 Task: Reply All to email with the signature Crystal Jones with the subject Service cancellation from softage.1@softage.net with the message Can you please schedule a call to discuss the project budget and resources?, select last sentence, change the font of the message to Georgia and change the font typography to italics Send the email
Action: Mouse moved to (527, 663)
Screenshot: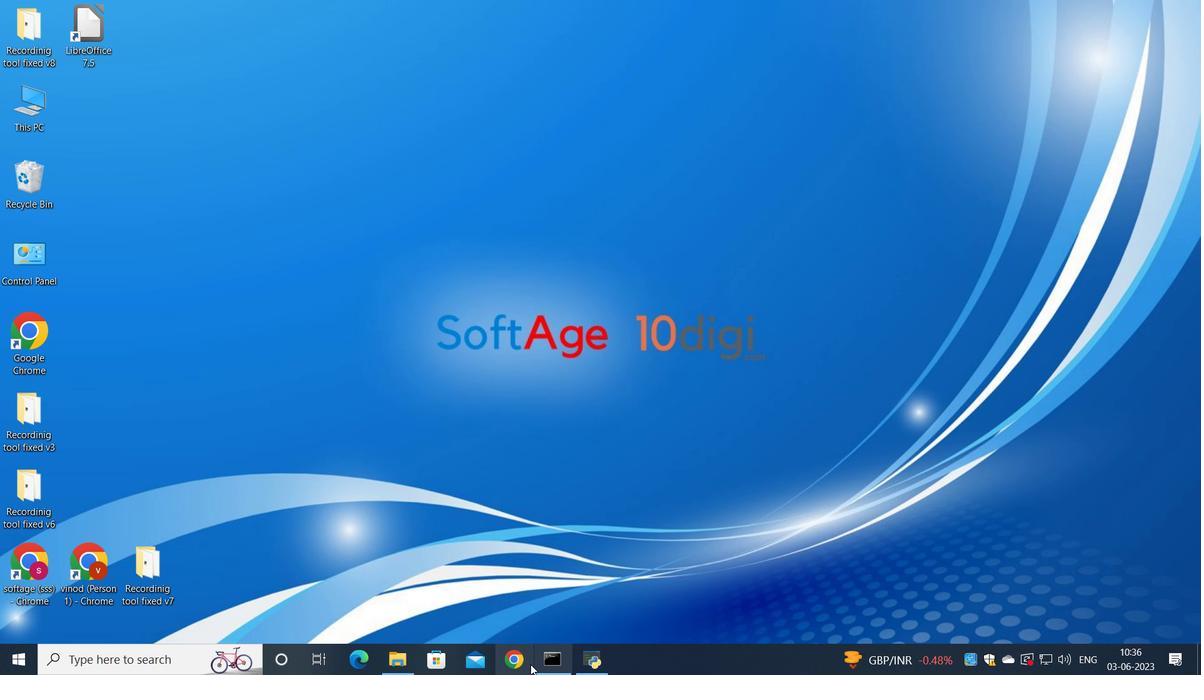 
Action: Mouse pressed left at (527, 663)
Screenshot: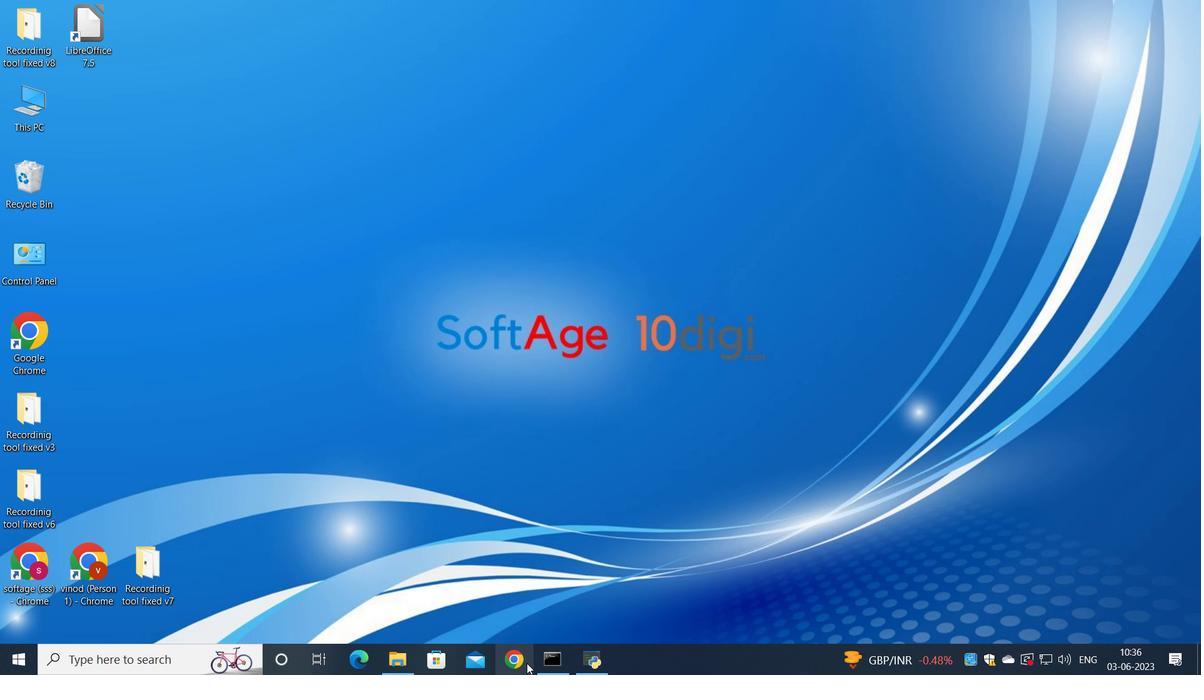 
Action: Mouse moved to (509, 417)
Screenshot: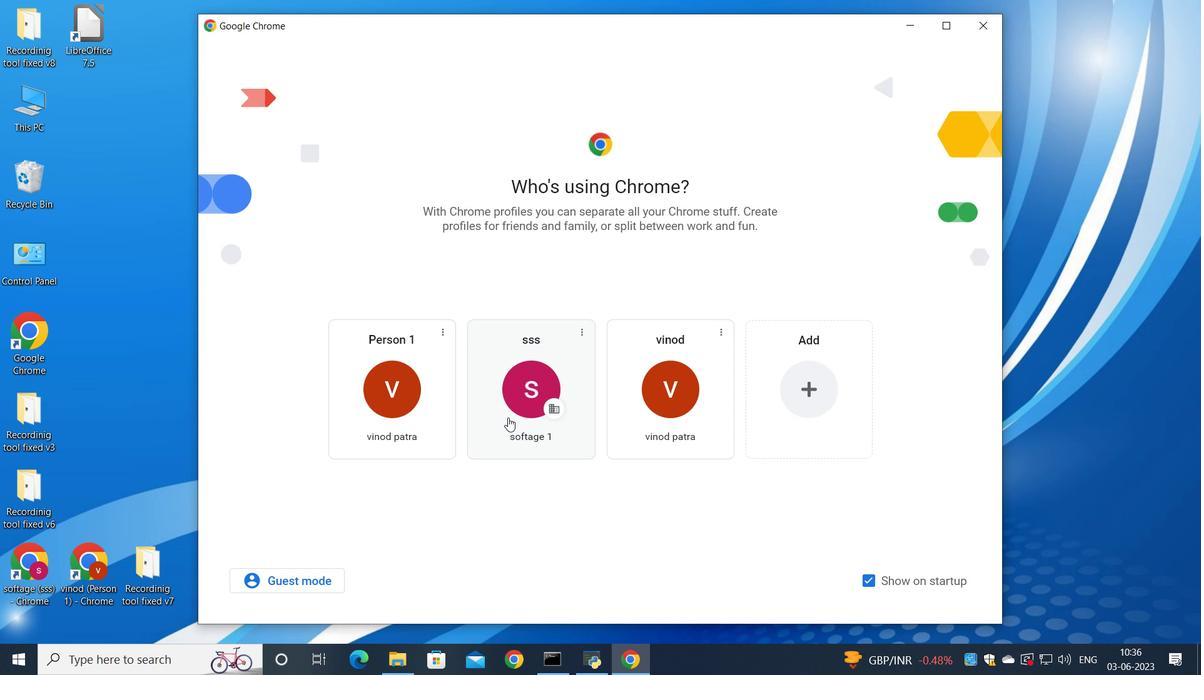 
Action: Mouse pressed left at (509, 417)
Screenshot: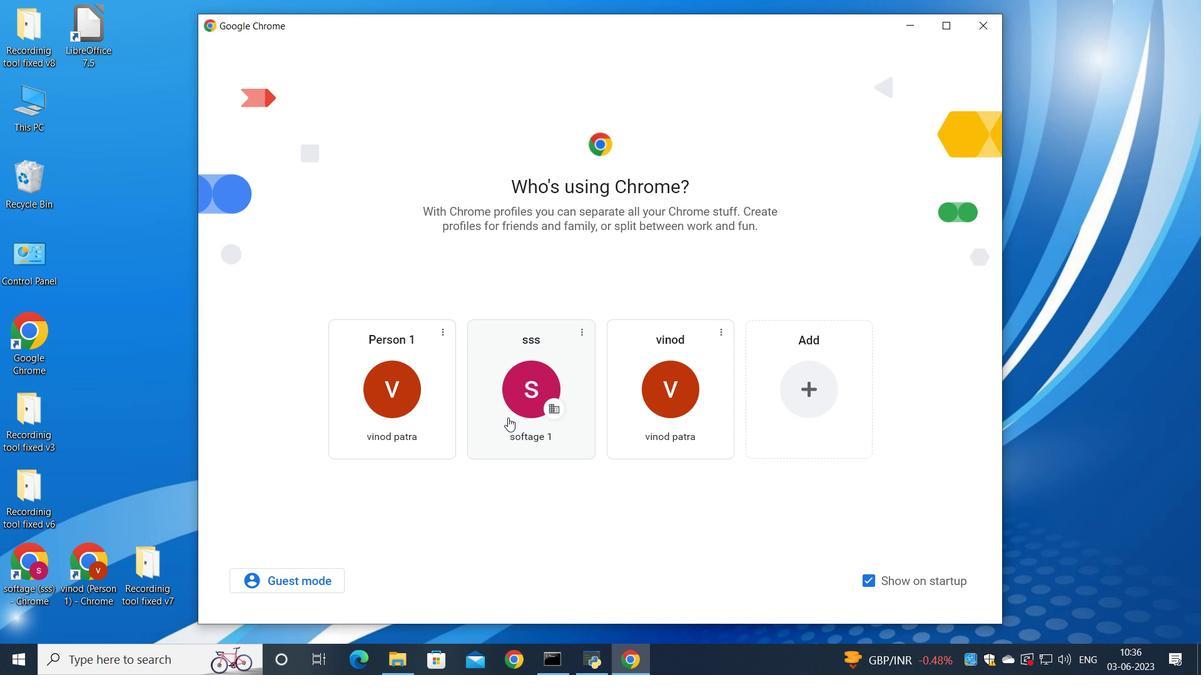 
Action: Mouse moved to (1049, 108)
Screenshot: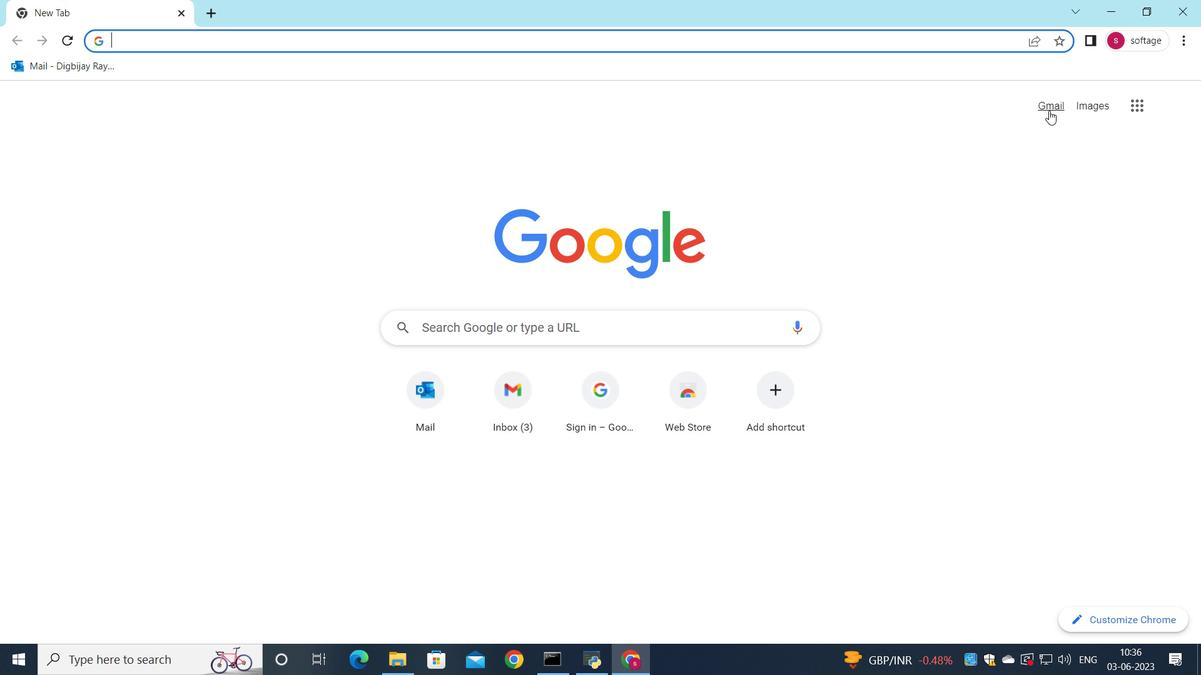 
Action: Mouse pressed left at (1049, 108)
Screenshot: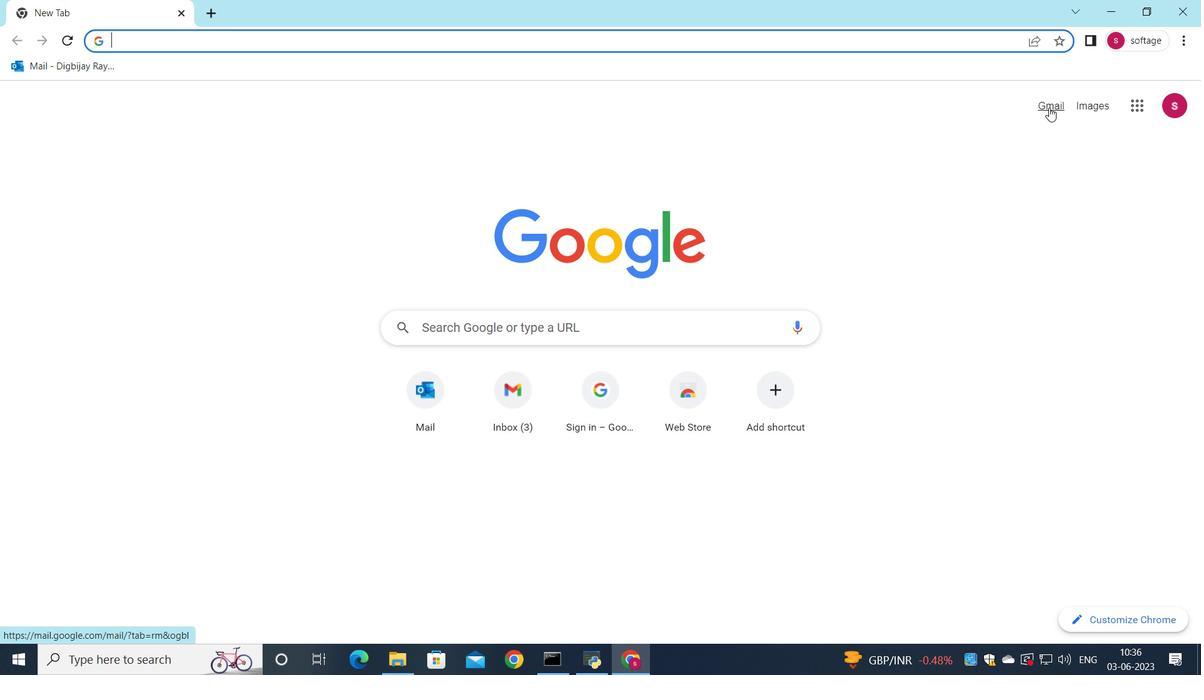 
Action: Mouse moved to (1028, 100)
Screenshot: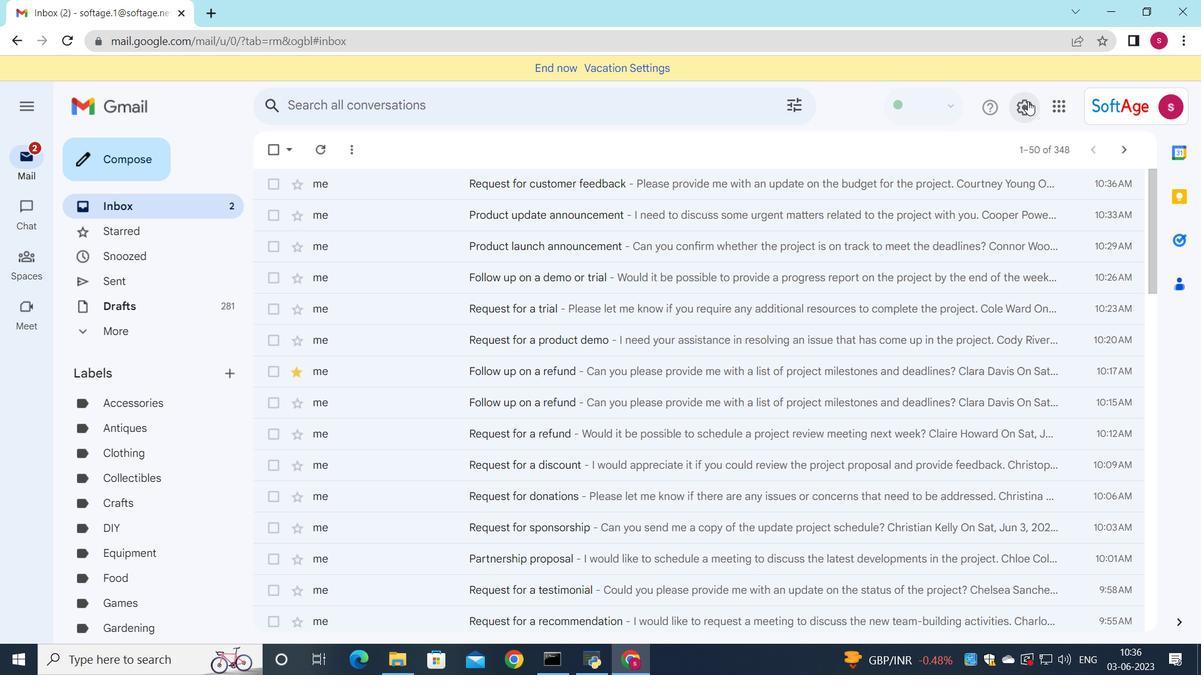 
Action: Mouse pressed left at (1028, 100)
Screenshot: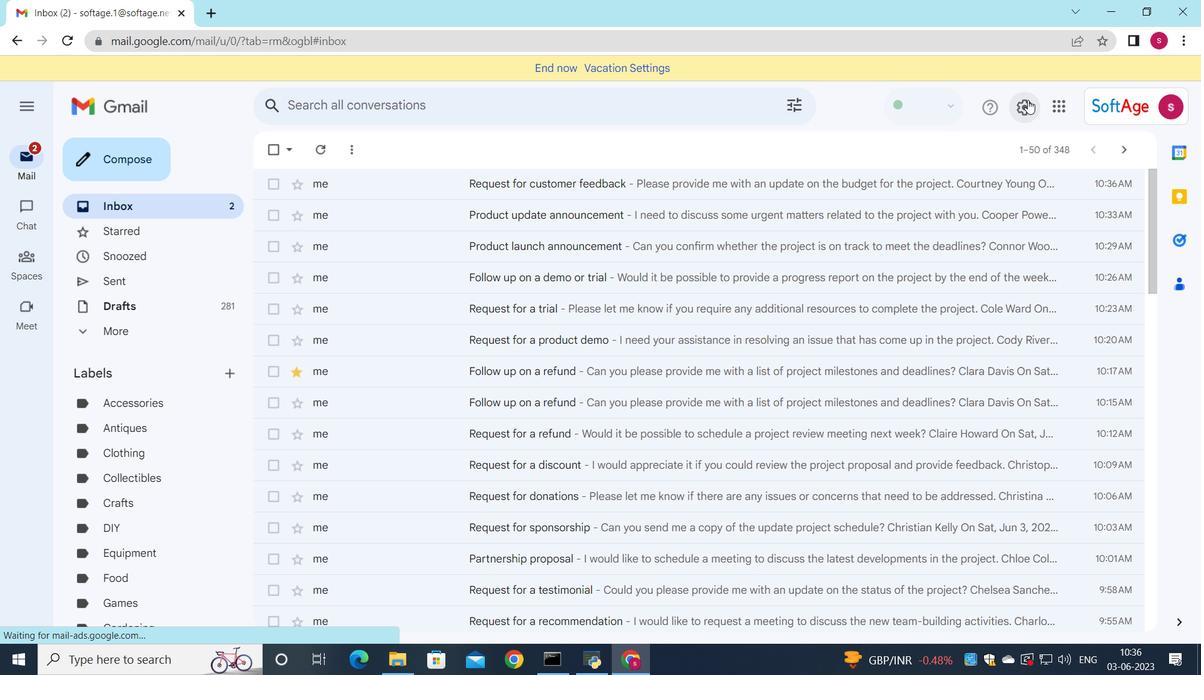 
Action: Mouse moved to (1028, 176)
Screenshot: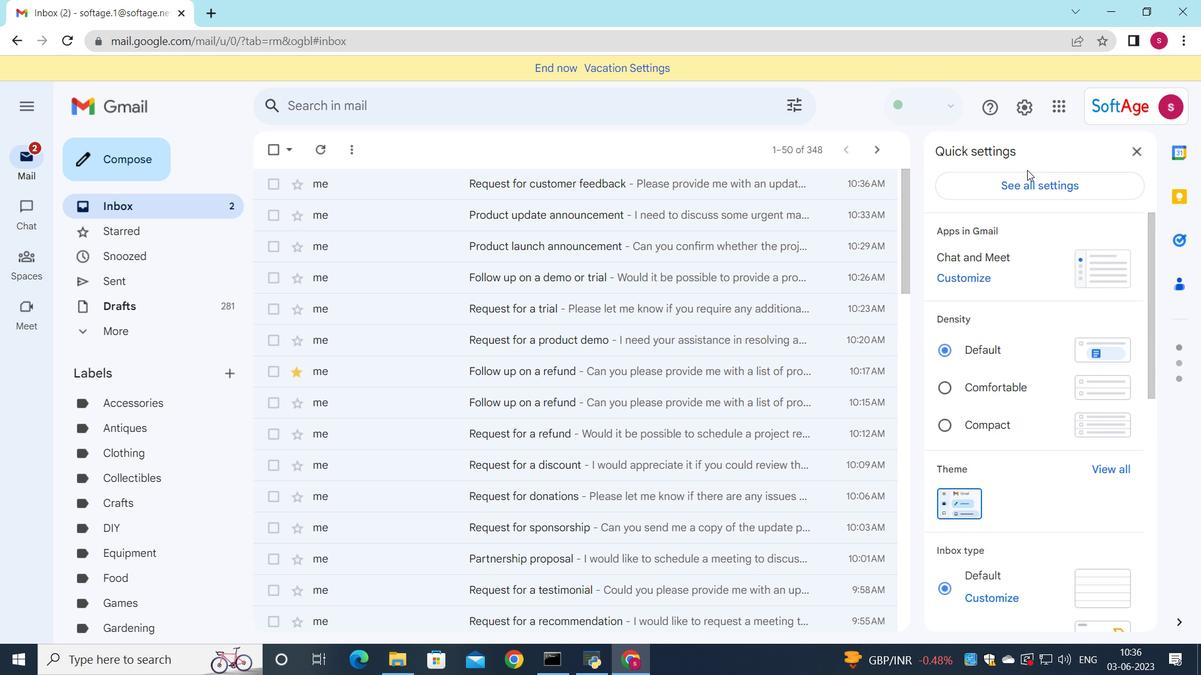 
Action: Mouse pressed left at (1028, 176)
Screenshot: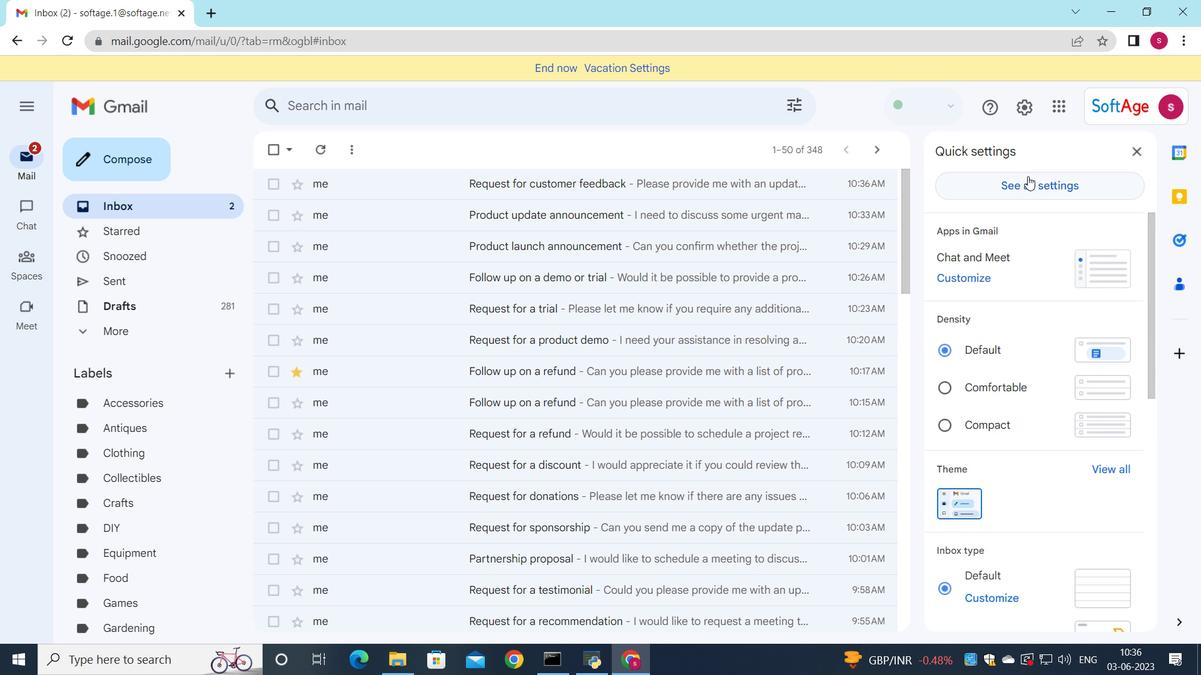 
Action: Mouse moved to (718, 315)
Screenshot: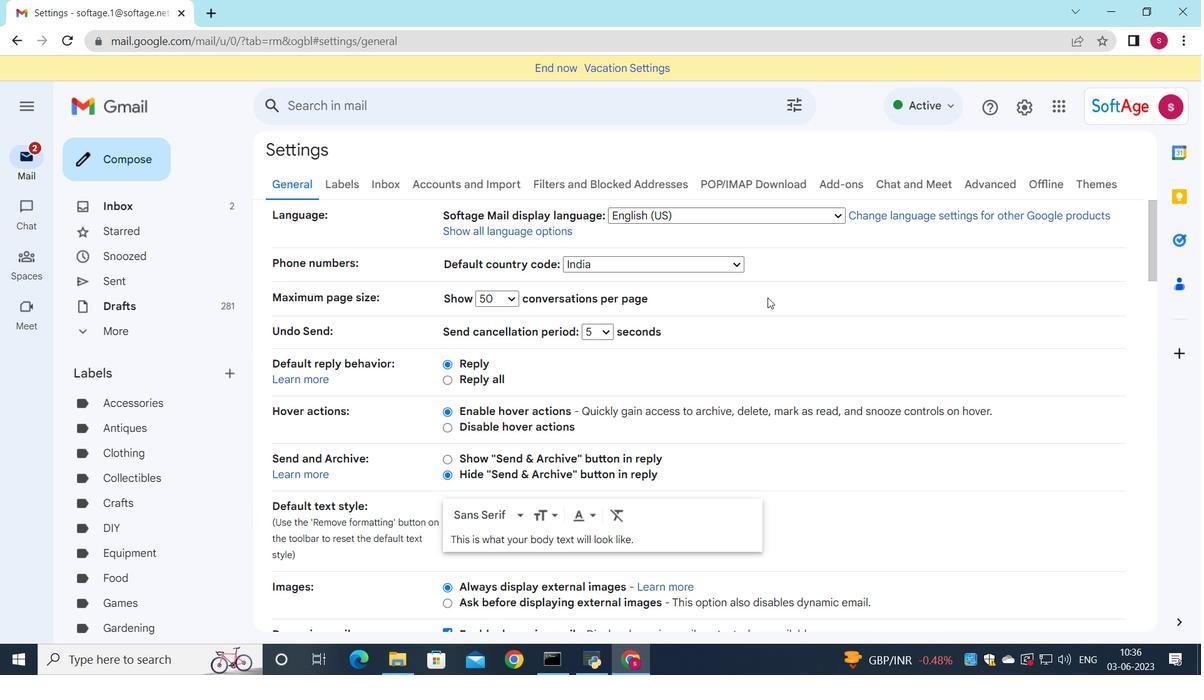 
Action: Mouse scrolled (718, 315) with delta (0, 0)
Screenshot: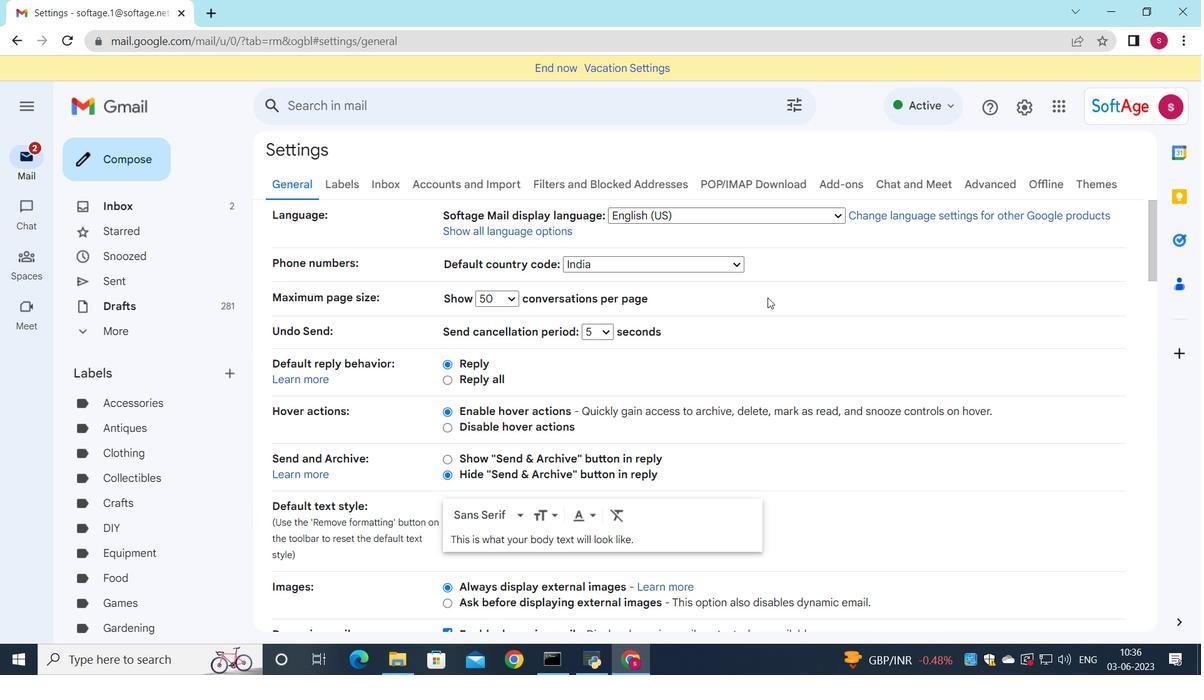 
Action: Mouse moved to (716, 317)
Screenshot: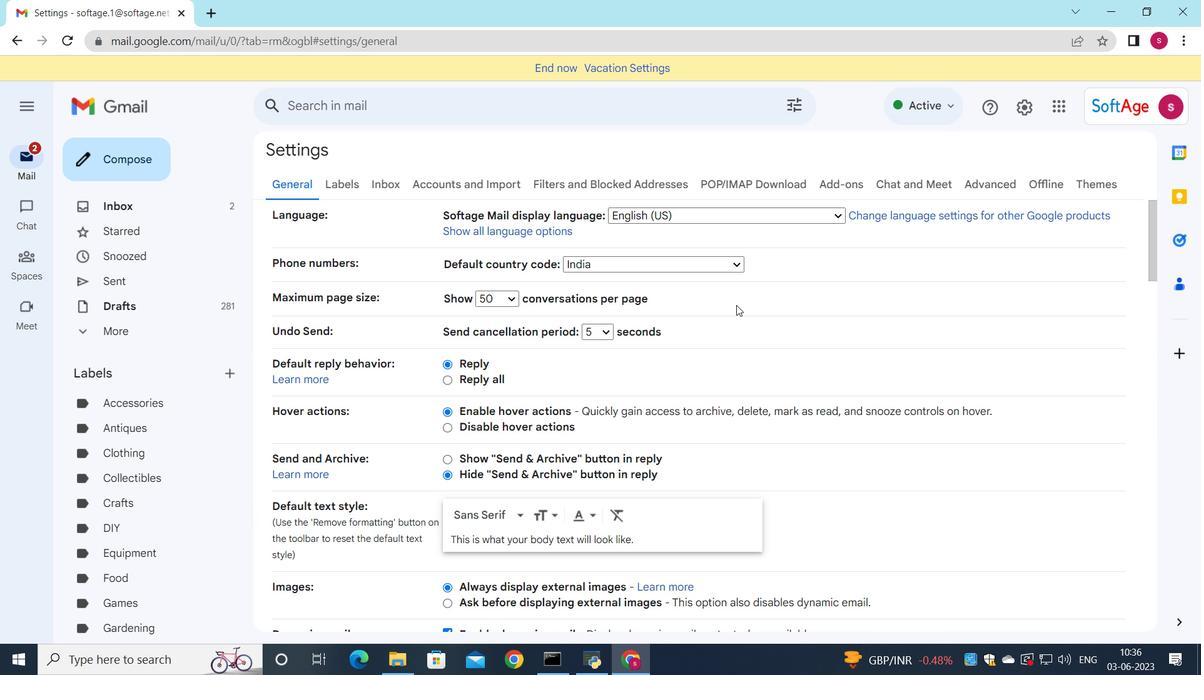
Action: Mouse scrolled (716, 317) with delta (0, 0)
Screenshot: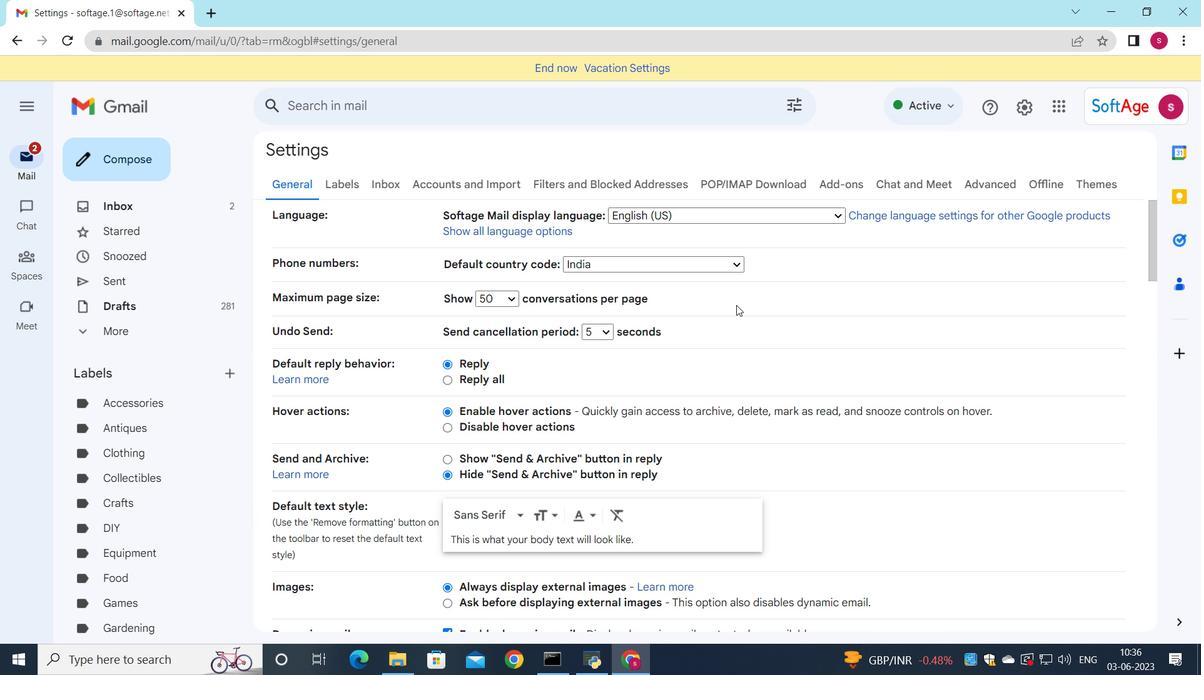 
Action: Mouse moved to (715, 317)
Screenshot: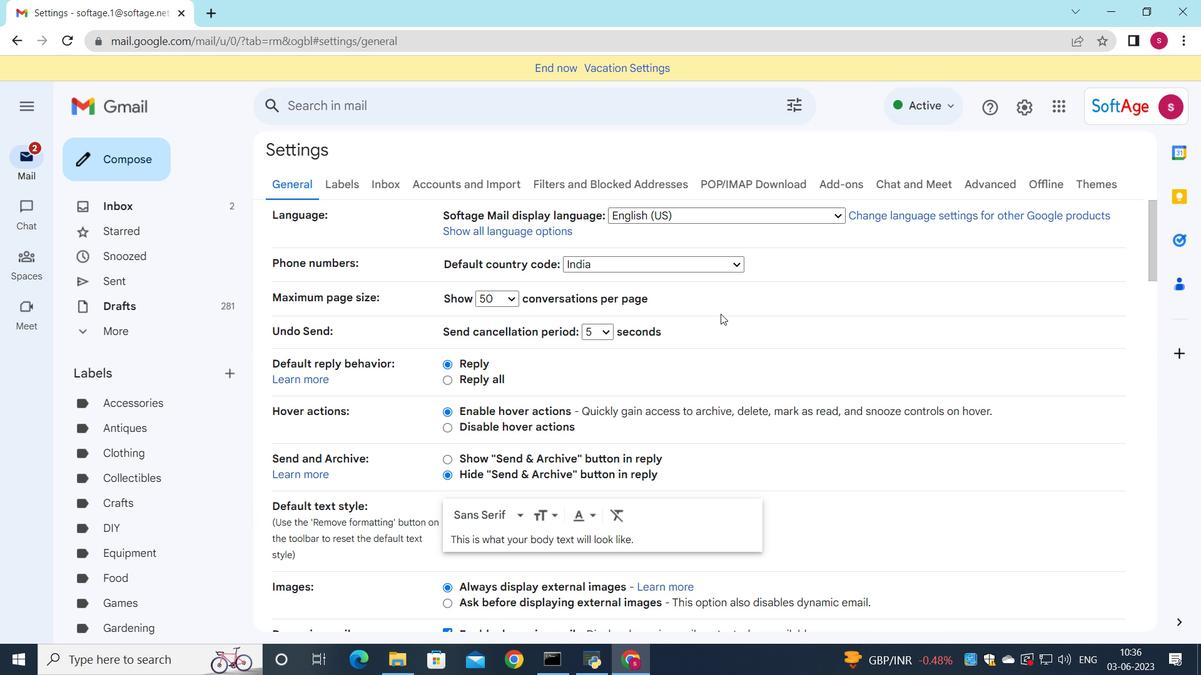 
Action: Mouse scrolled (715, 317) with delta (0, 0)
Screenshot: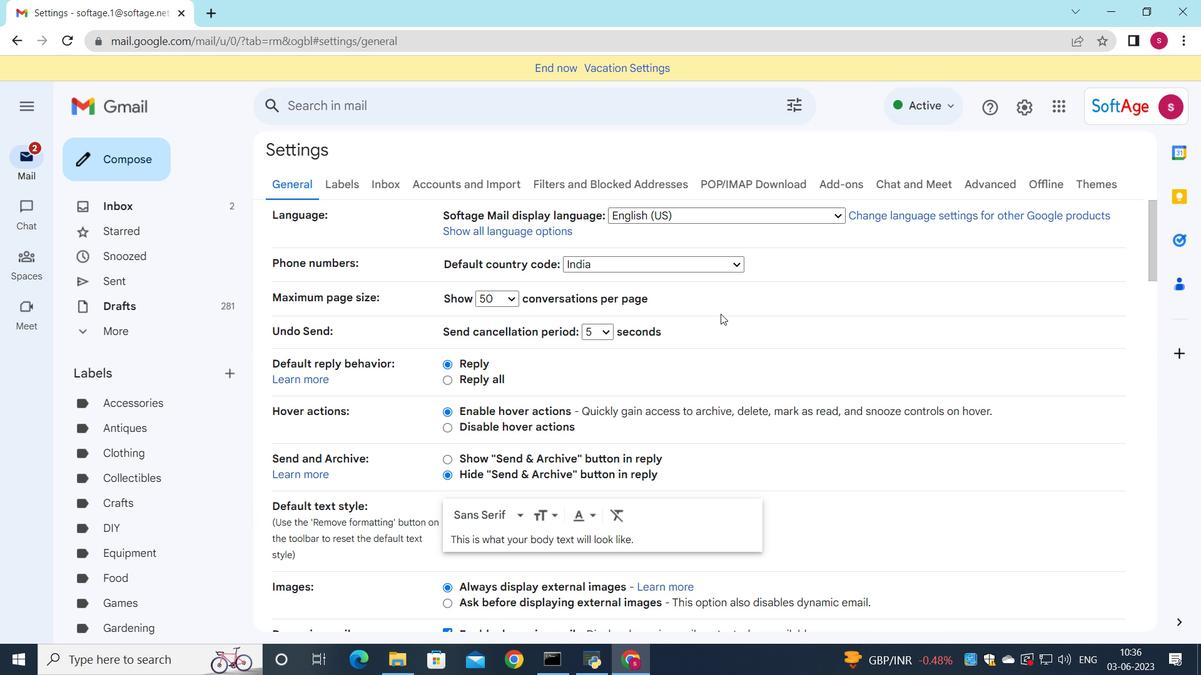 
Action: Mouse moved to (696, 315)
Screenshot: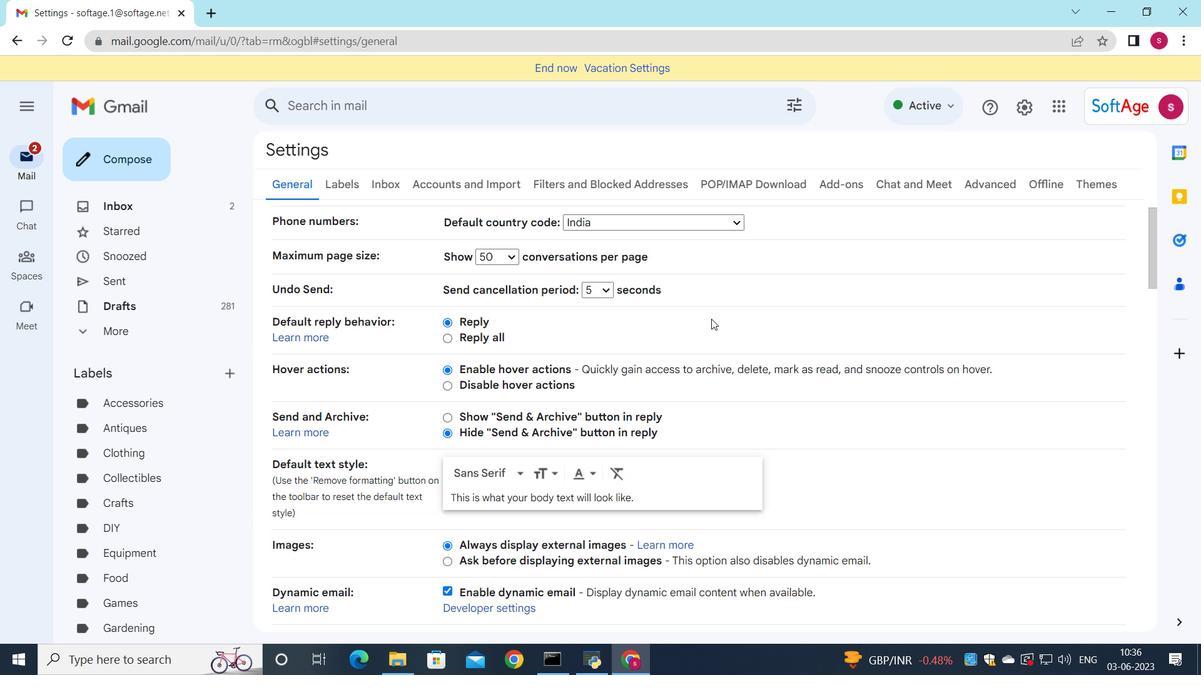 
Action: Mouse scrolled (696, 314) with delta (0, 0)
Screenshot: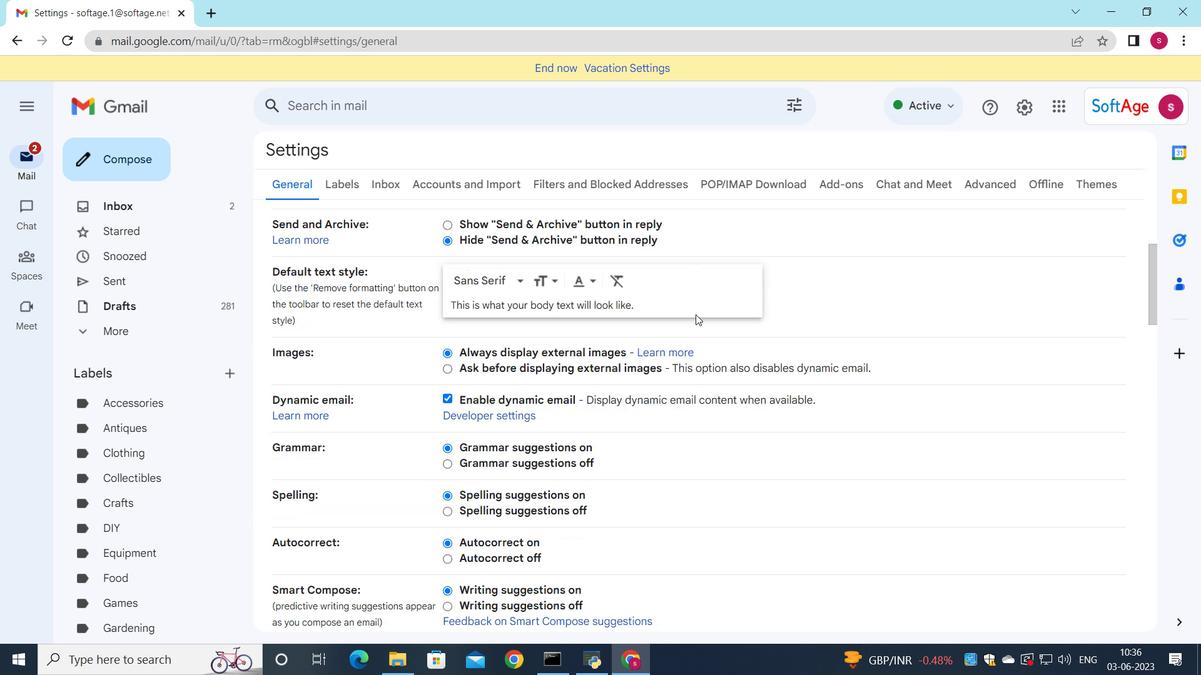 
Action: Mouse scrolled (696, 314) with delta (0, 0)
Screenshot: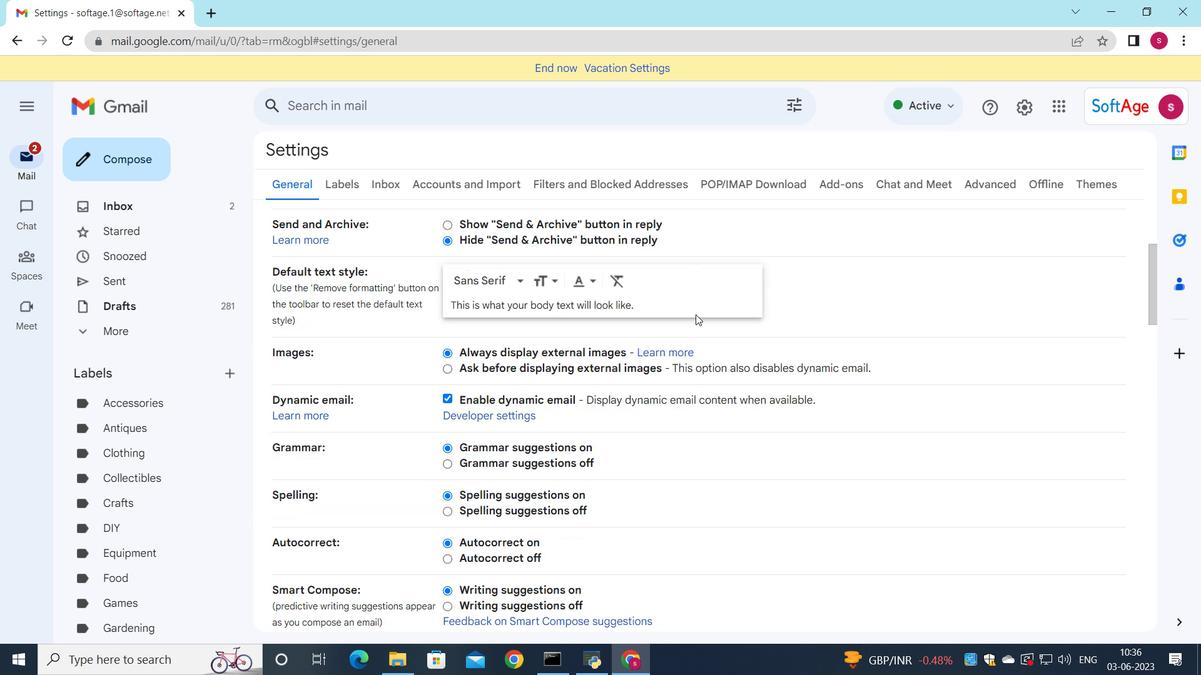 
Action: Mouse scrolled (696, 314) with delta (0, 0)
Screenshot: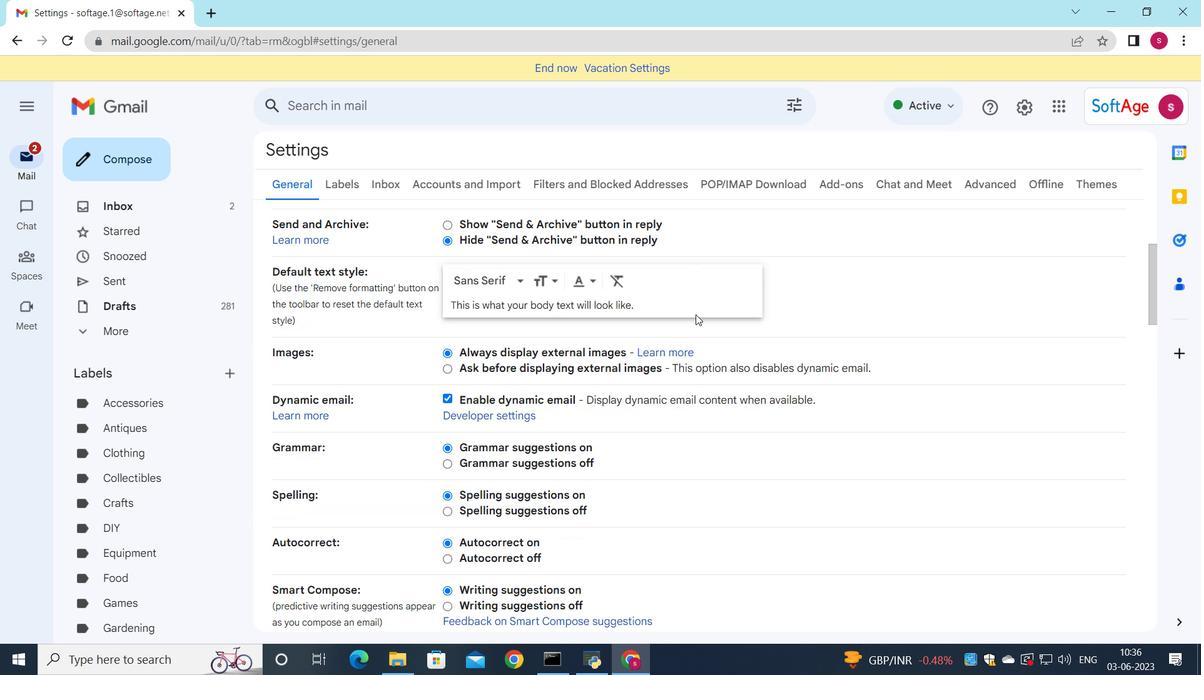 
Action: Mouse scrolled (696, 314) with delta (0, 0)
Screenshot: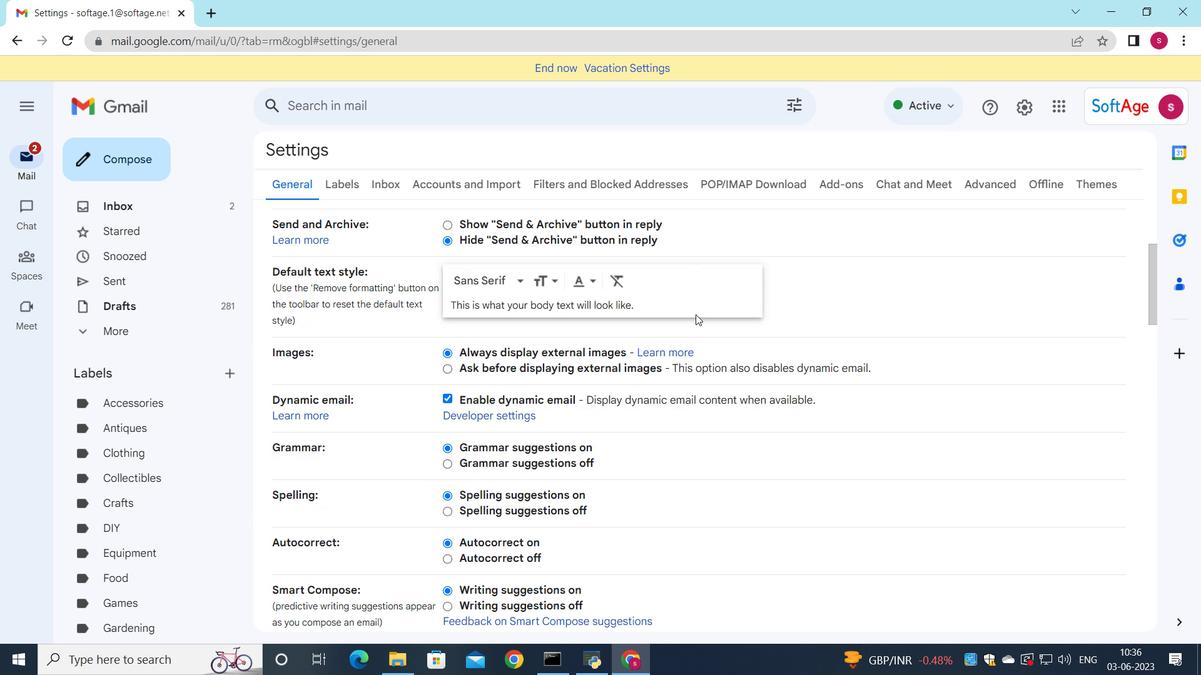 
Action: Mouse scrolled (696, 314) with delta (0, 0)
Screenshot: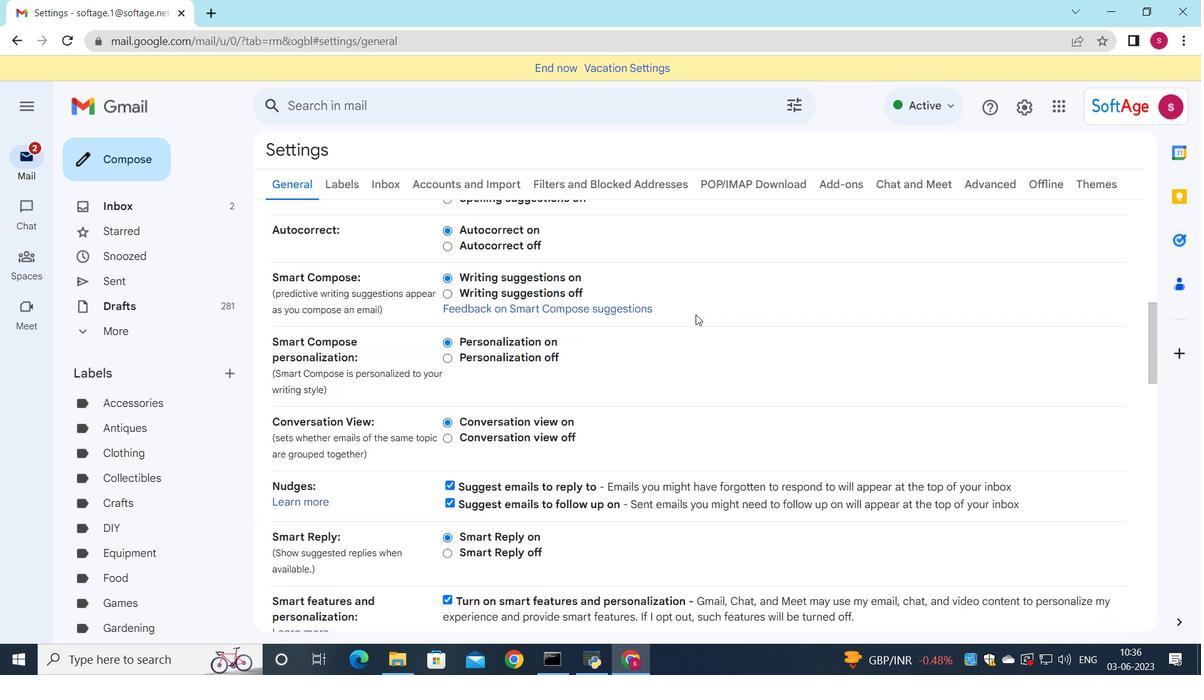 
Action: Mouse scrolled (696, 314) with delta (0, 0)
Screenshot: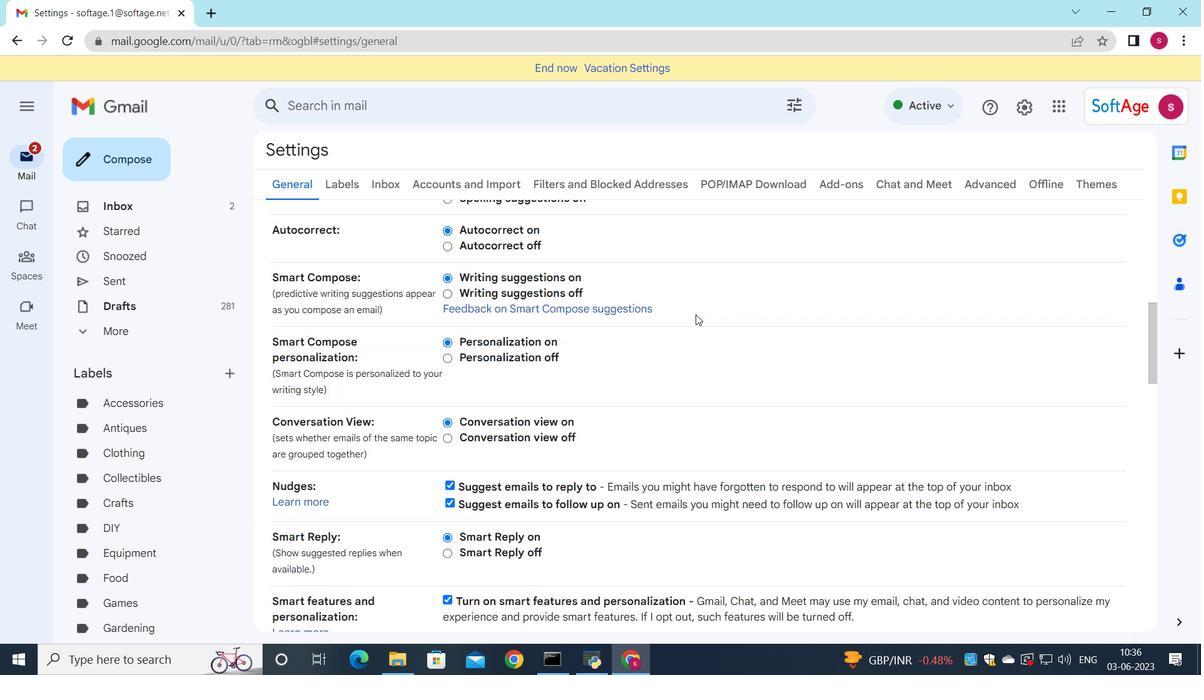 
Action: Mouse scrolled (696, 314) with delta (0, 0)
Screenshot: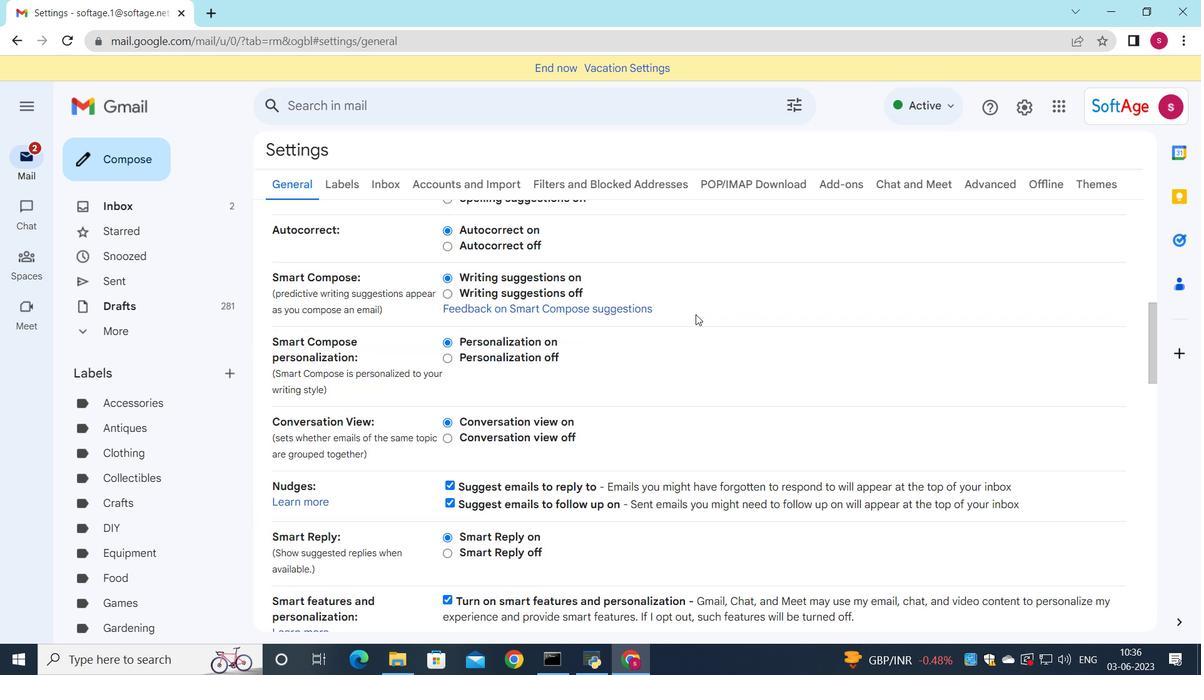 
Action: Mouse scrolled (696, 314) with delta (0, 0)
Screenshot: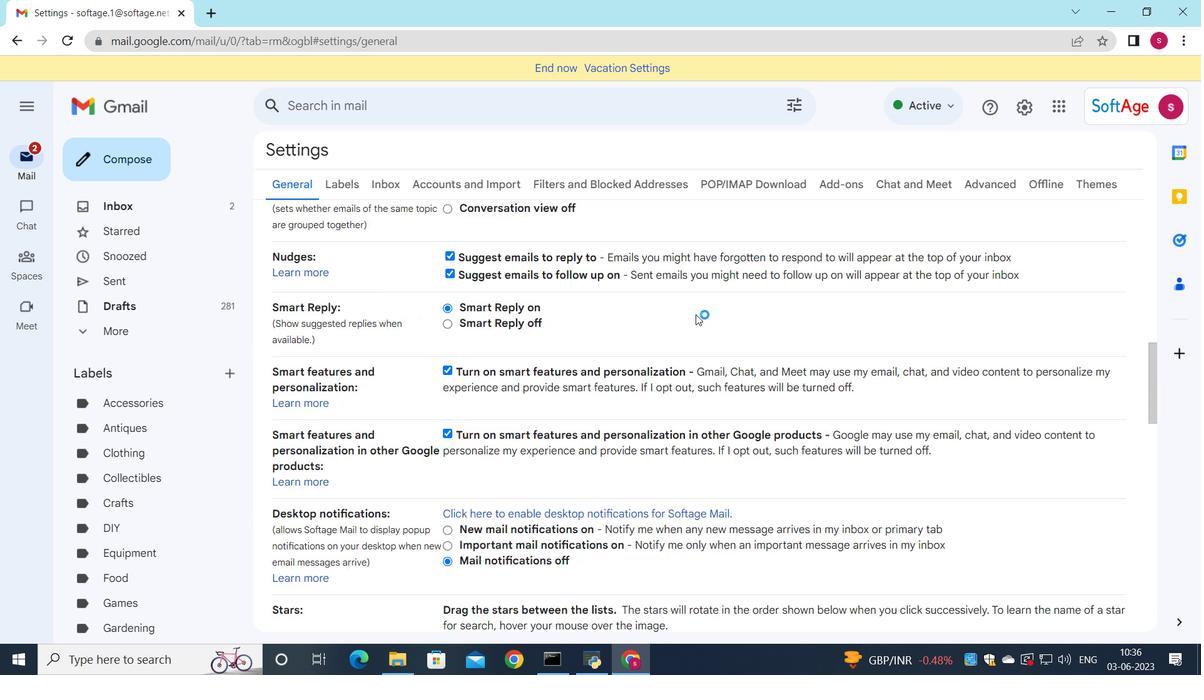 
Action: Mouse scrolled (696, 314) with delta (0, 0)
Screenshot: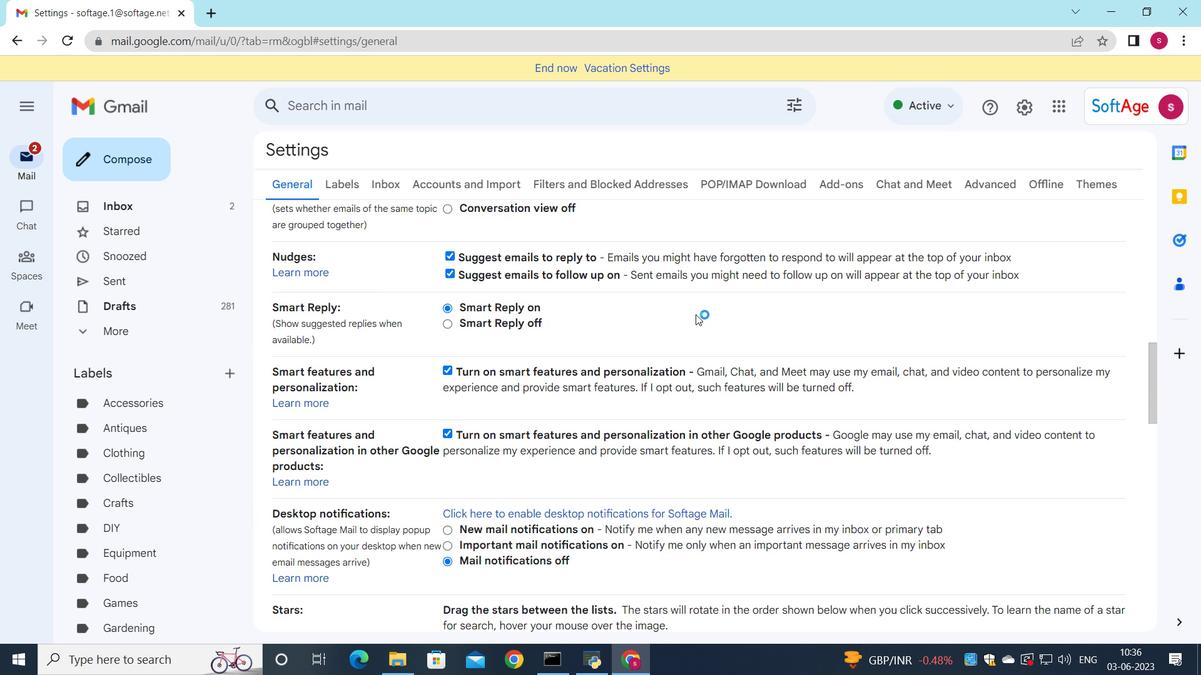 
Action: Mouse scrolled (696, 314) with delta (0, 0)
Screenshot: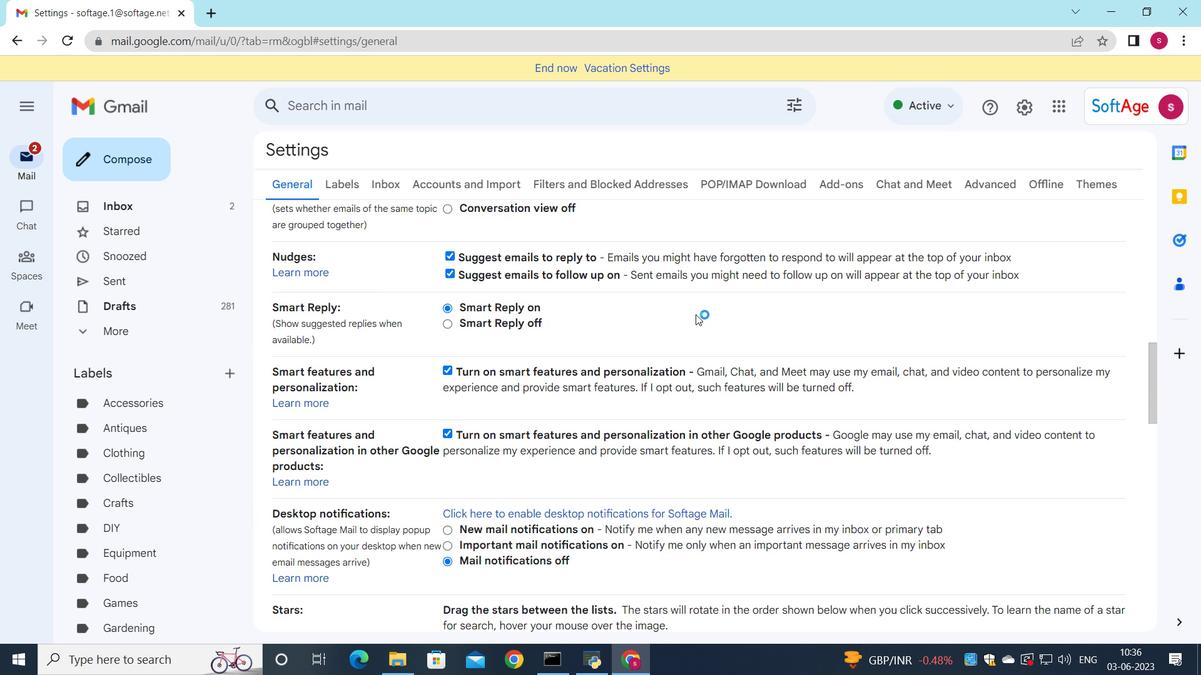 
Action: Mouse scrolled (696, 314) with delta (0, 0)
Screenshot: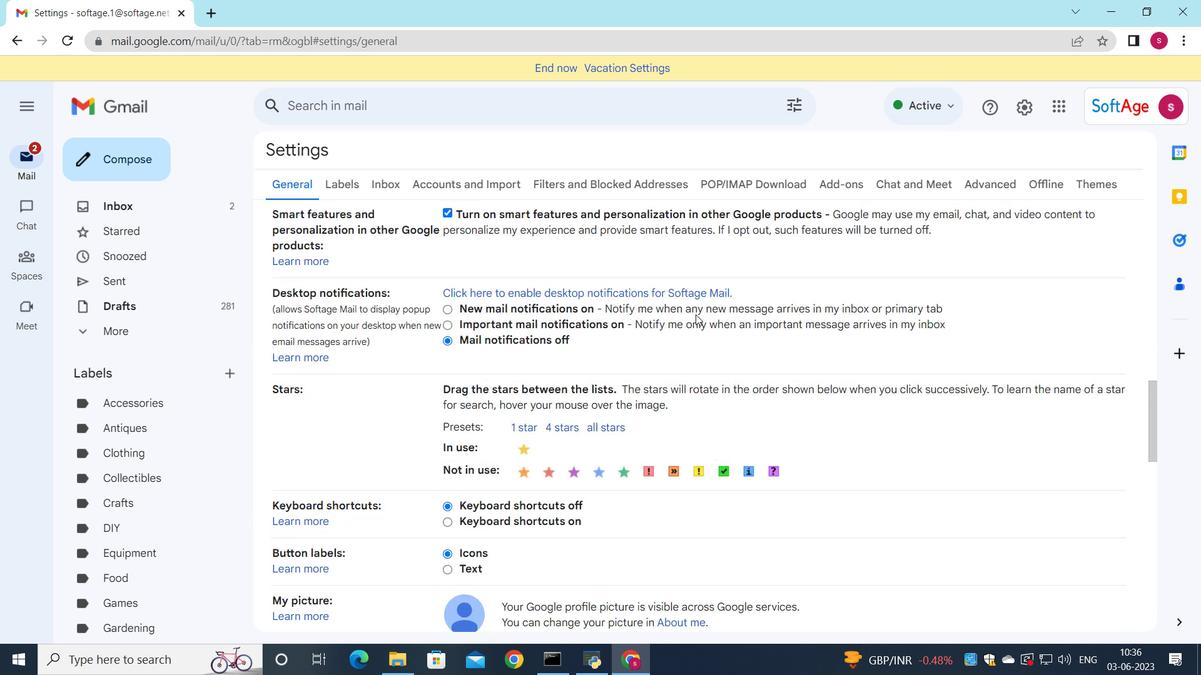 
Action: Mouse scrolled (696, 314) with delta (0, 0)
Screenshot: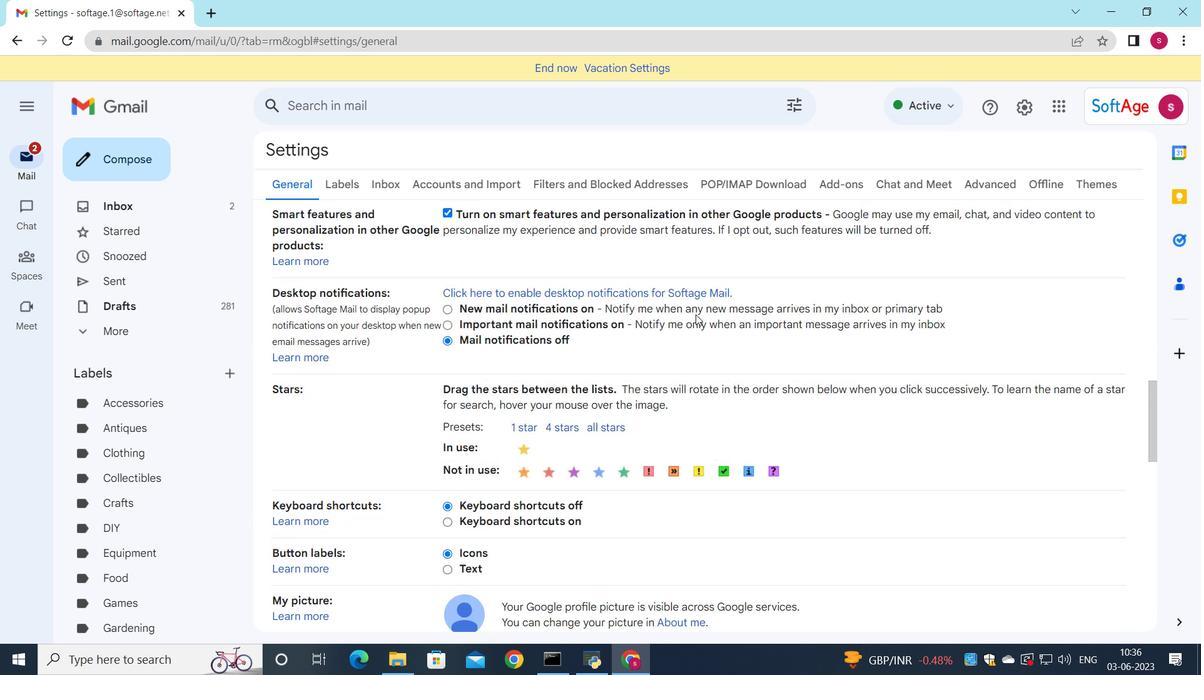 
Action: Mouse scrolled (696, 314) with delta (0, 0)
Screenshot: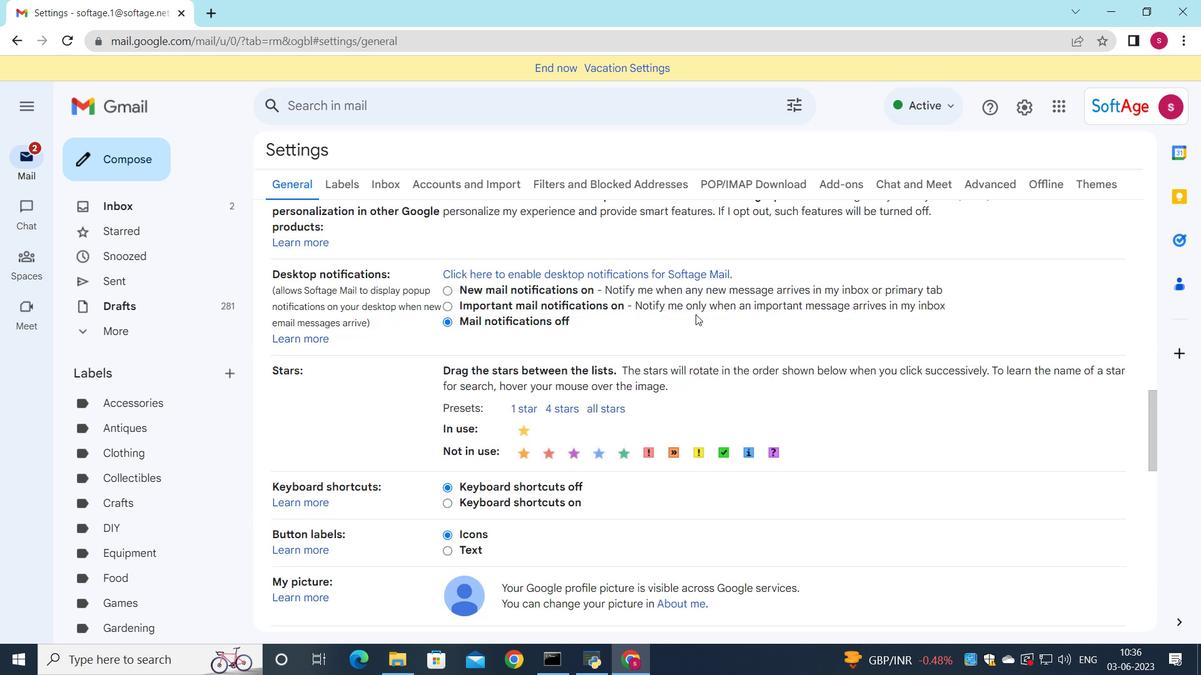 
Action: Mouse scrolled (696, 314) with delta (0, 0)
Screenshot: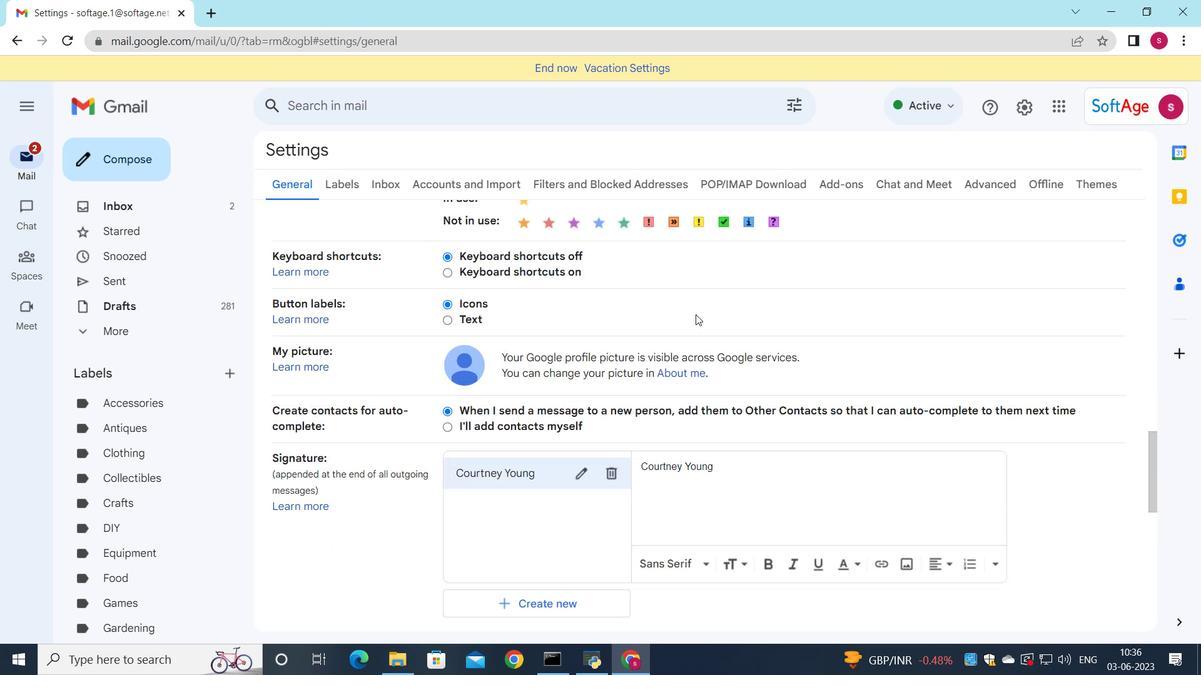 
Action: Mouse scrolled (696, 314) with delta (0, 0)
Screenshot: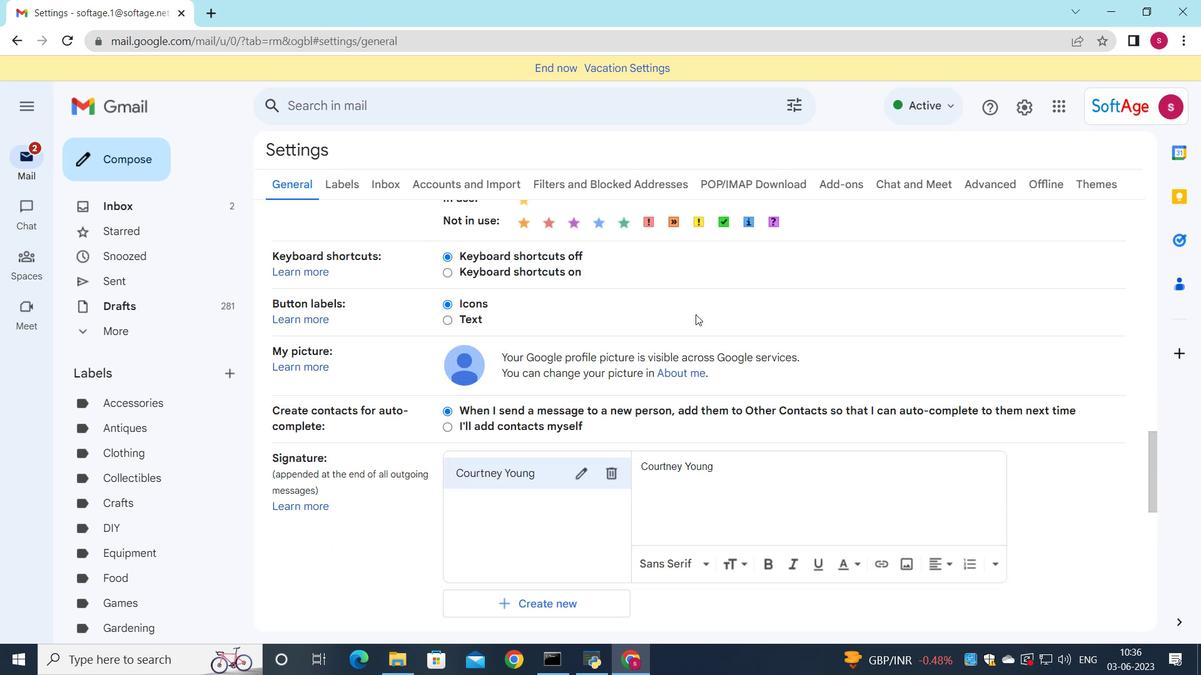 
Action: Mouse scrolled (696, 314) with delta (0, 0)
Screenshot: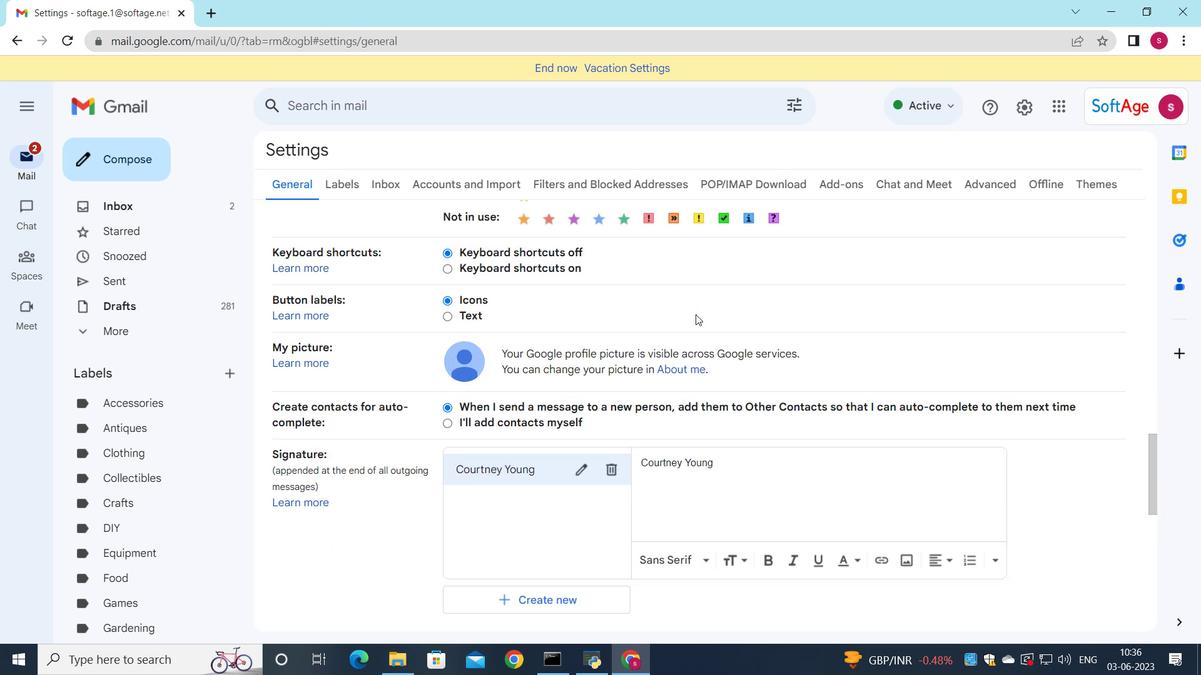 
Action: Mouse moved to (612, 236)
Screenshot: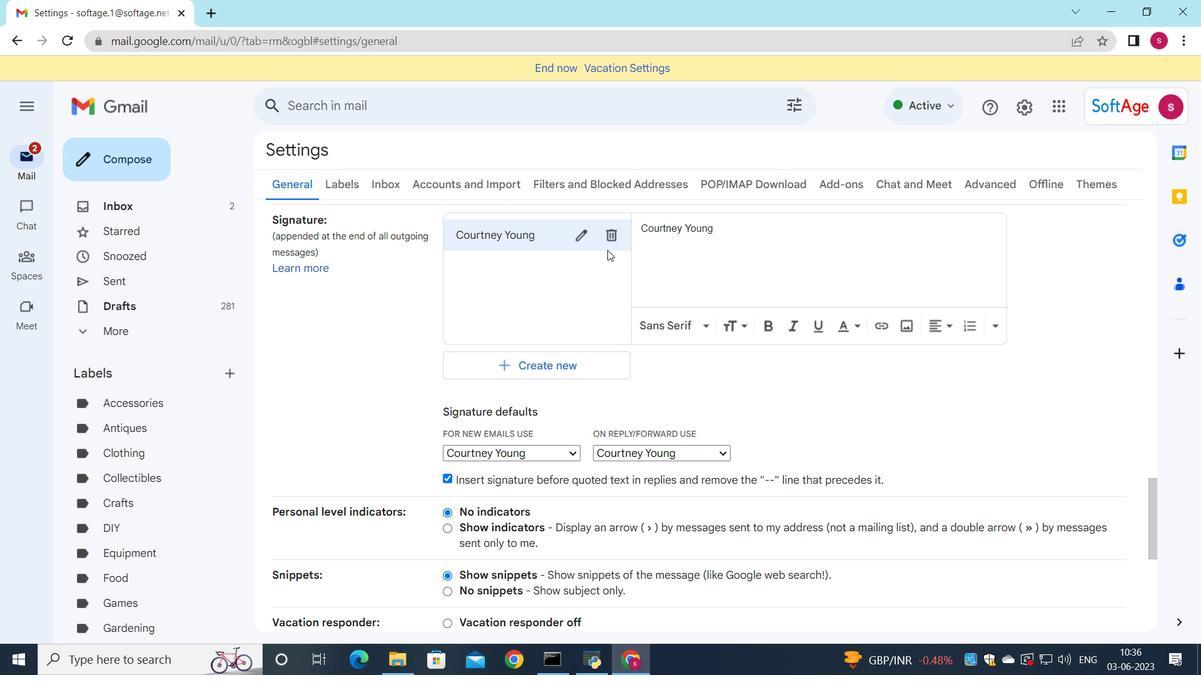
Action: Mouse pressed left at (612, 236)
Screenshot: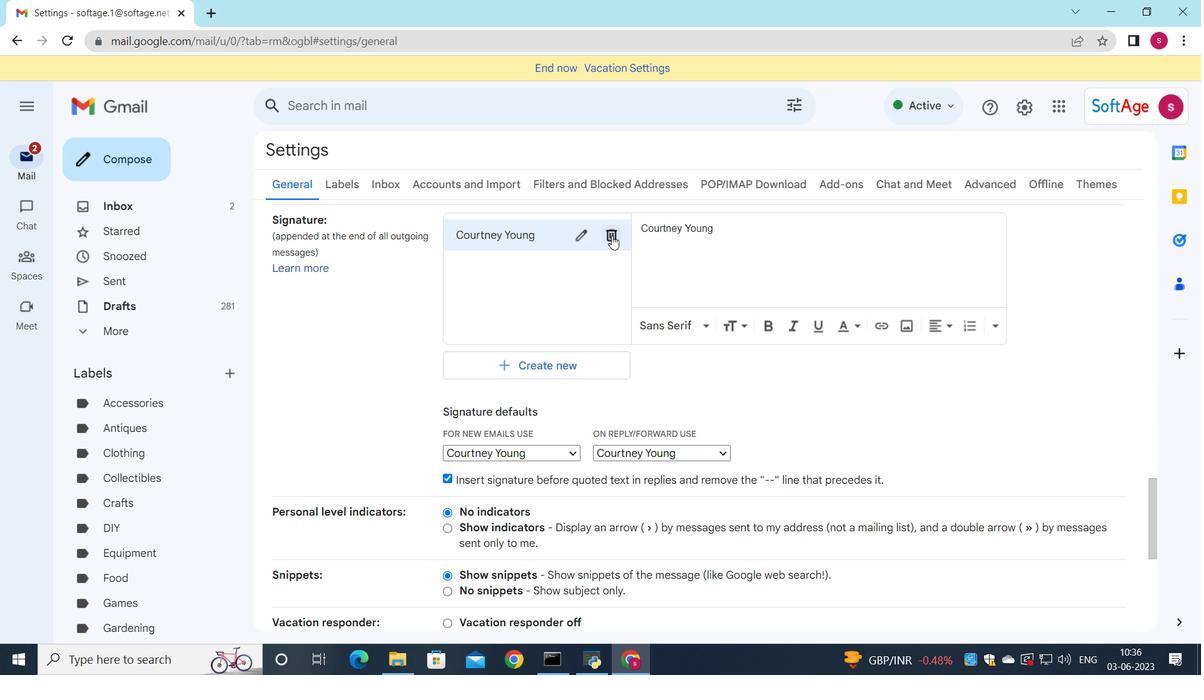 
Action: Mouse moved to (730, 385)
Screenshot: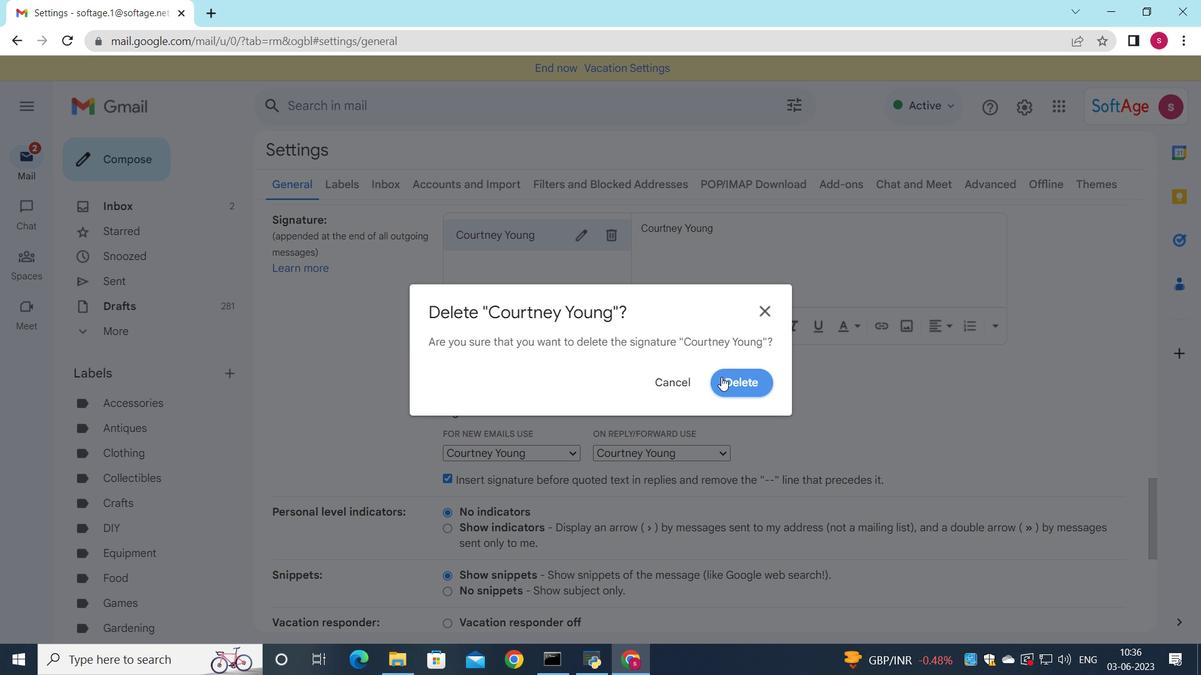 
Action: Mouse pressed left at (730, 385)
Screenshot: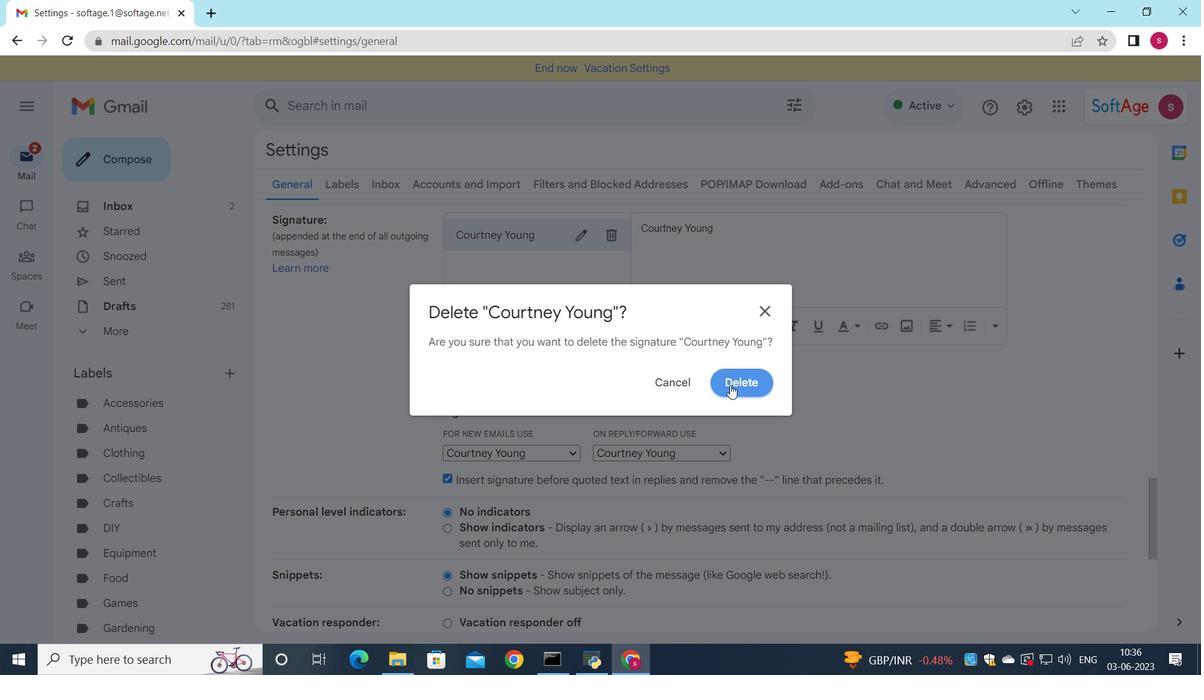 
Action: Mouse moved to (496, 245)
Screenshot: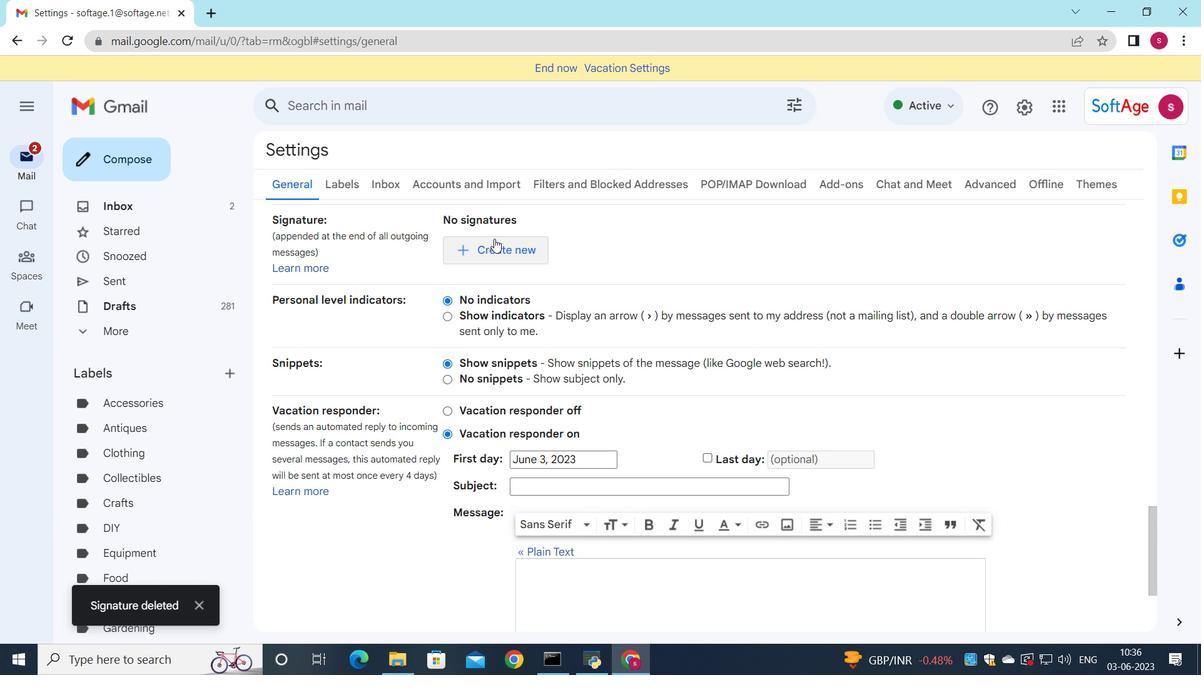 
Action: Mouse pressed left at (496, 245)
Screenshot: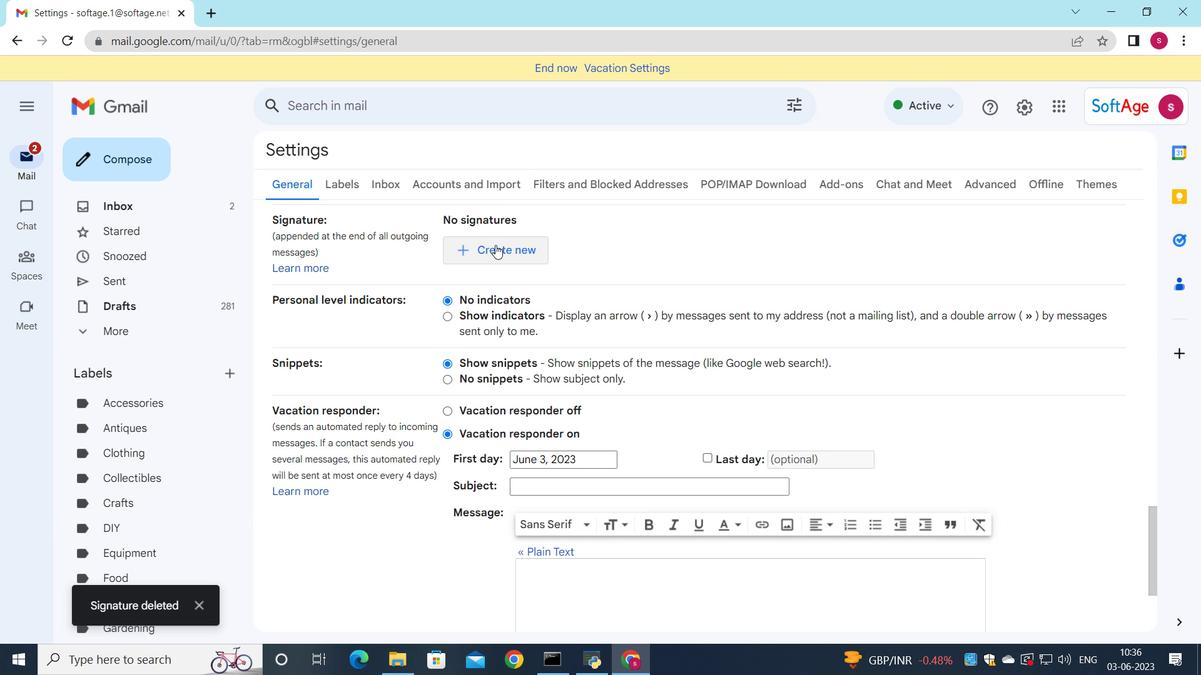 
Action: Mouse moved to (673, 294)
Screenshot: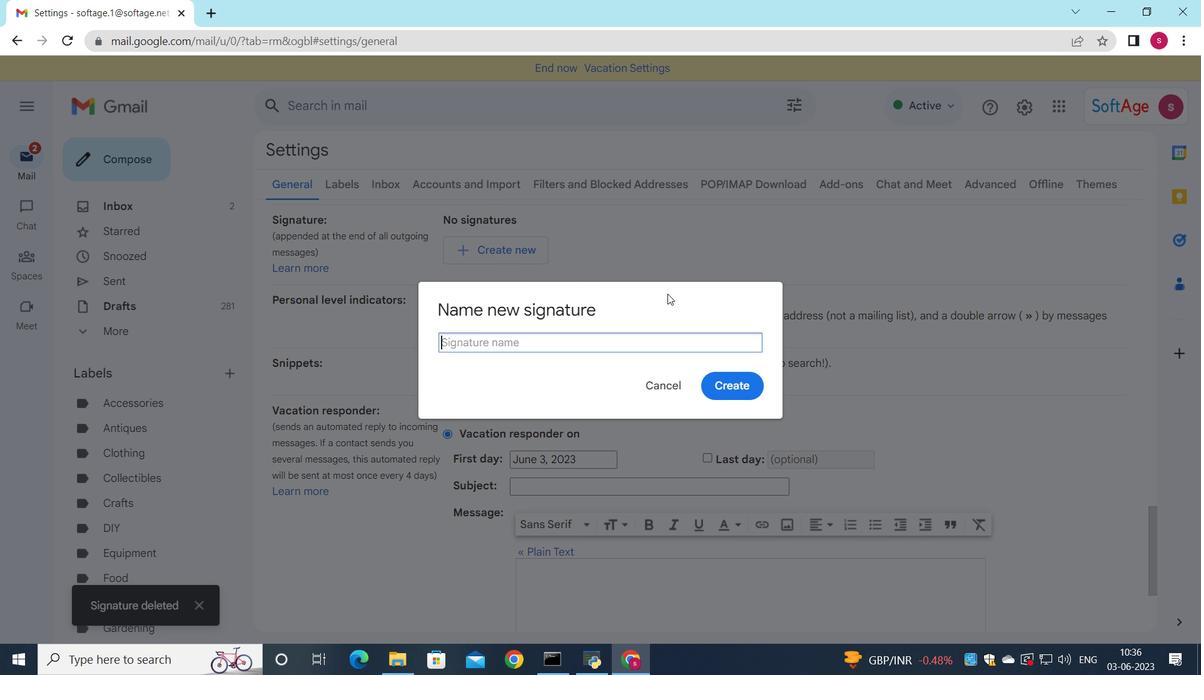 
Action: Key pressed <Key.shift>Crystal<Key.space><Key.shift><Key.shift><Key.shift><Key.shift>Jones<Key.space>
Screenshot: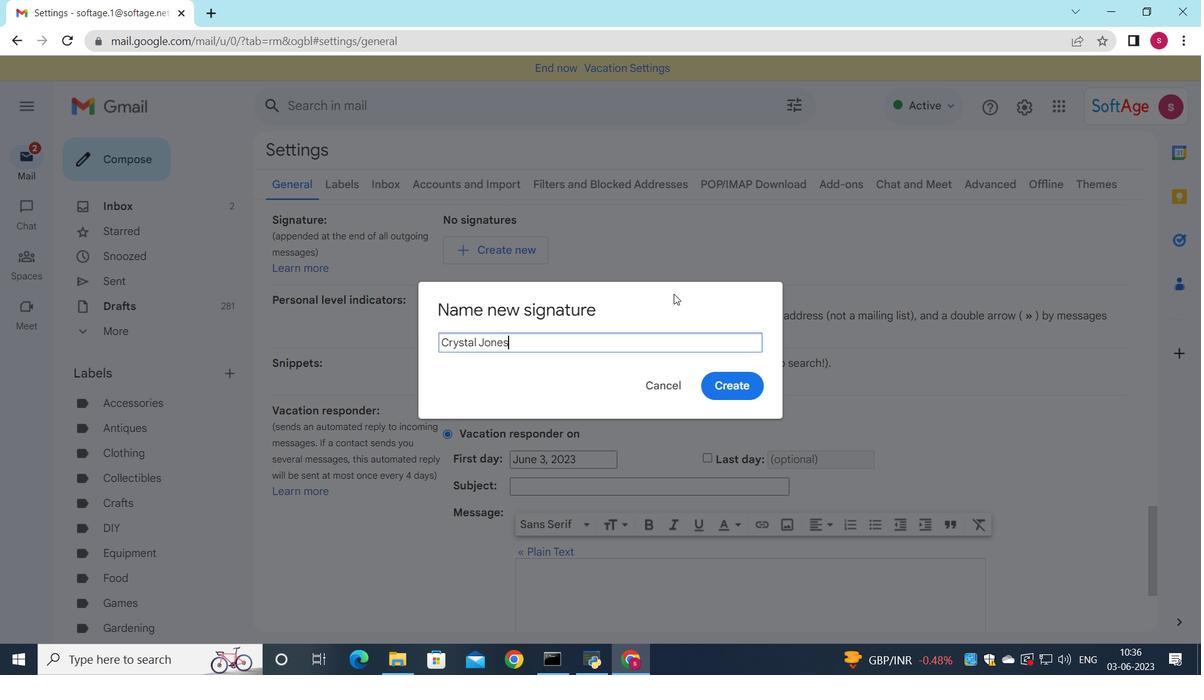 
Action: Mouse moved to (743, 394)
Screenshot: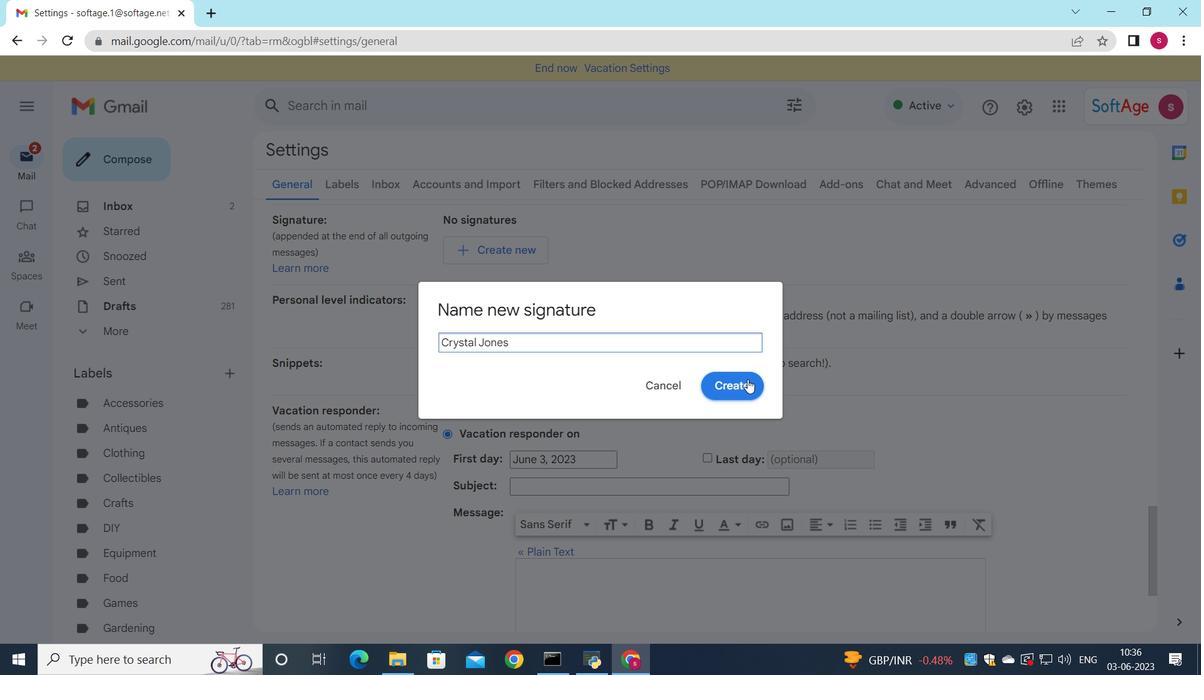 
Action: Mouse pressed left at (743, 394)
Screenshot: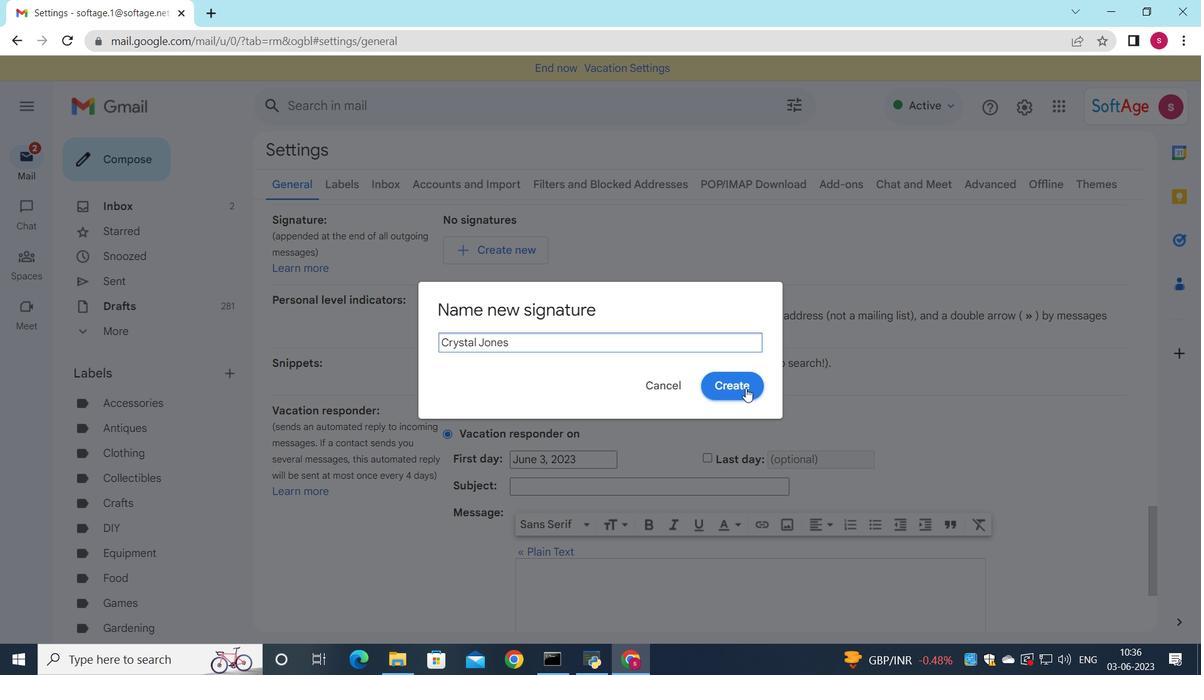 
Action: Mouse moved to (735, 232)
Screenshot: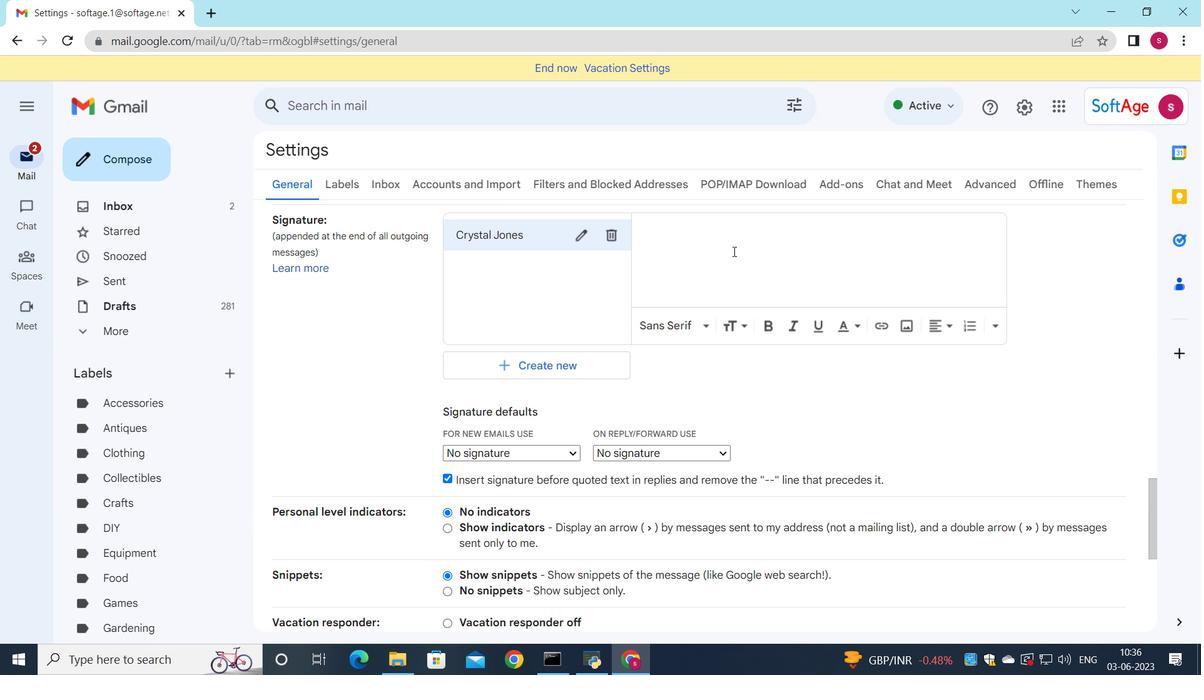 
Action: Mouse pressed left at (735, 232)
Screenshot: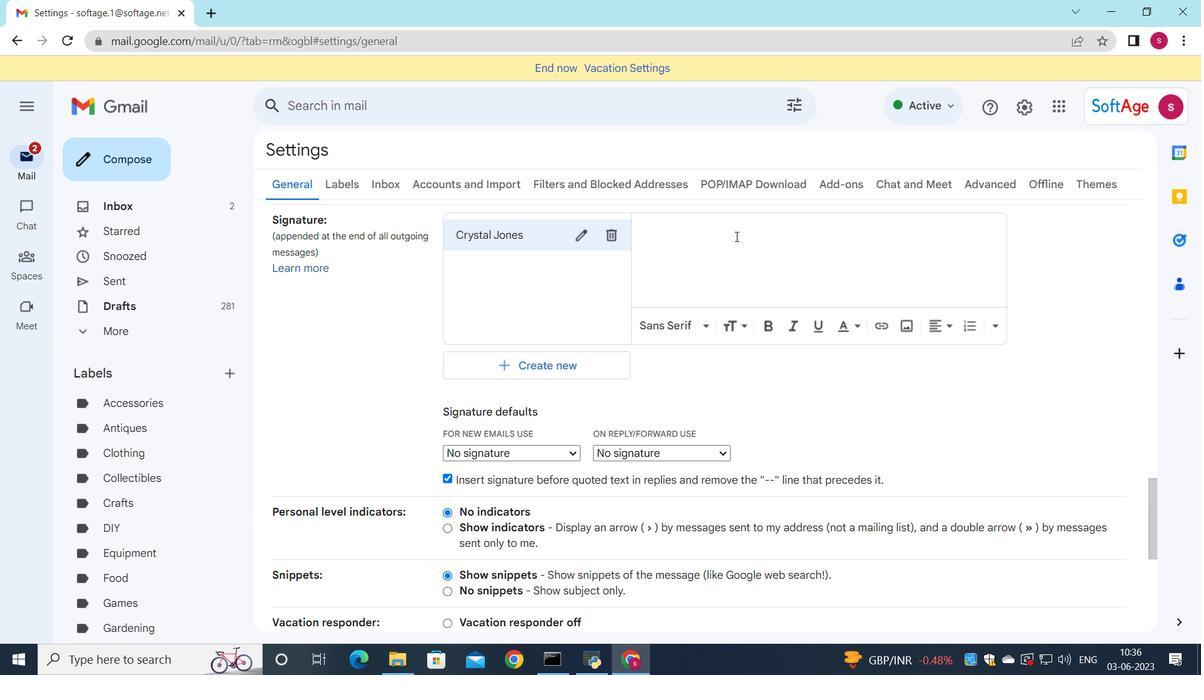 
Action: Key pressed <Key.shift>Crstal<Key.space><Key.shift>Jones
Screenshot: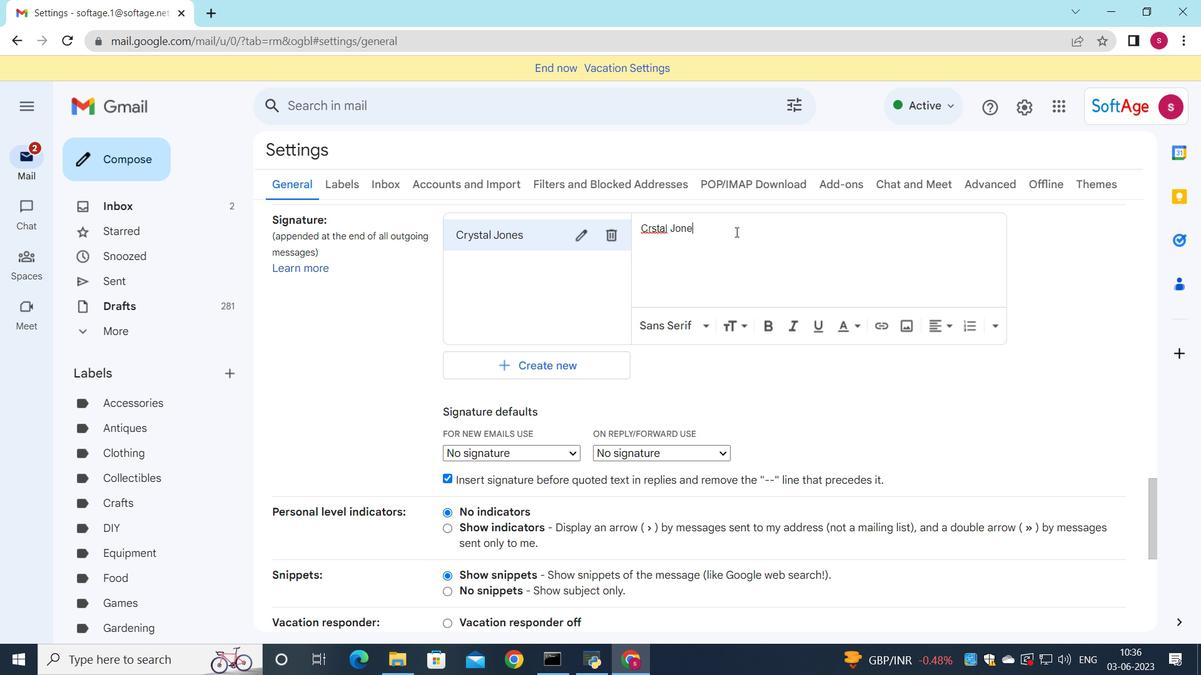 
Action: Mouse moved to (651, 227)
Screenshot: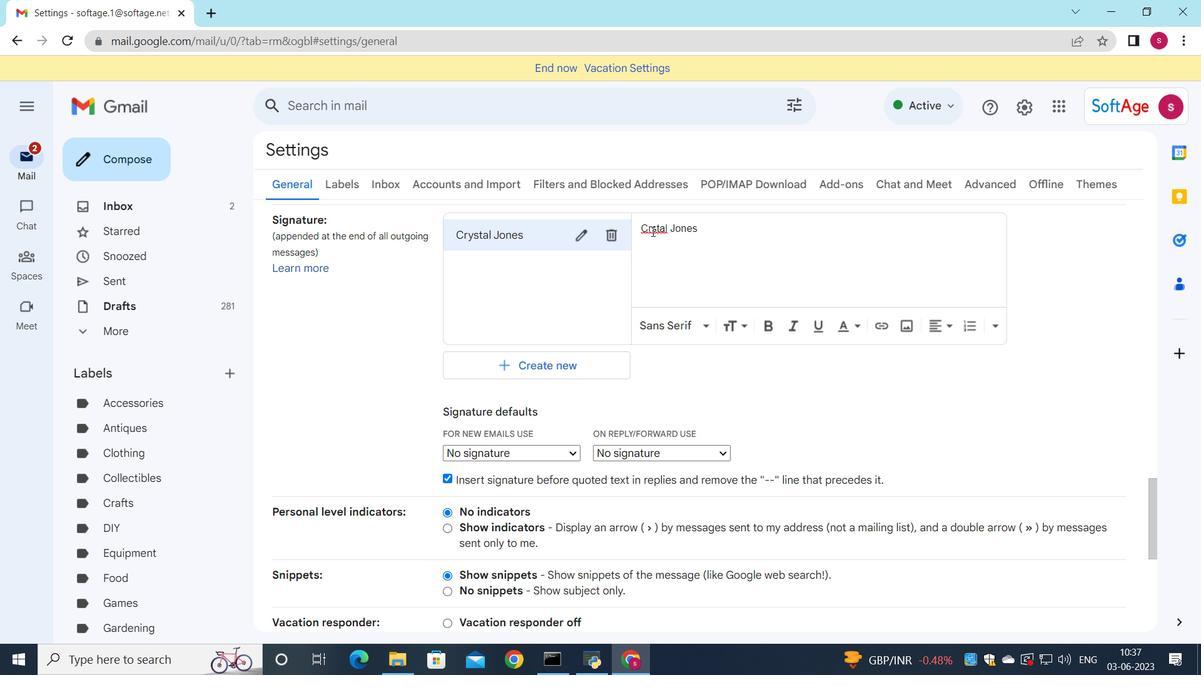 
Action: Mouse pressed left at (651, 227)
Screenshot: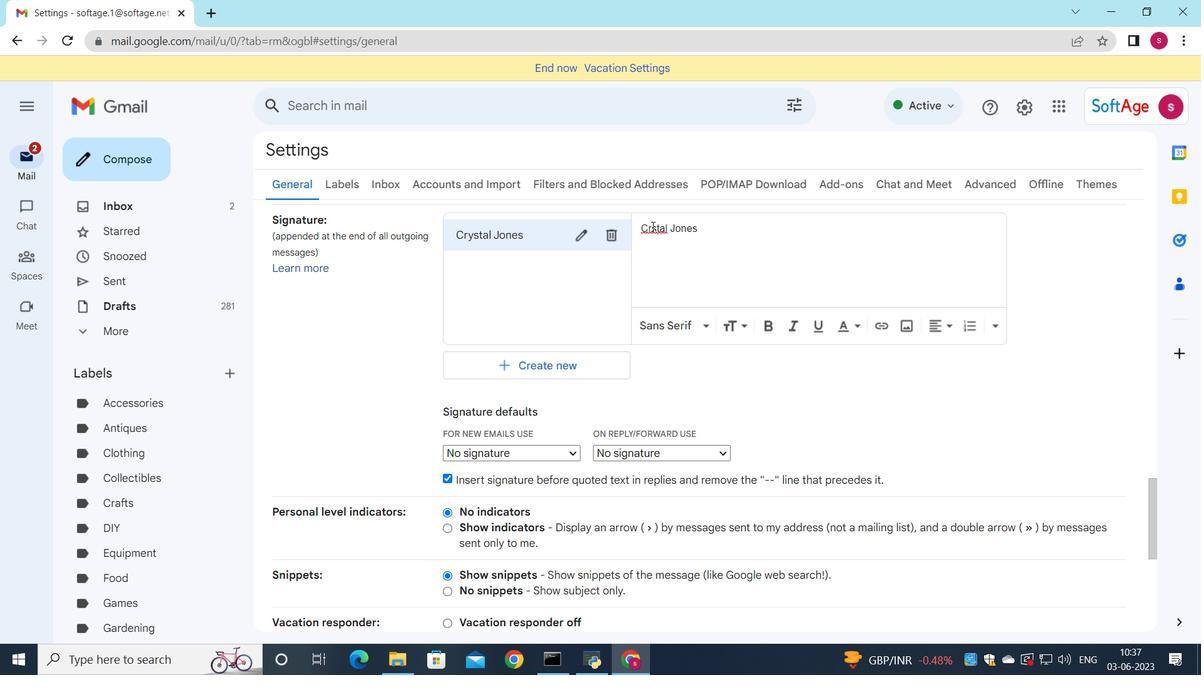 
Action: Mouse moved to (649, 235)
Screenshot: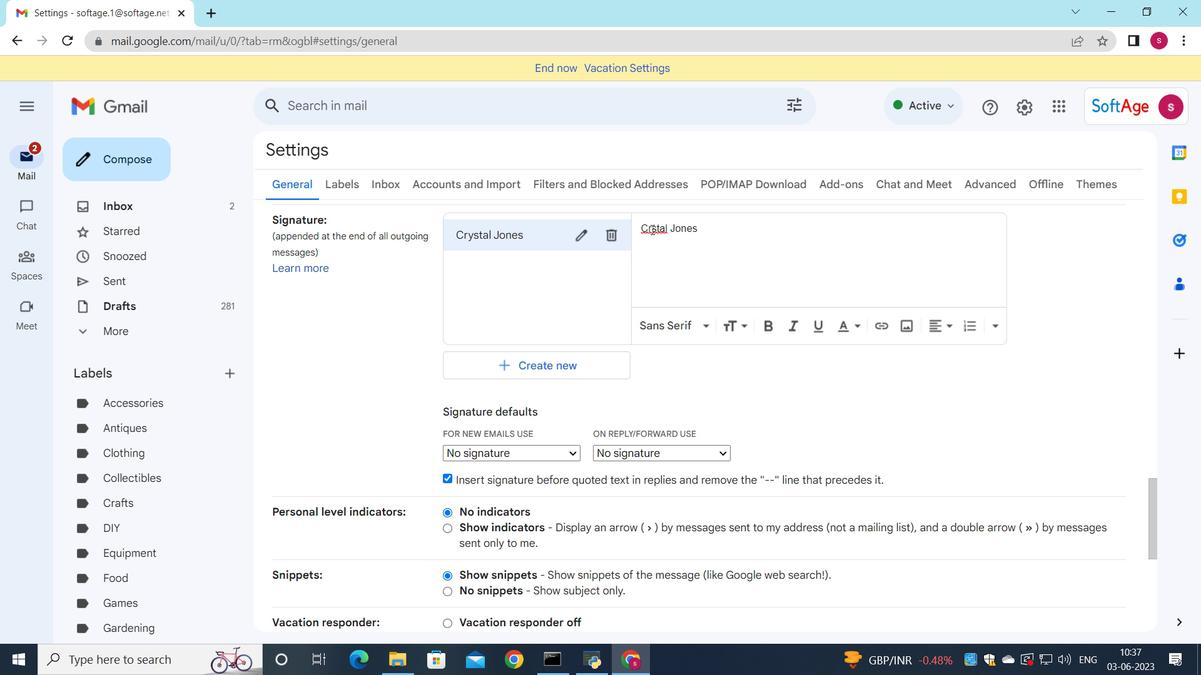 
Action: Key pressed y
Screenshot: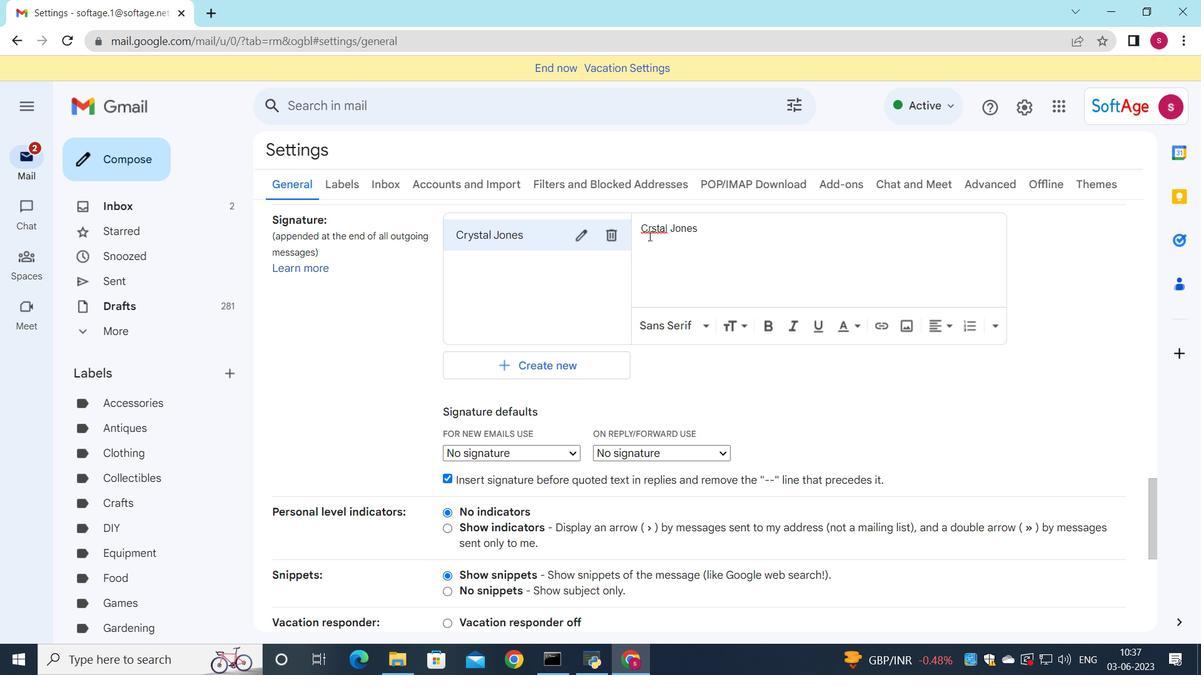 
Action: Mouse moved to (574, 449)
Screenshot: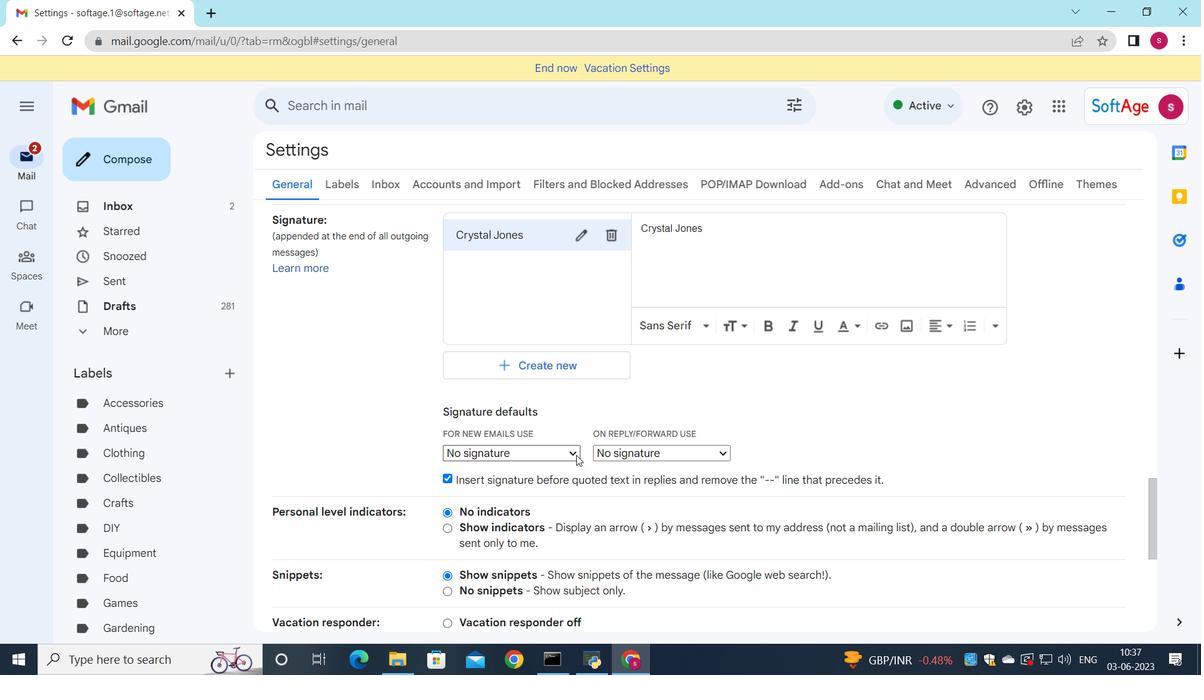 
Action: Mouse pressed left at (574, 449)
Screenshot: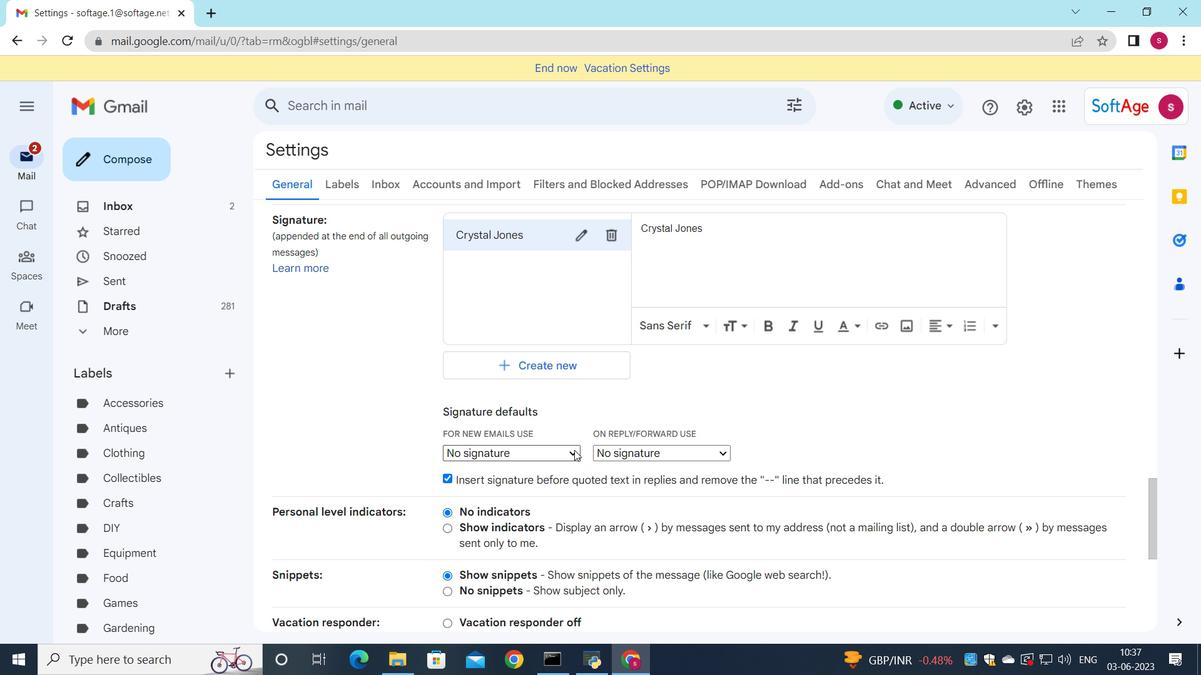 
Action: Mouse moved to (553, 478)
Screenshot: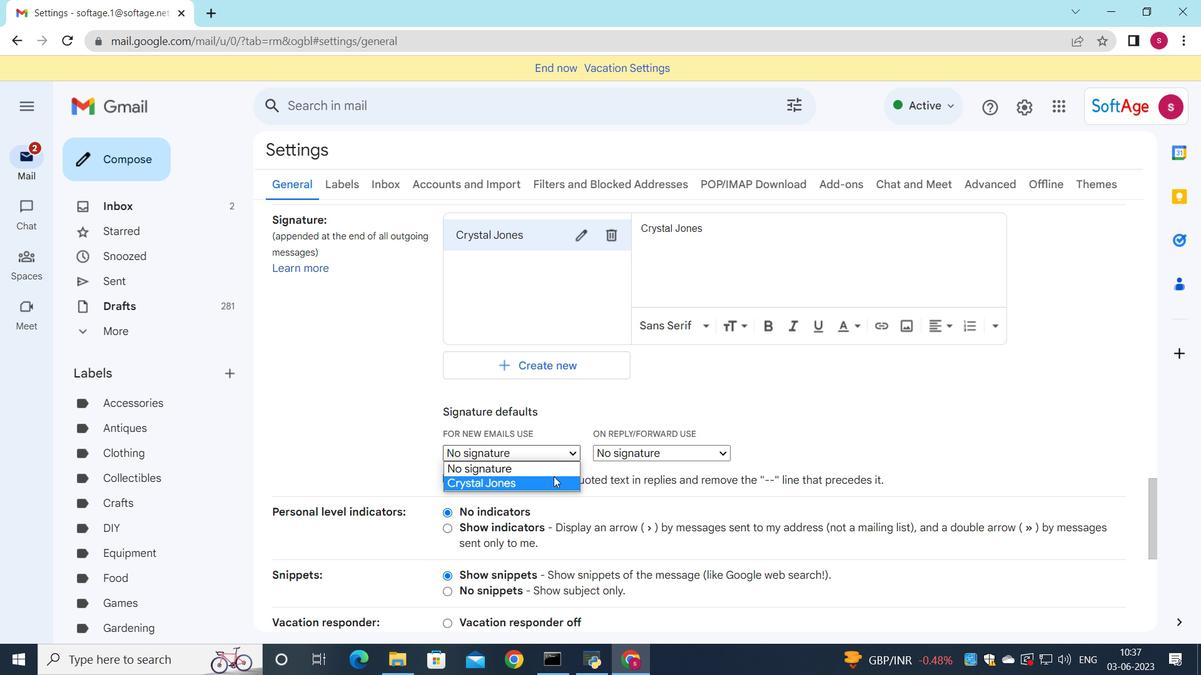 
Action: Mouse pressed left at (553, 478)
Screenshot: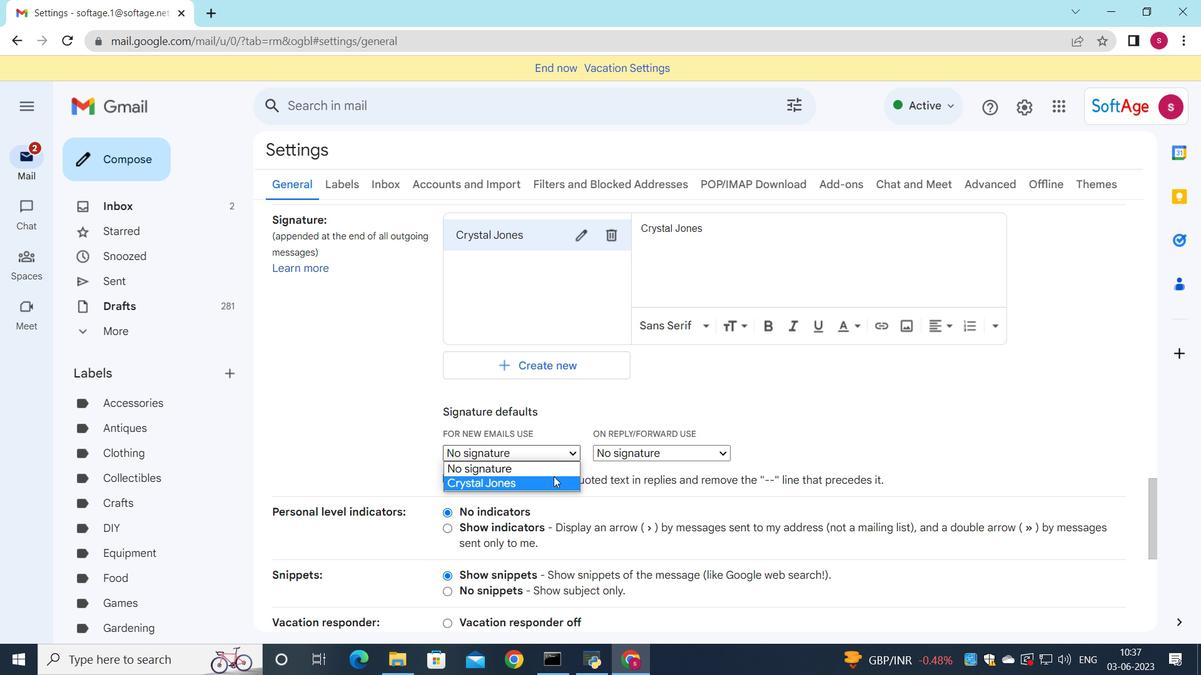 
Action: Mouse moved to (622, 451)
Screenshot: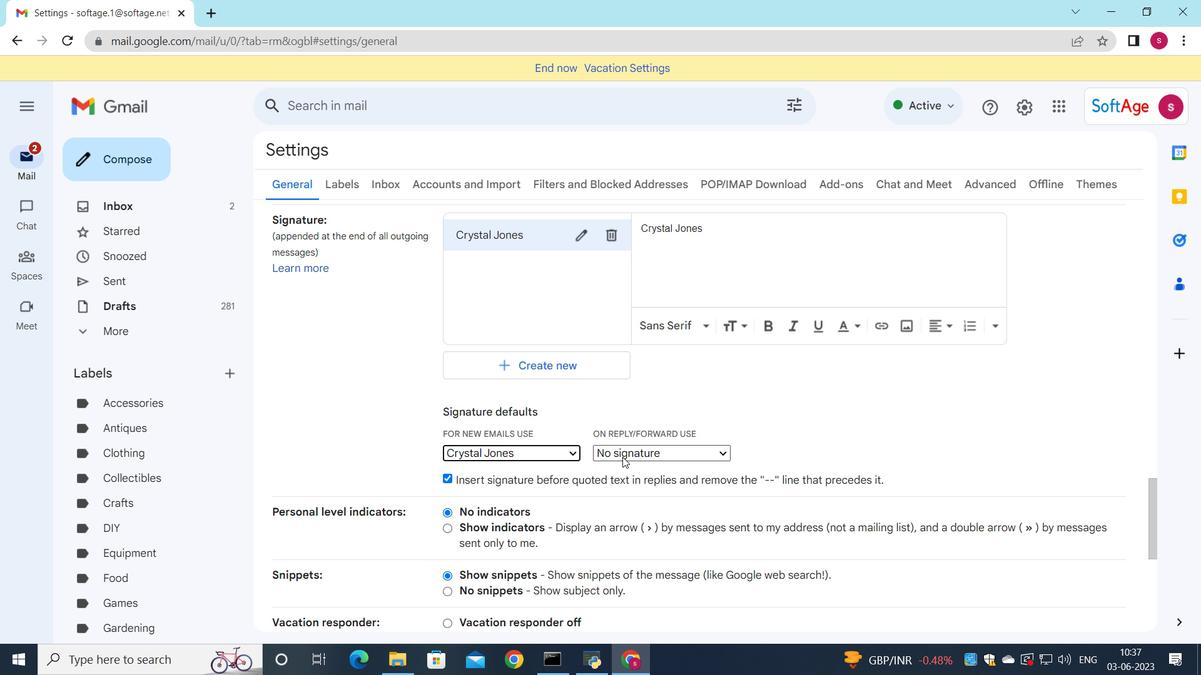 
Action: Mouse pressed left at (622, 451)
Screenshot: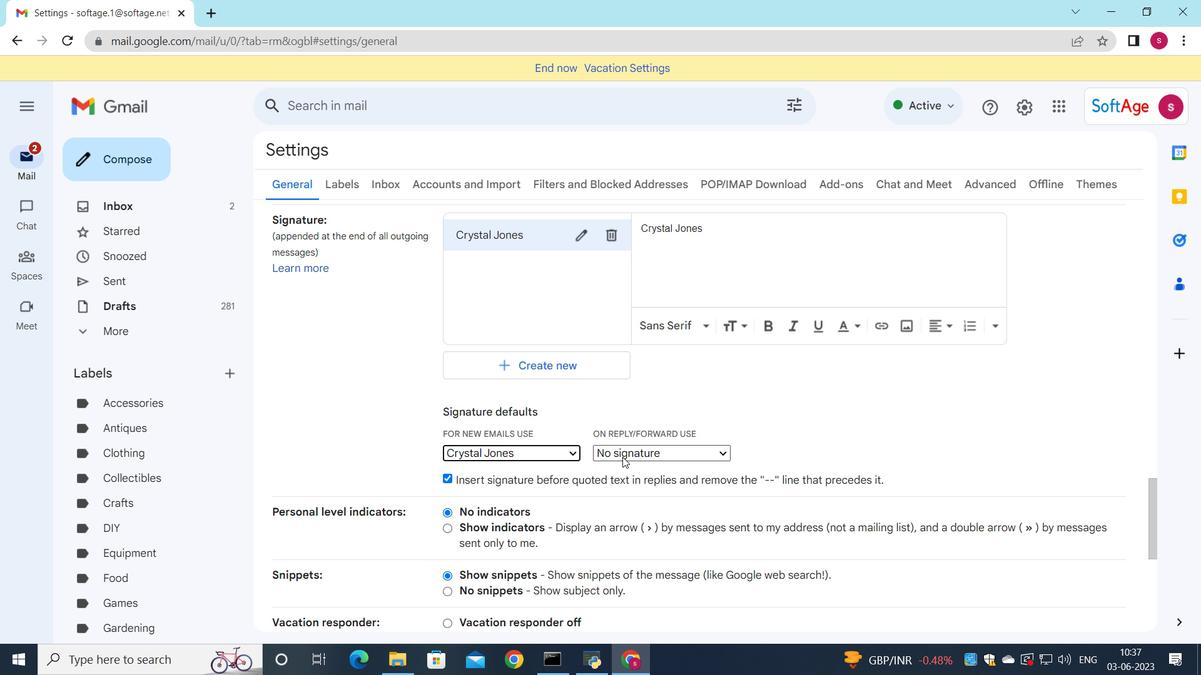 
Action: Mouse moved to (627, 478)
Screenshot: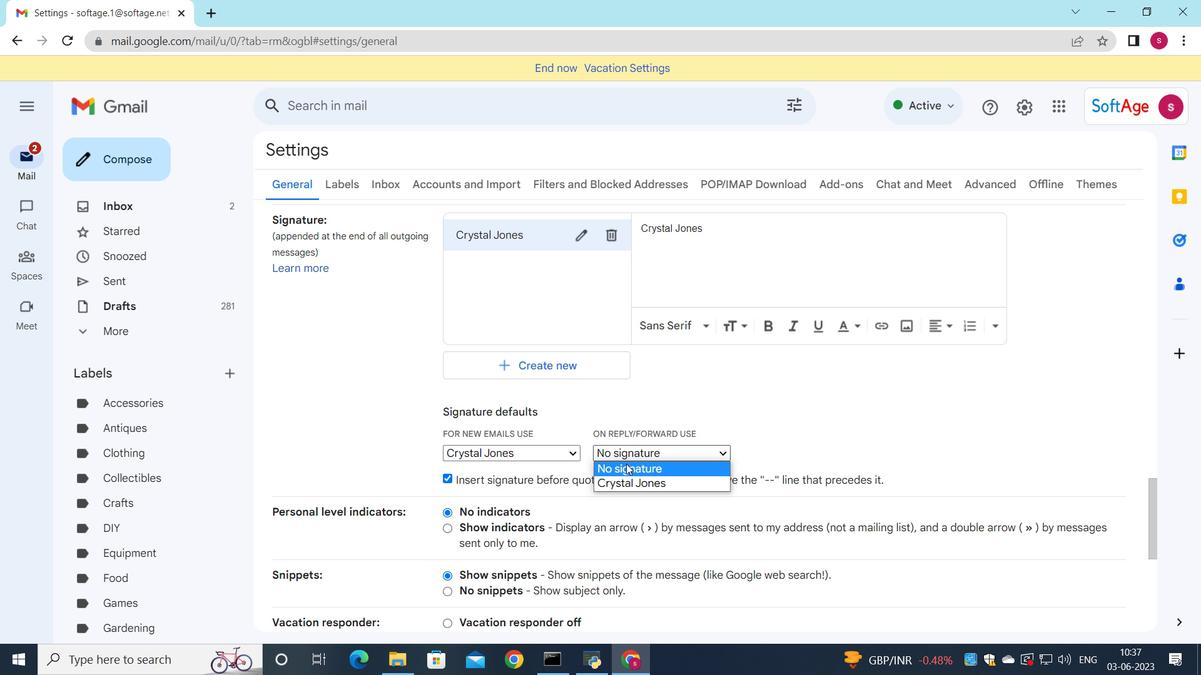 
Action: Mouse pressed left at (627, 478)
Screenshot: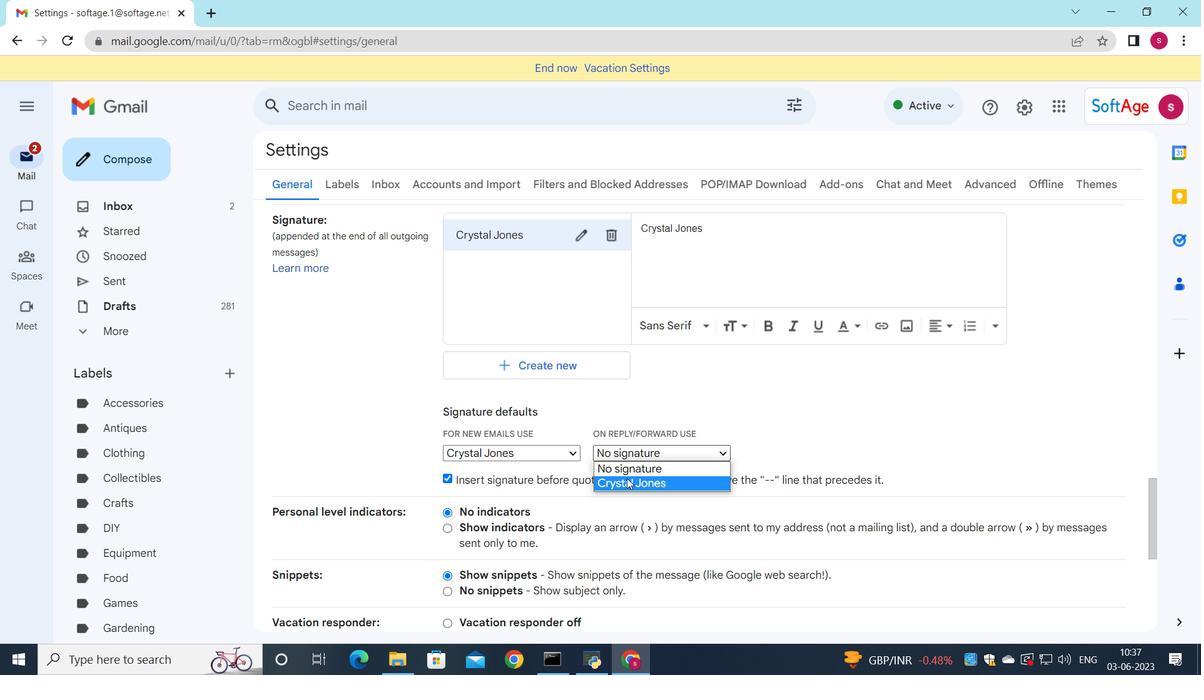 
Action: Mouse moved to (596, 438)
Screenshot: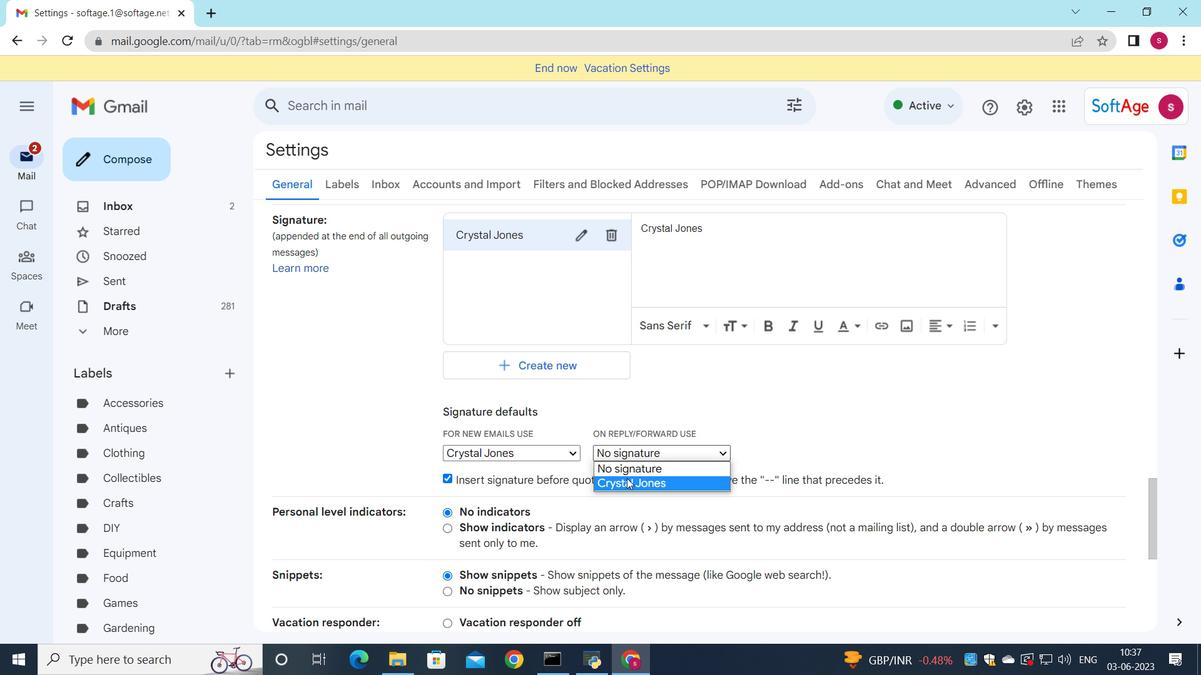 
Action: Mouse scrolled (596, 437) with delta (0, 0)
Screenshot: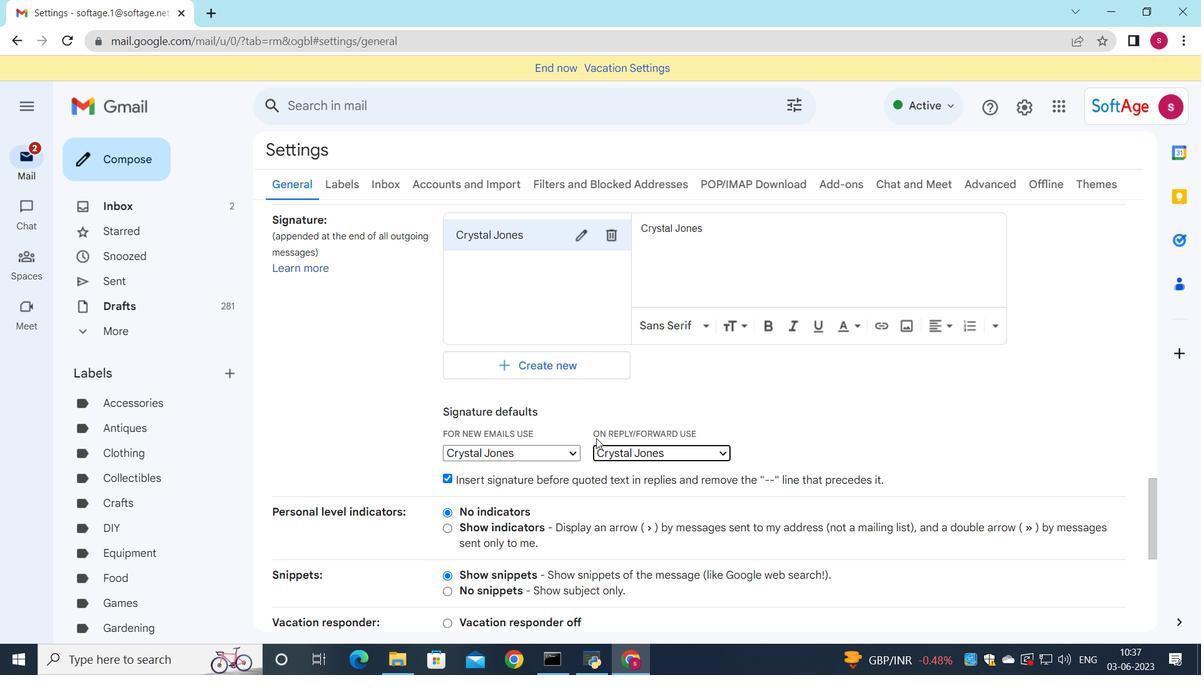 
Action: Mouse scrolled (596, 437) with delta (0, 0)
Screenshot: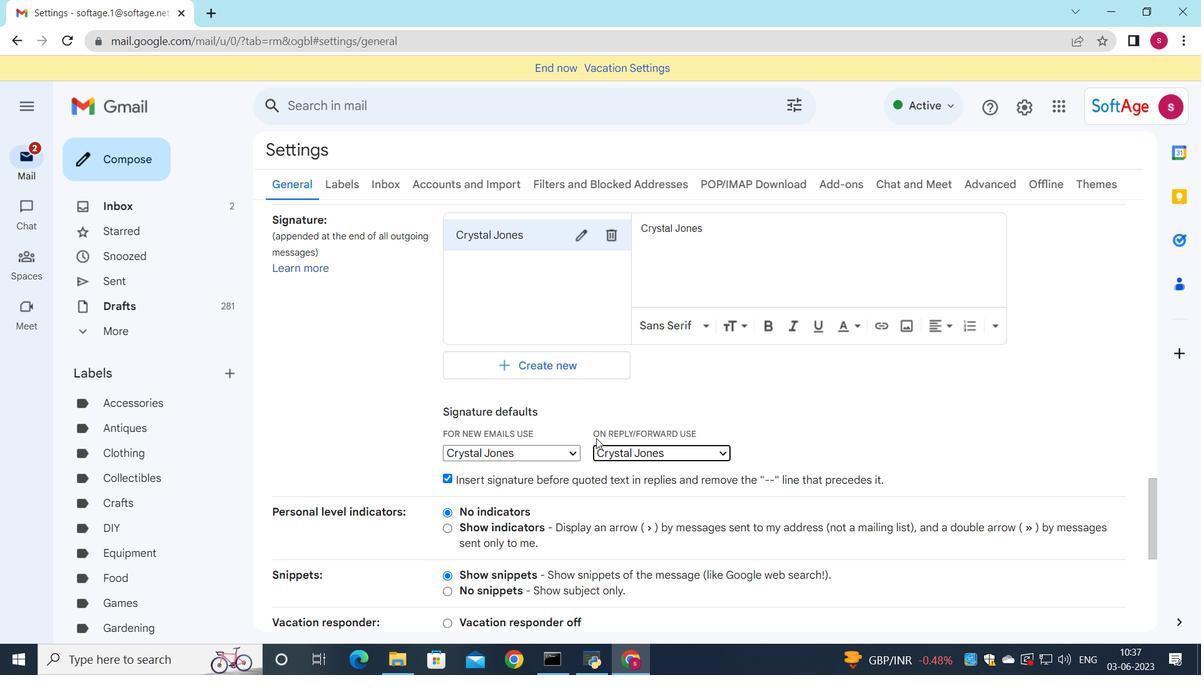 
Action: Mouse scrolled (596, 437) with delta (0, 0)
Screenshot: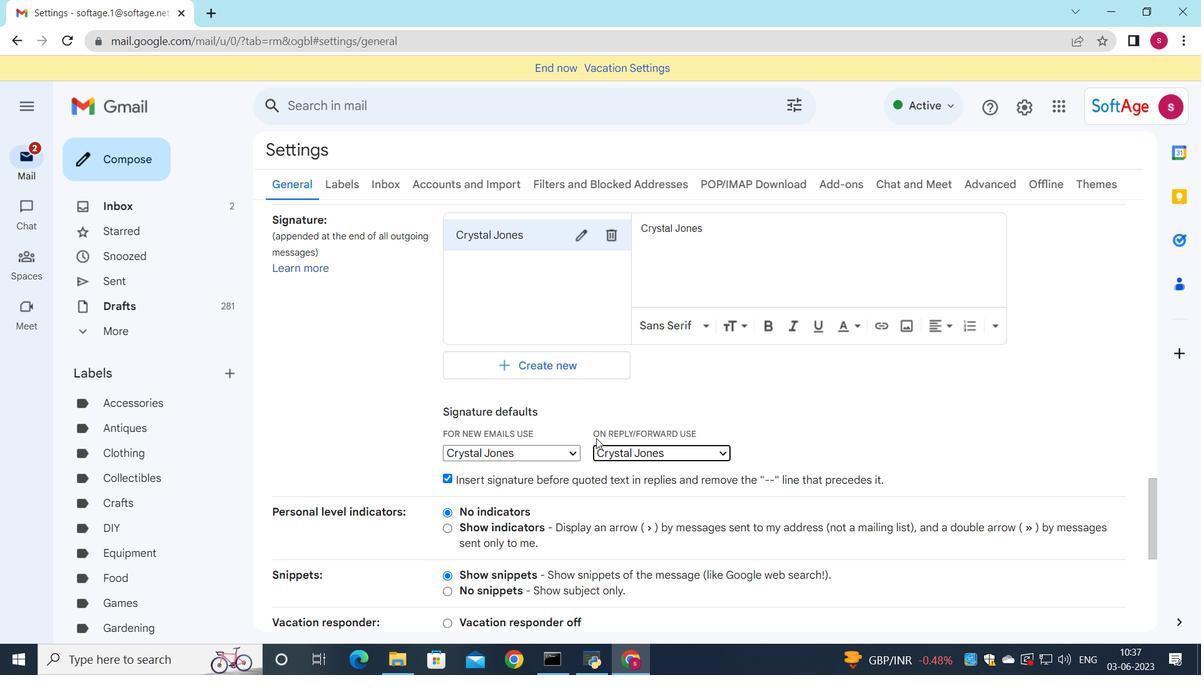 
Action: Mouse scrolled (596, 437) with delta (0, 0)
Screenshot: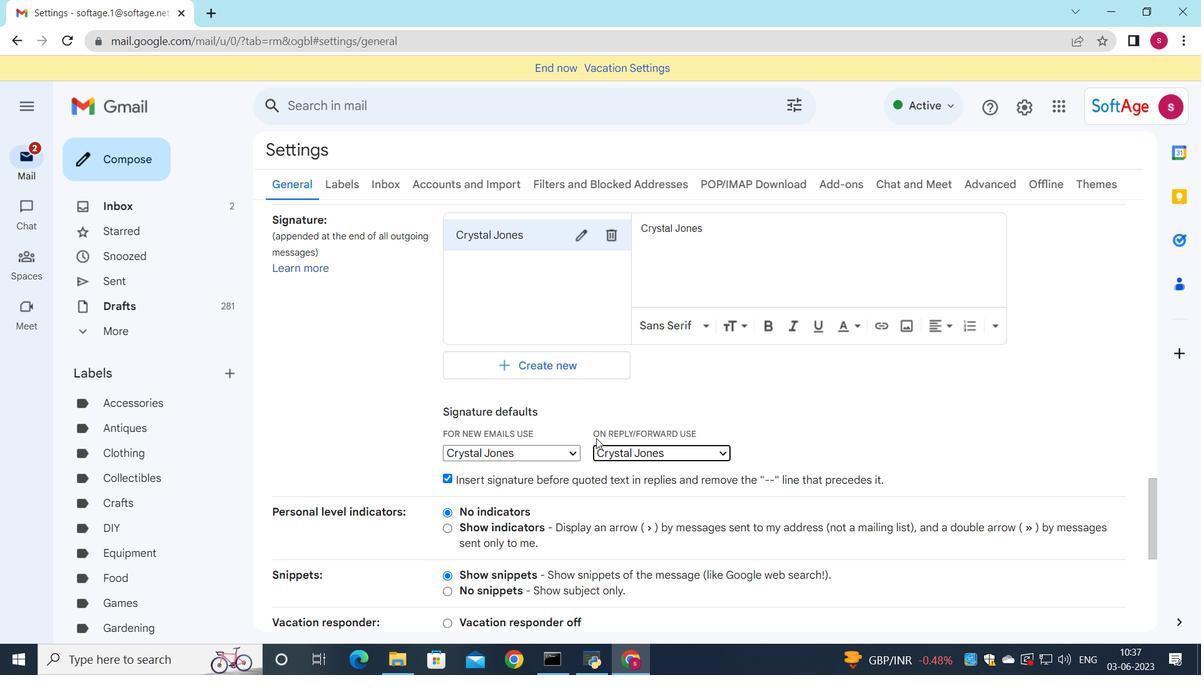 
Action: Mouse moved to (595, 427)
Screenshot: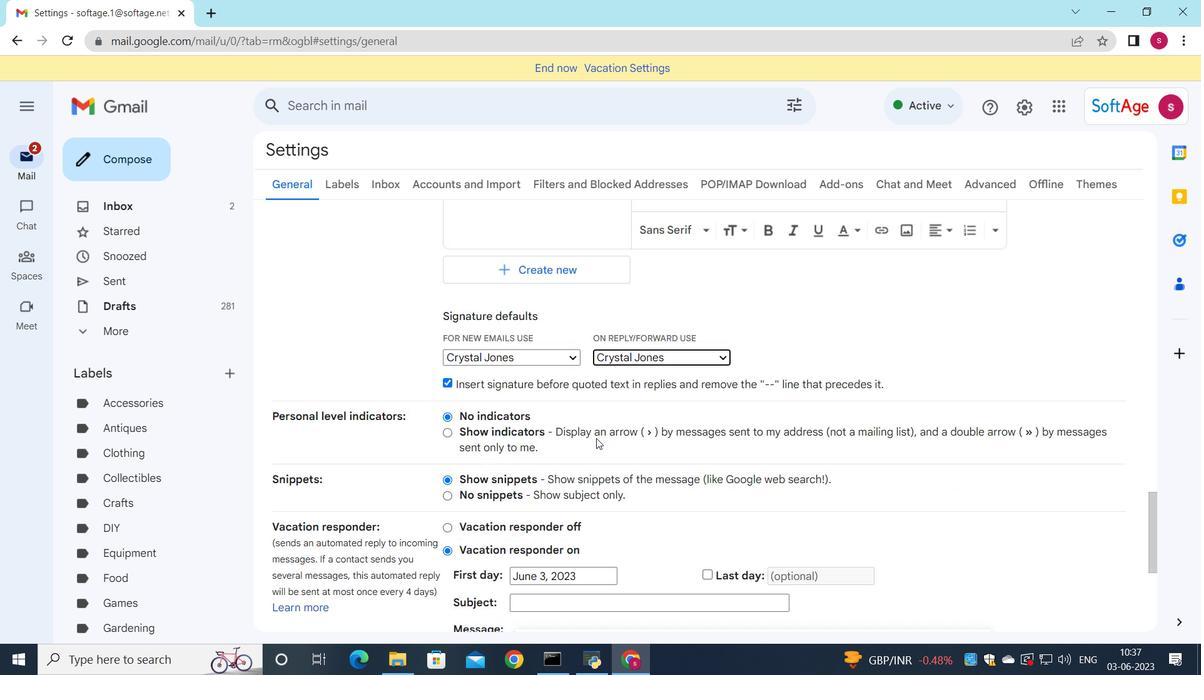 
Action: Mouse scrolled (595, 426) with delta (0, 0)
Screenshot: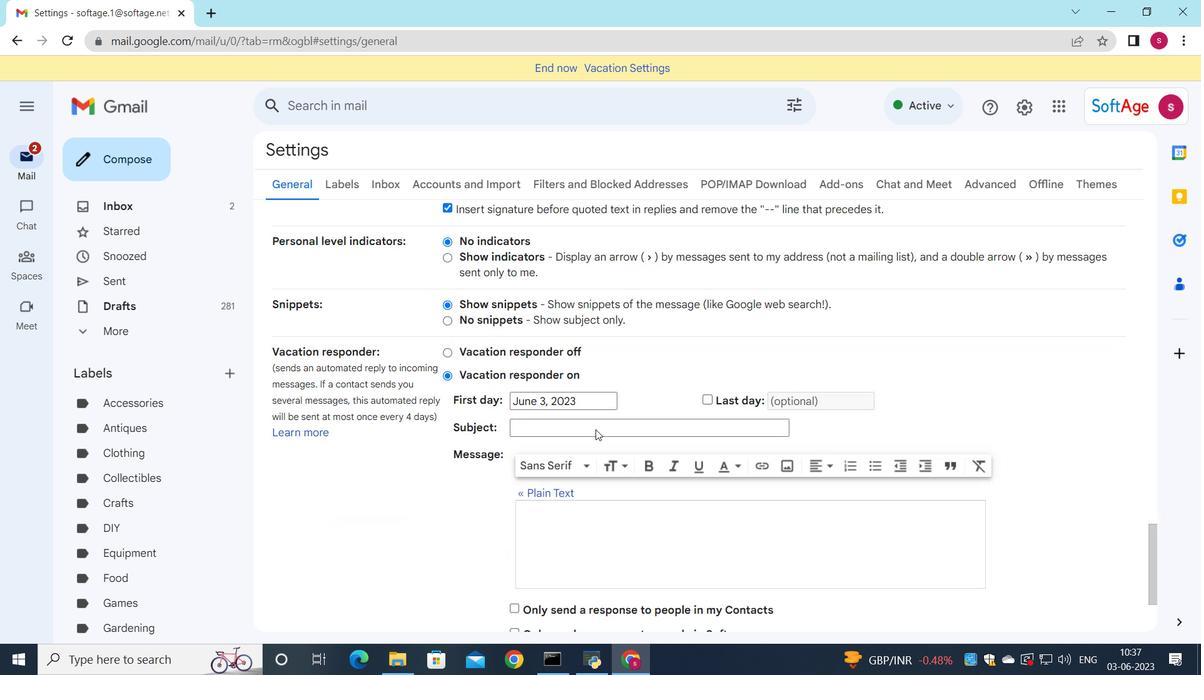 
Action: Mouse moved to (600, 430)
Screenshot: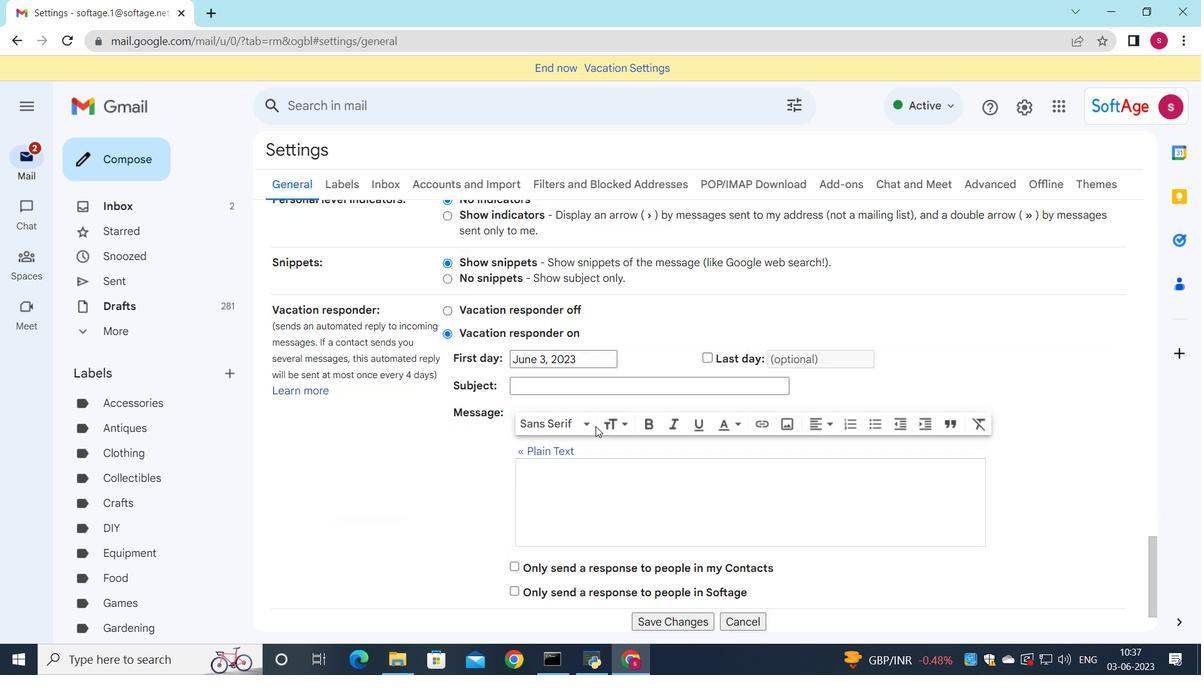 
Action: Mouse scrolled (600, 429) with delta (0, 0)
Screenshot: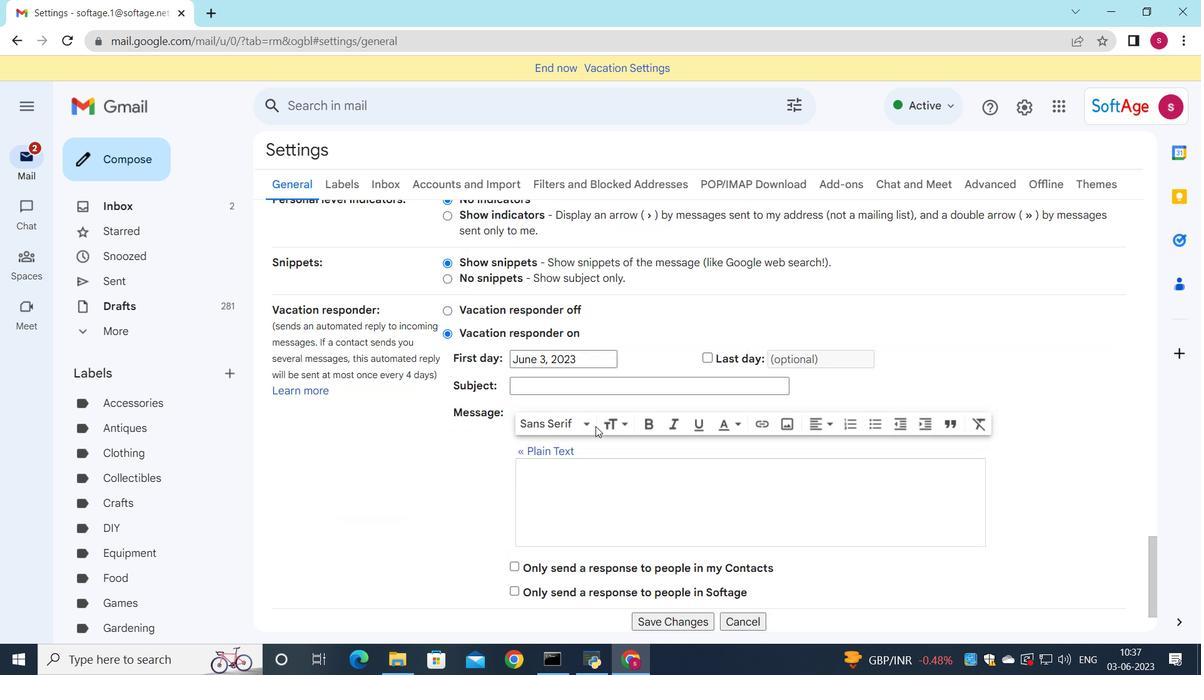 
Action: Mouse moved to (613, 438)
Screenshot: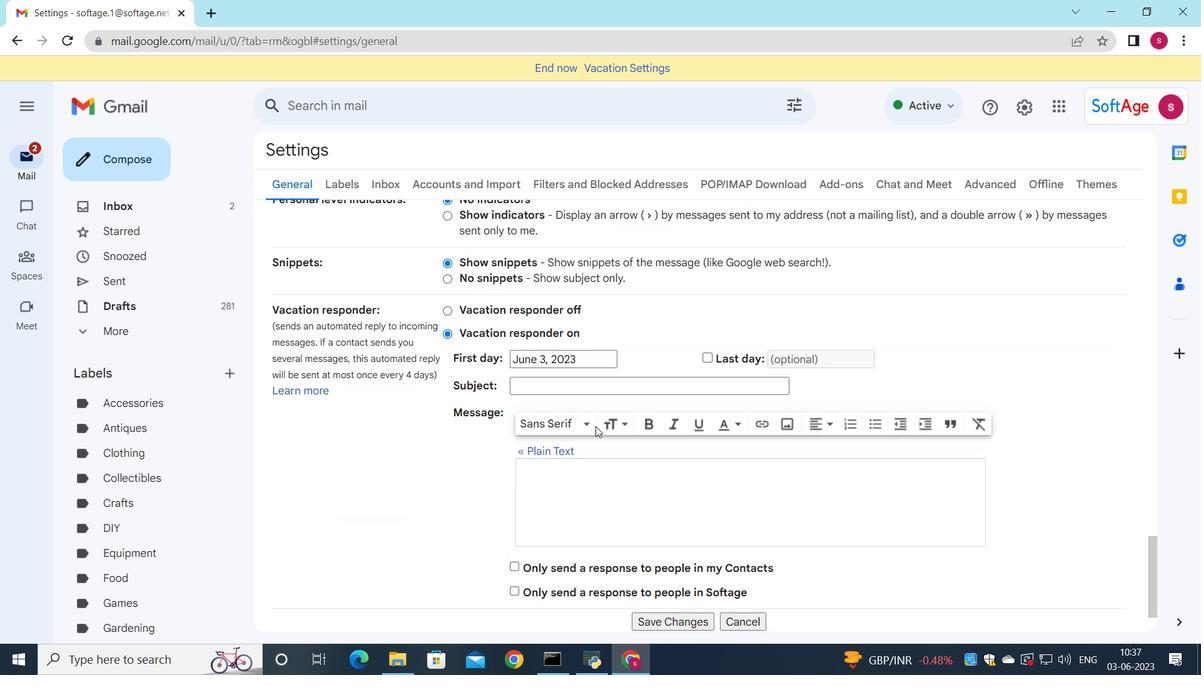 
Action: Mouse scrolled (613, 437) with delta (0, 0)
Screenshot: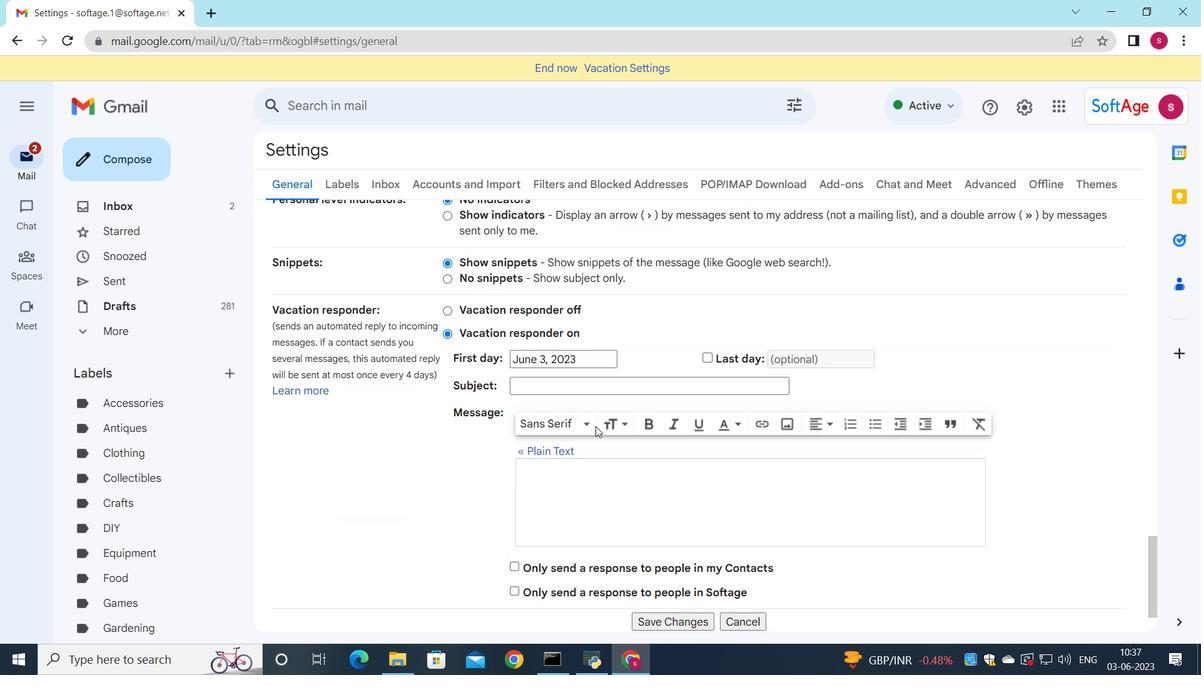 
Action: Mouse moved to (668, 533)
Screenshot: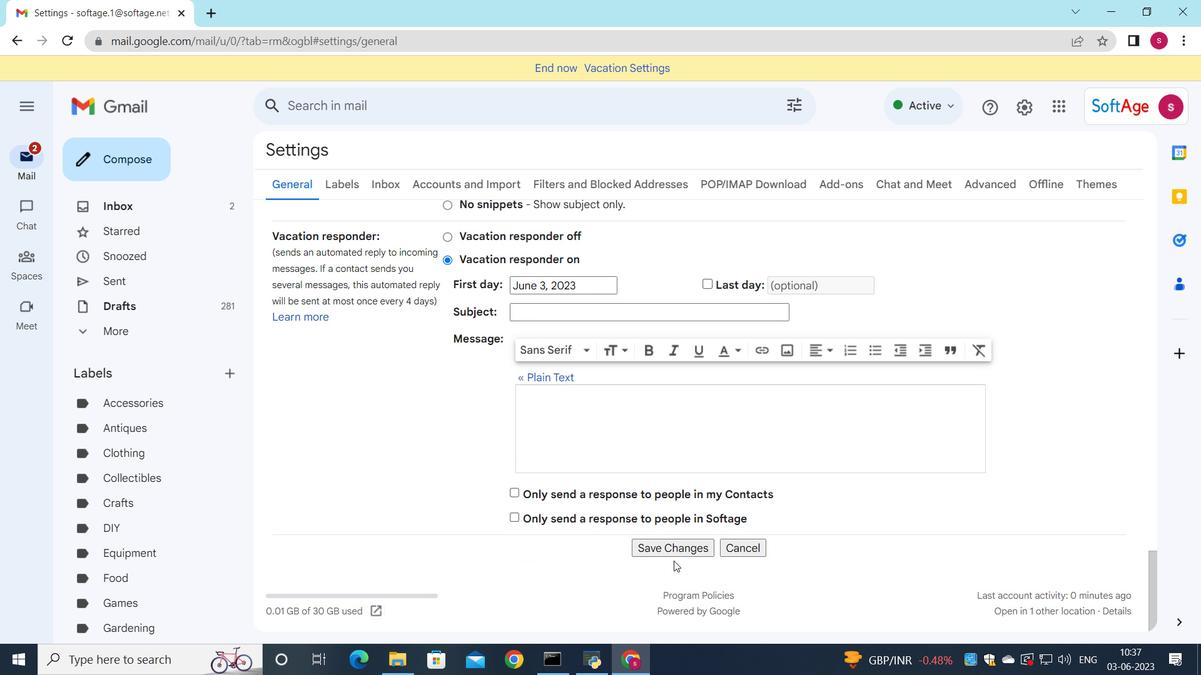 
Action: Mouse pressed left at (668, 533)
Screenshot: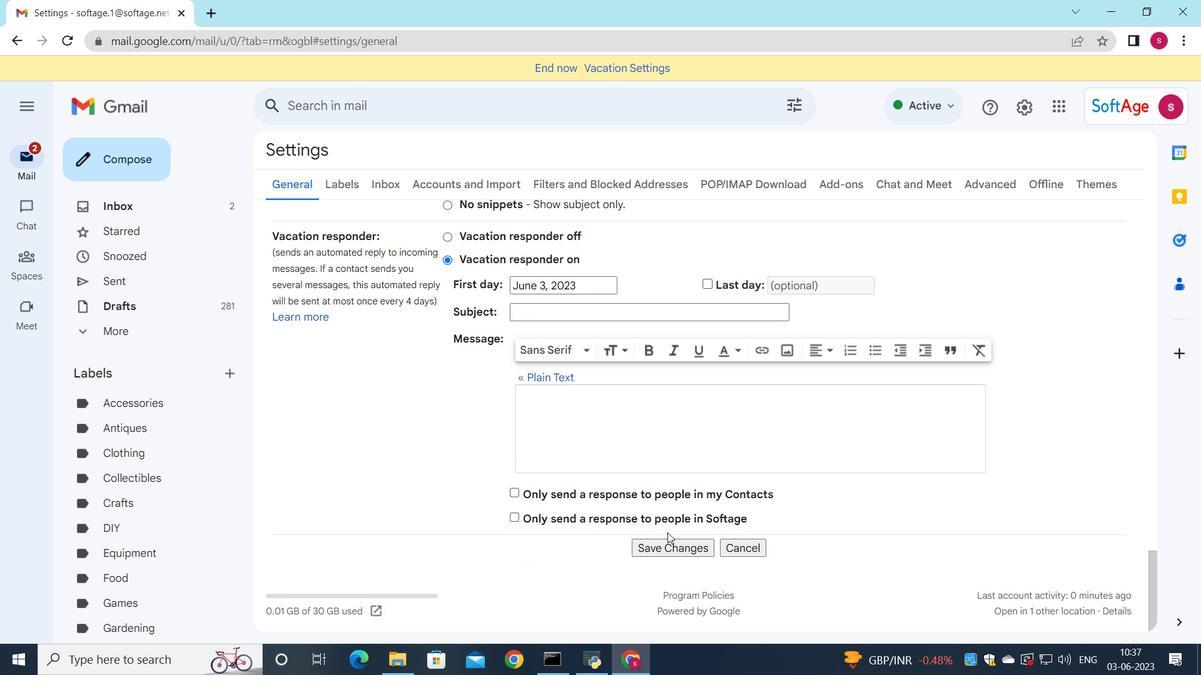 
Action: Mouse moved to (668, 543)
Screenshot: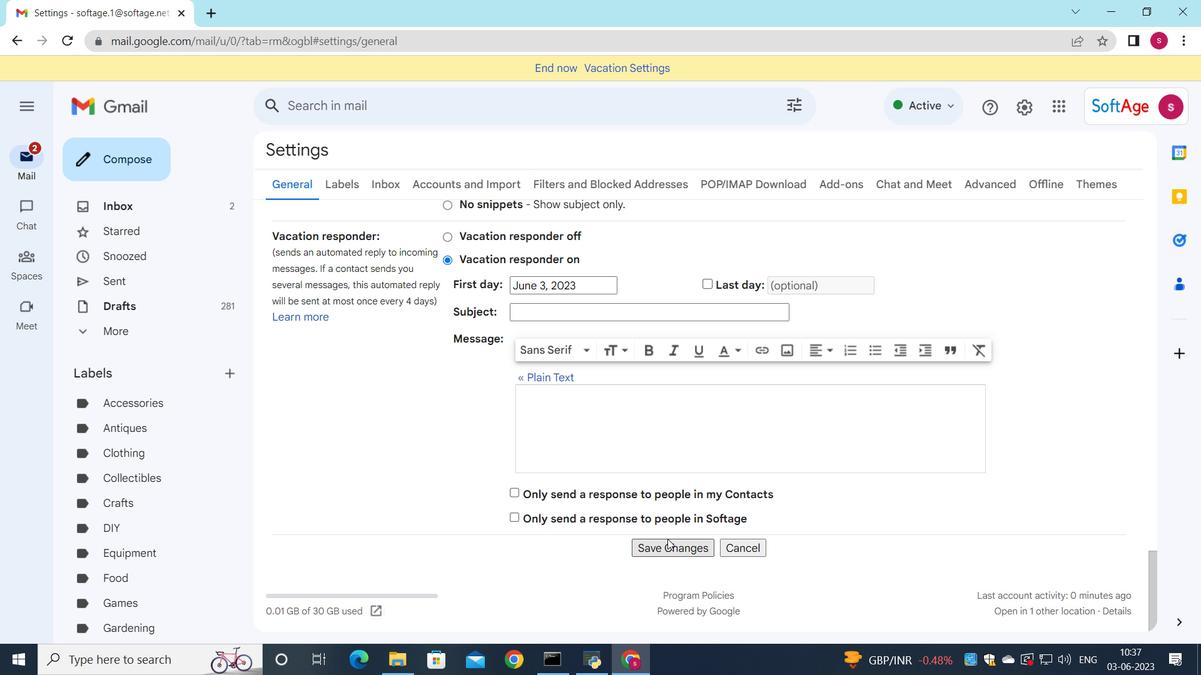 
Action: Mouse pressed left at (668, 543)
Screenshot: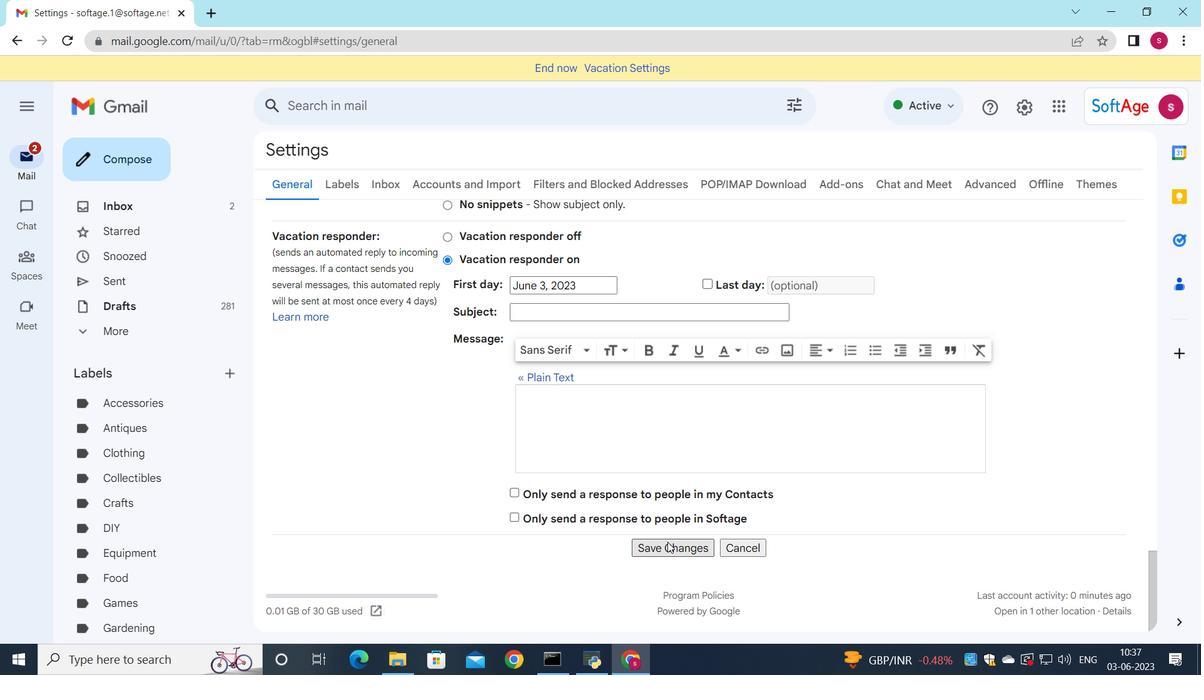 
Action: Mouse moved to (525, 418)
Screenshot: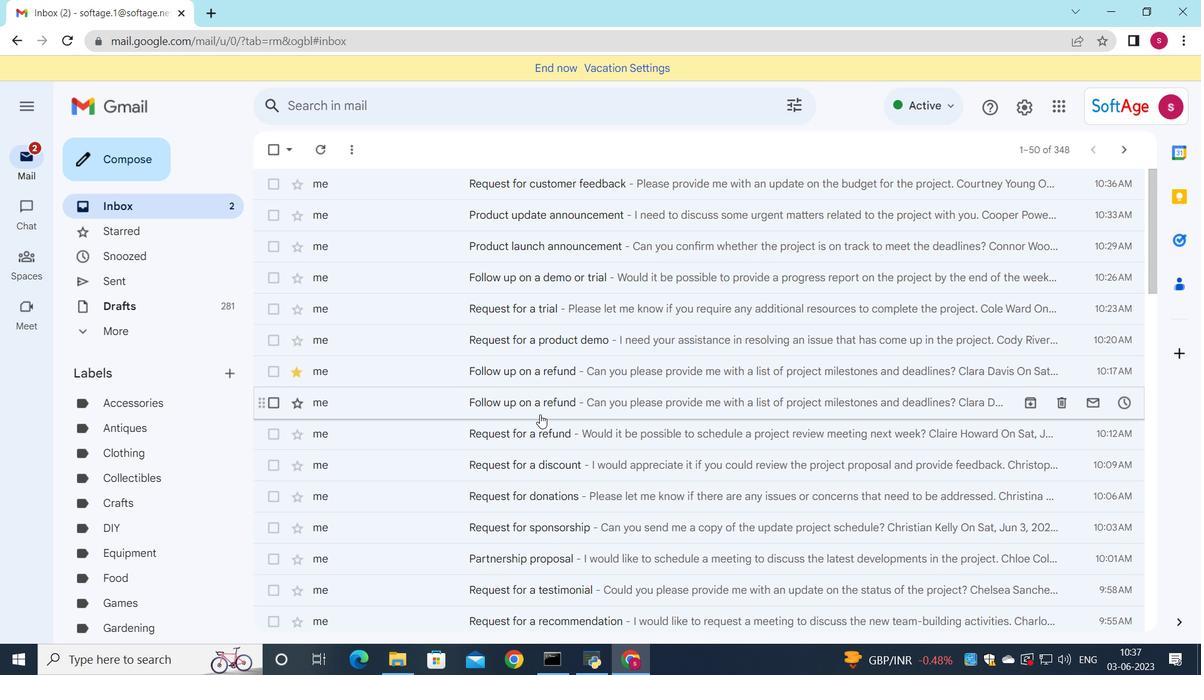 
Action: Mouse pressed left at (525, 418)
Screenshot: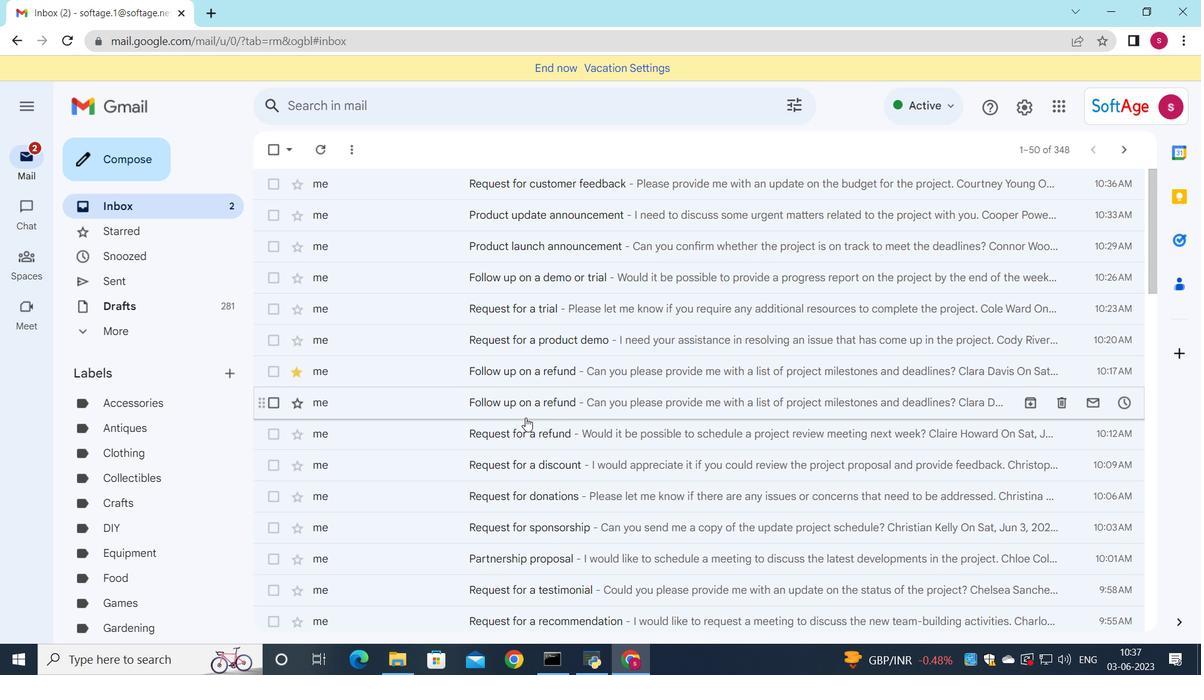 
Action: Mouse moved to (579, 452)
Screenshot: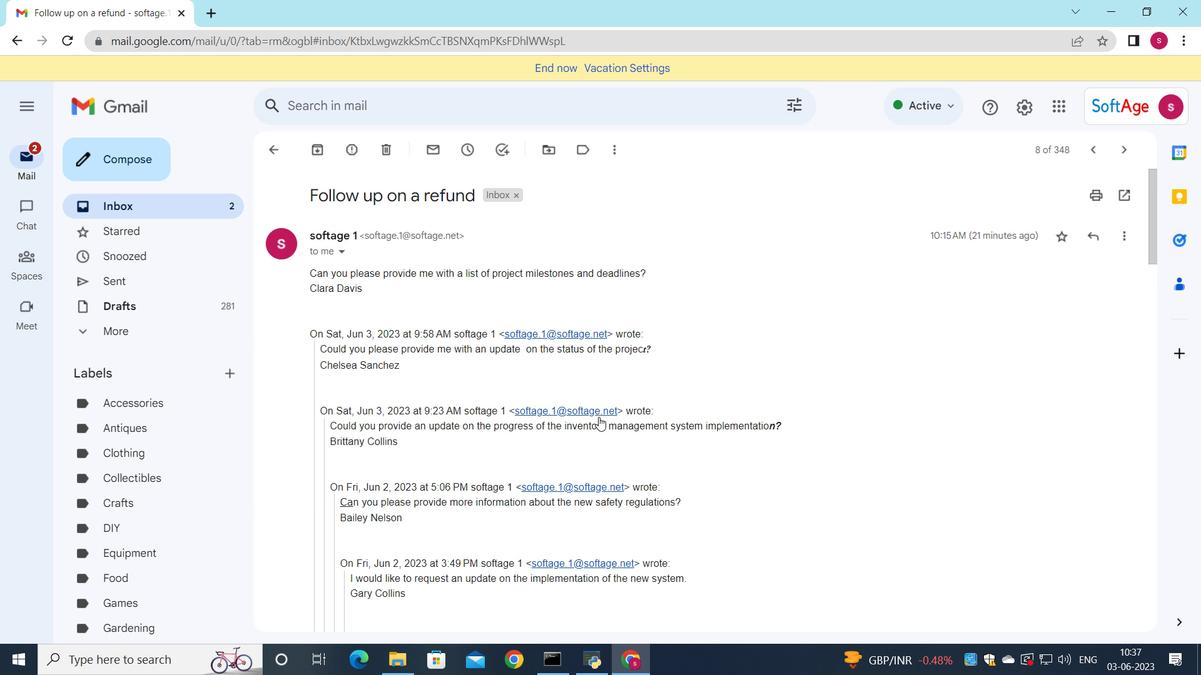 
Action: Mouse scrolled (580, 450) with delta (0, 0)
Screenshot: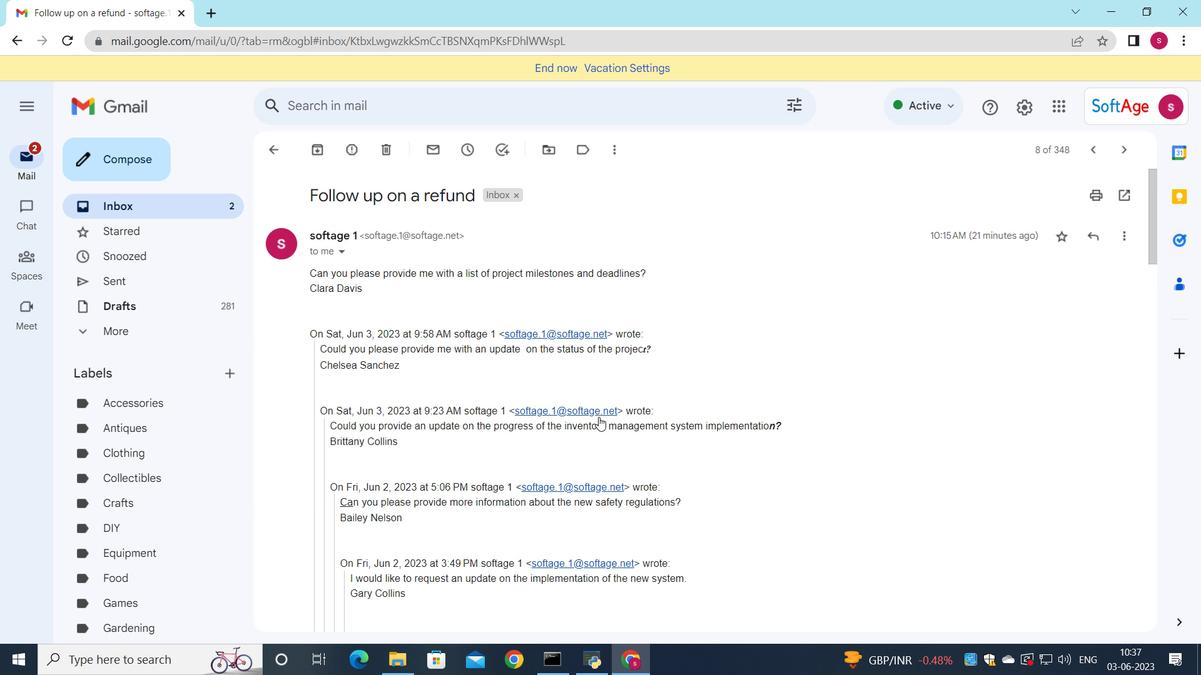 
Action: Mouse moved to (576, 457)
Screenshot: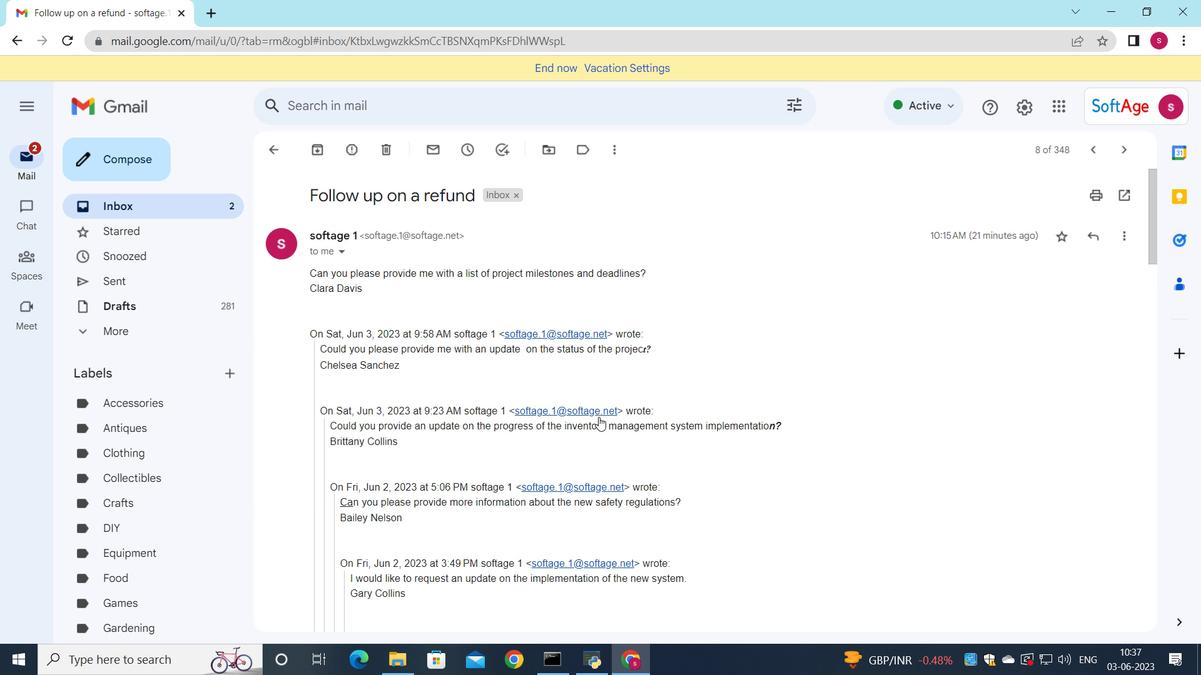 
Action: Mouse scrolled (577, 455) with delta (0, 0)
Screenshot: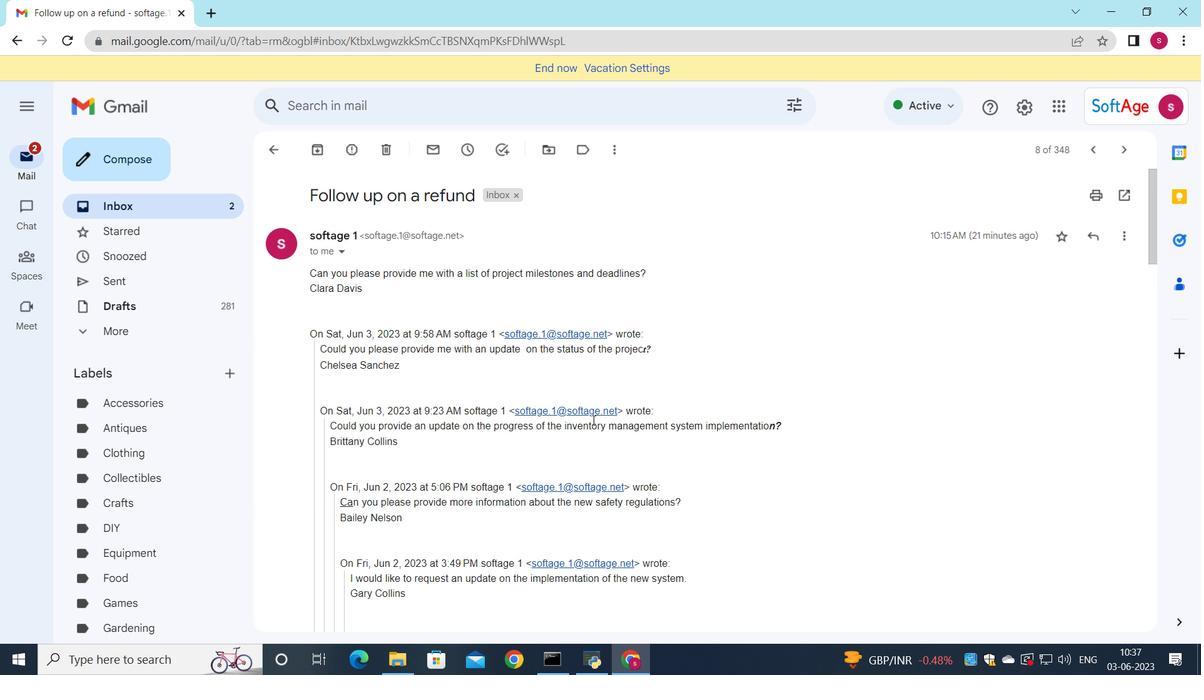 
Action: Mouse moved to (575, 459)
Screenshot: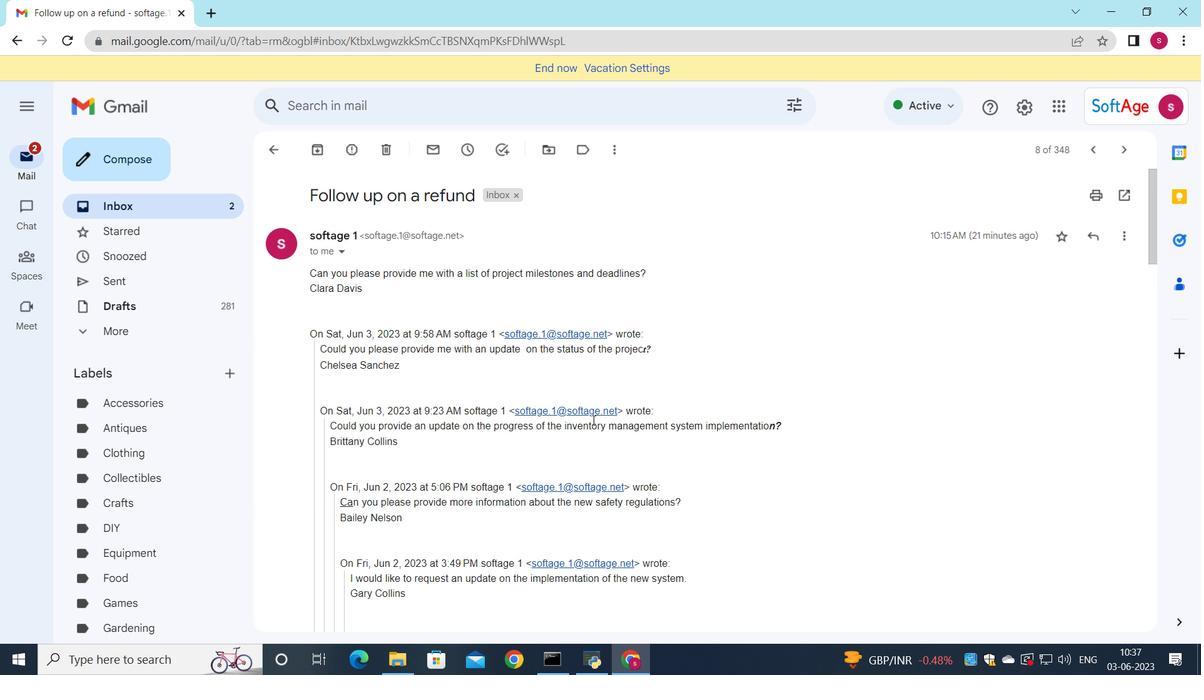 
Action: Mouse scrolled (575, 458) with delta (0, 0)
Screenshot: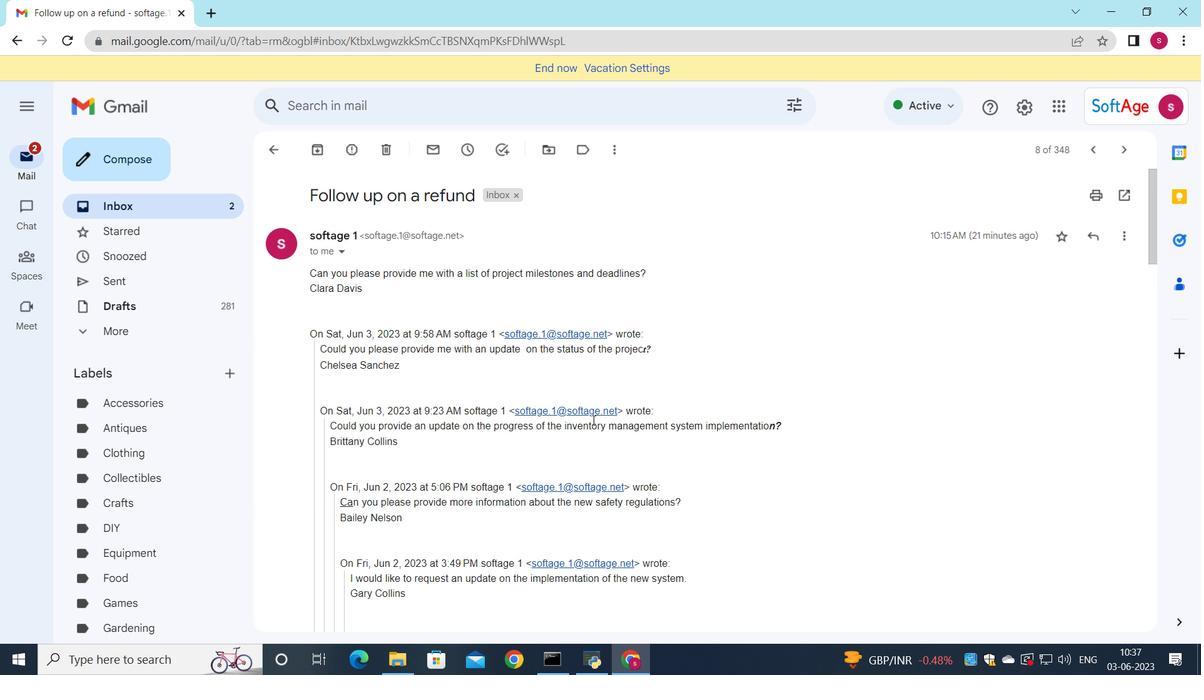 
Action: Mouse moved to (520, 466)
Screenshot: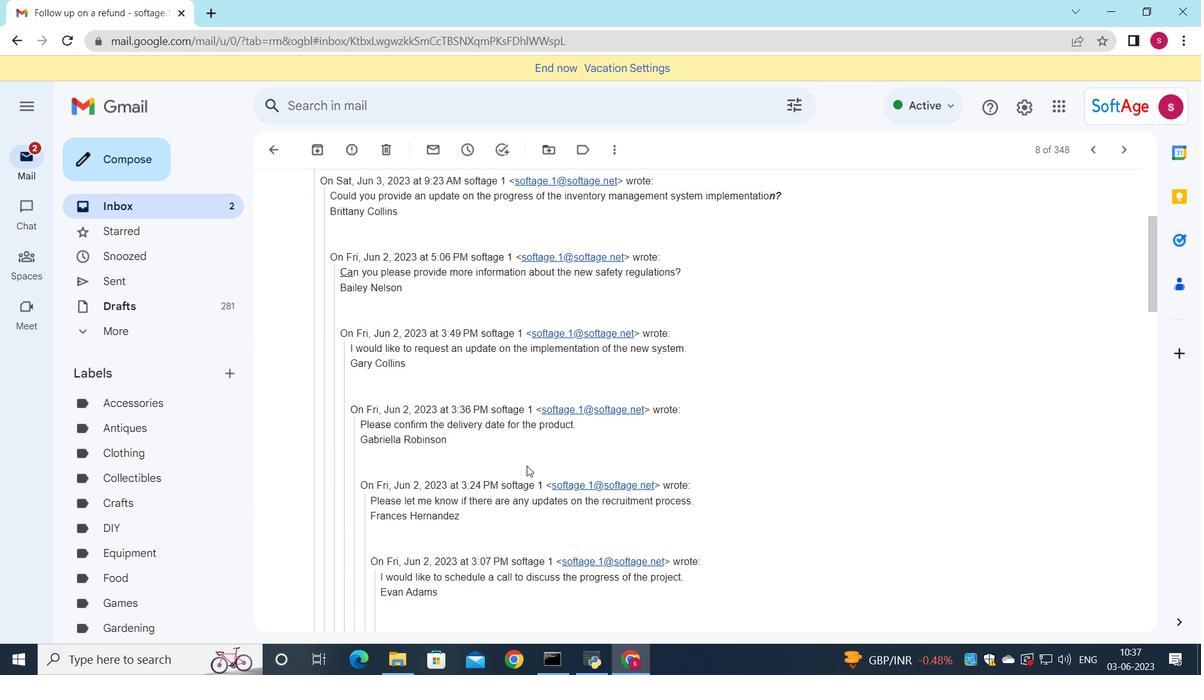 
Action: Mouse scrolled (520, 466) with delta (0, 0)
Screenshot: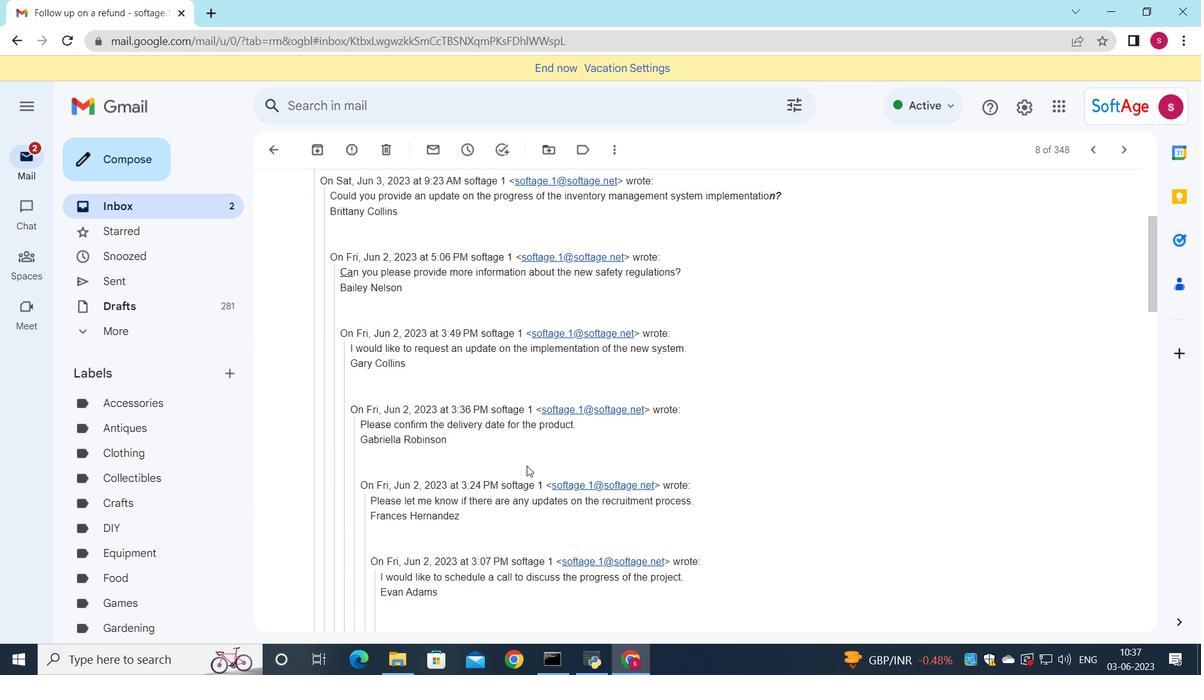 
Action: Mouse moved to (519, 467)
Screenshot: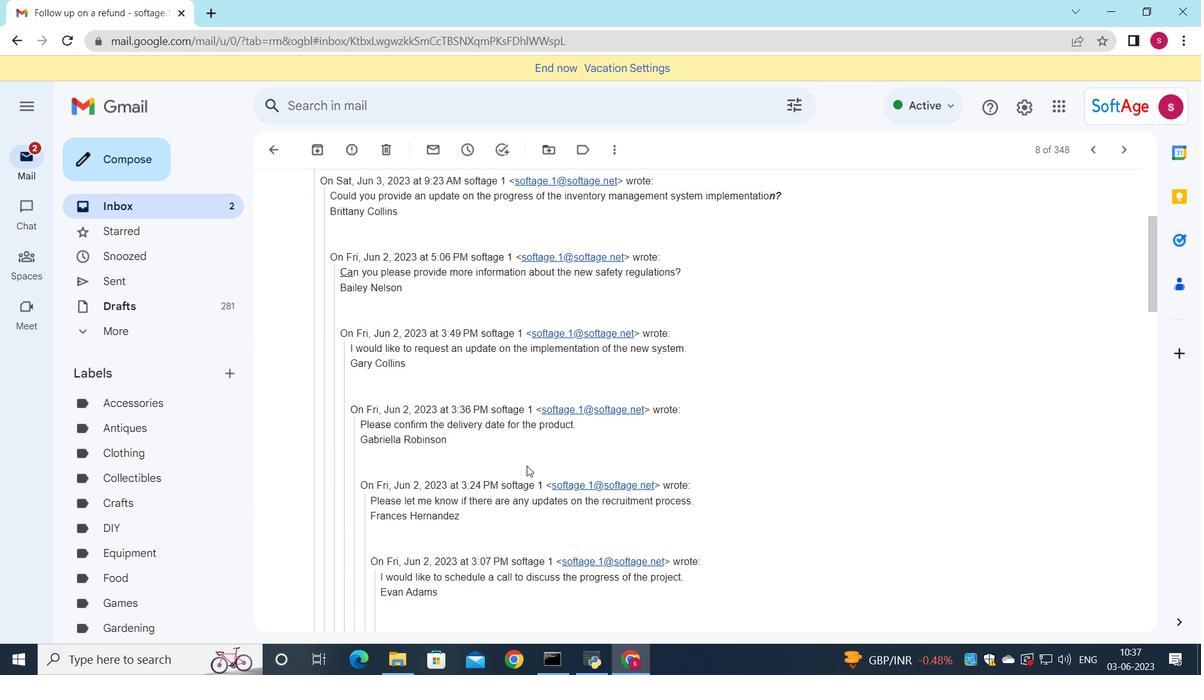 
Action: Mouse scrolled (519, 466) with delta (0, 0)
Screenshot: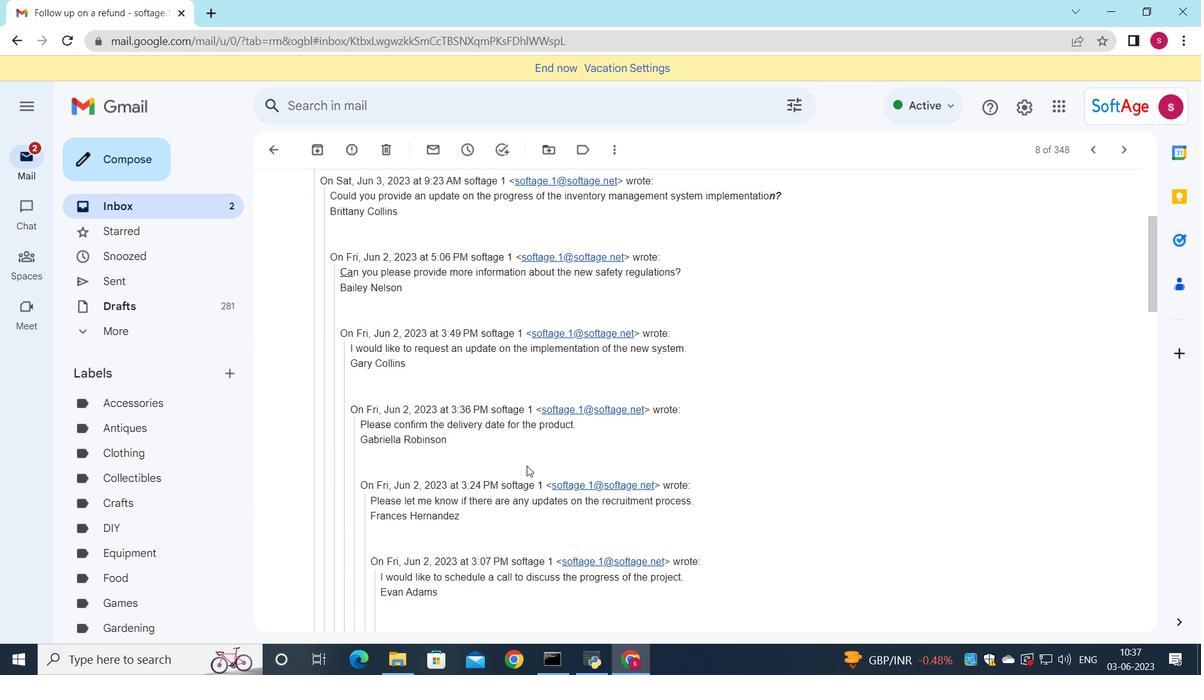 
Action: Mouse moved to (519, 467)
Screenshot: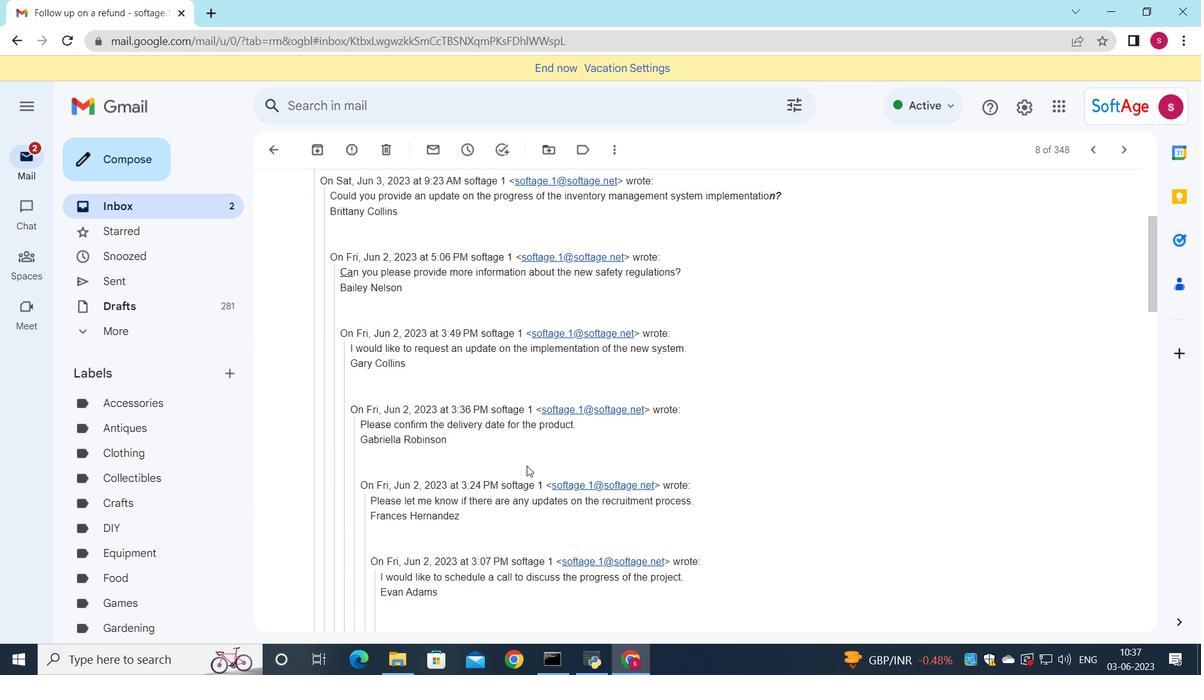 
Action: Mouse scrolled (519, 466) with delta (0, 0)
Screenshot: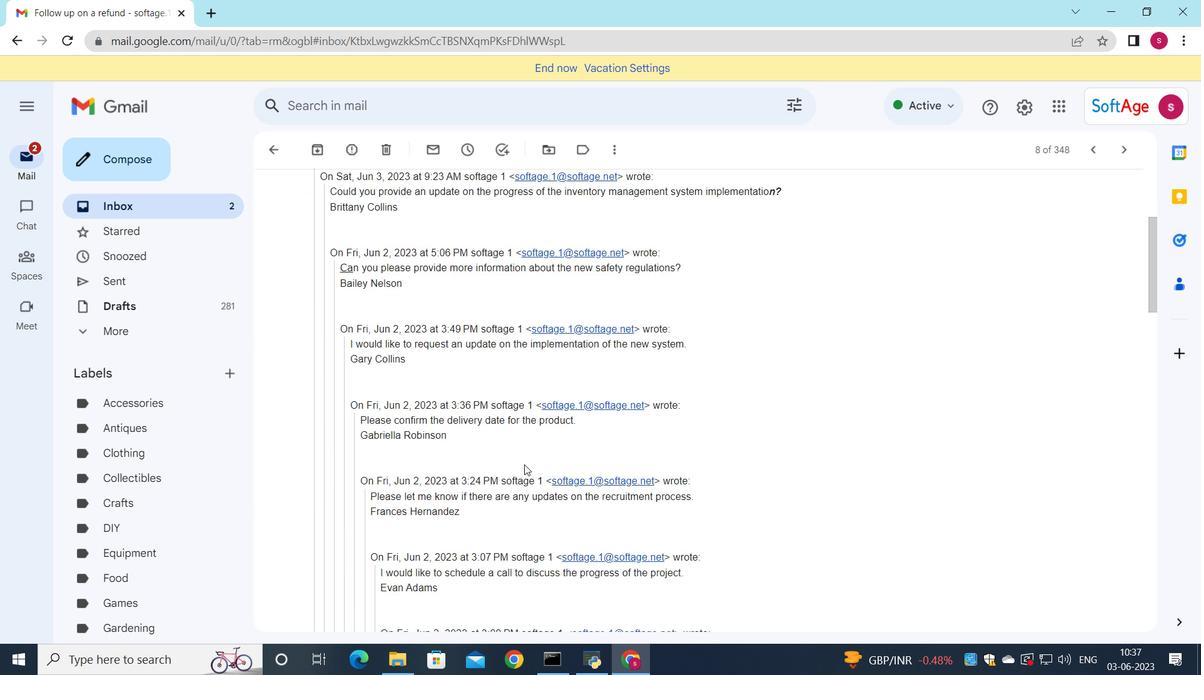 
Action: Mouse scrolled (519, 466) with delta (0, 0)
Screenshot: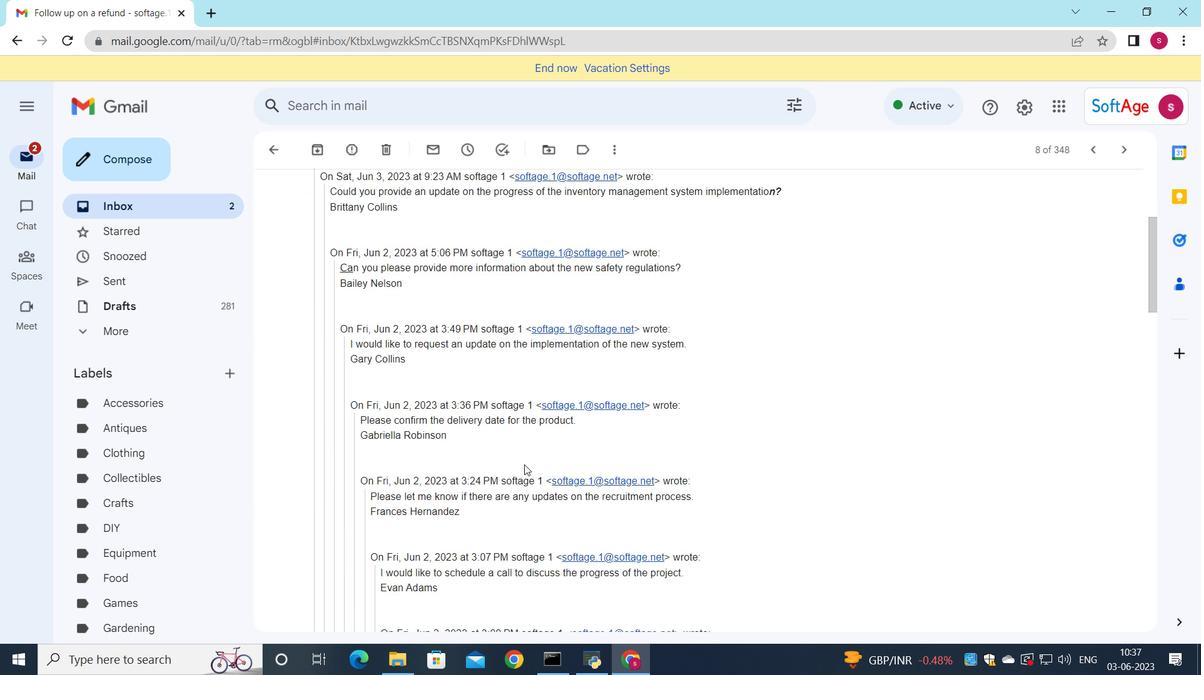 
Action: Mouse moved to (519, 468)
Screenshot: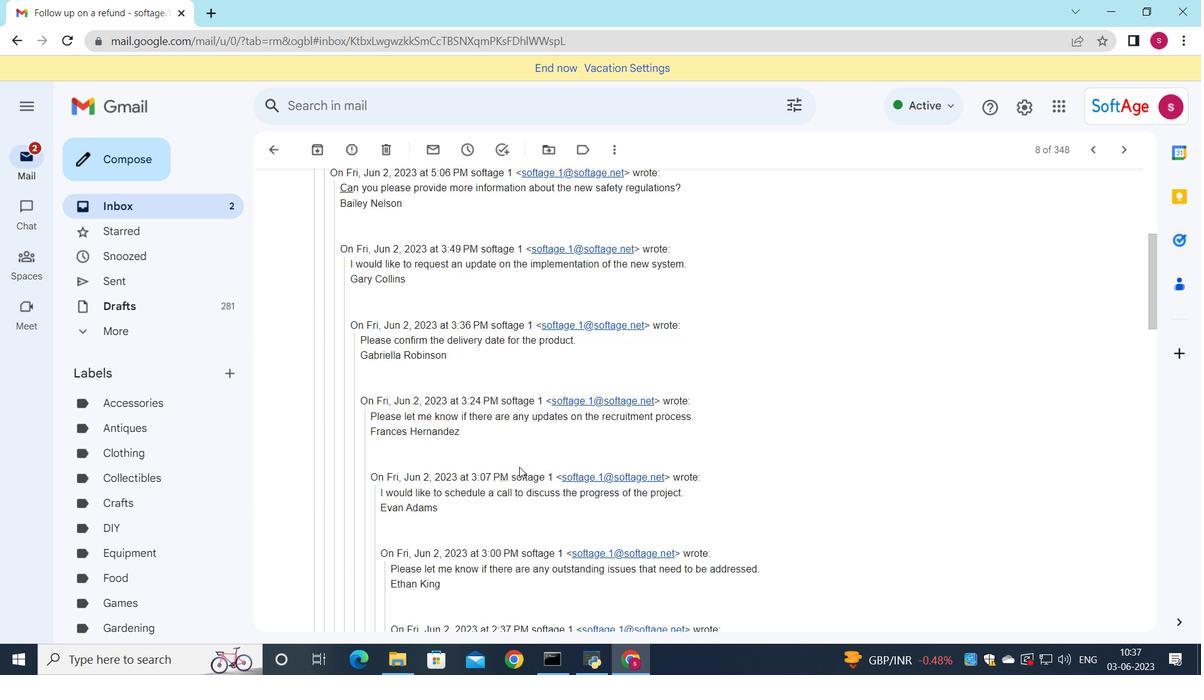 
Action: Mouse scrolled (519, 467) with delta (0, 0)
Screenshot: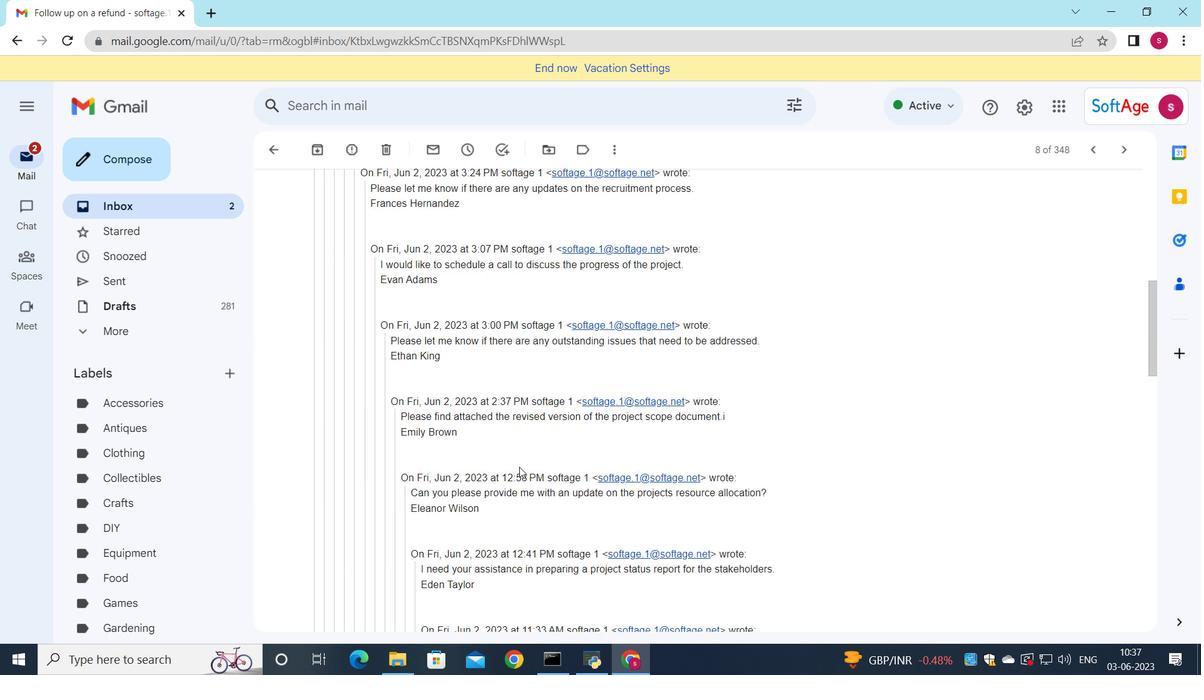 
Action: Mouse scrolled (519, 467) with delta (0, 0)
Screenshot: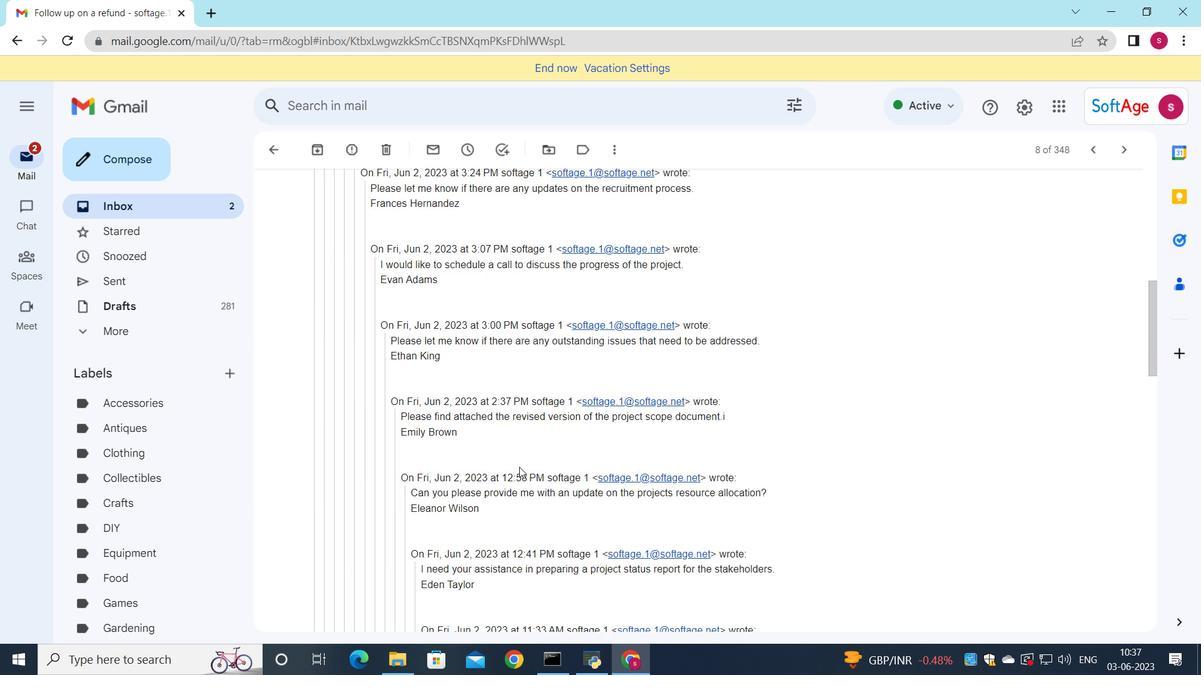
Action: Mouse scrolled (519, 467) with delta (0, 0)
Screenshot: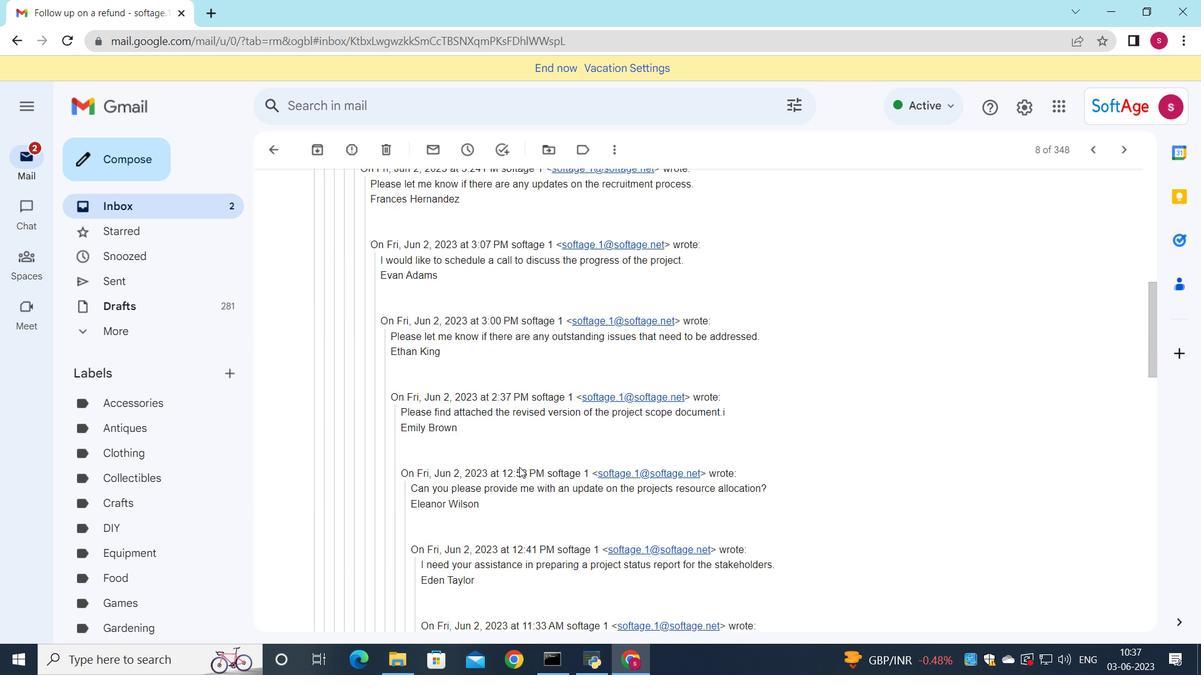 
Action: Mouse scrolled (519, 467) with delta (0, 0)
Screenshot: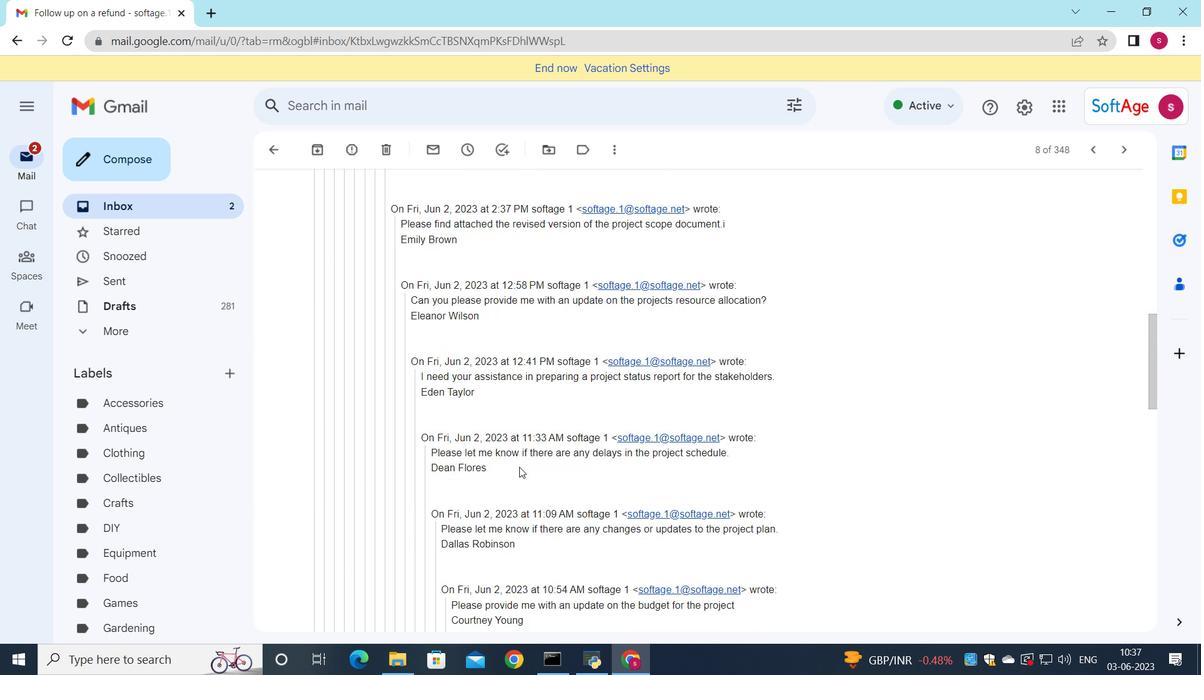 
Action: Mouse scrolled (519, 467) with delta (0, 0)
Screenshot: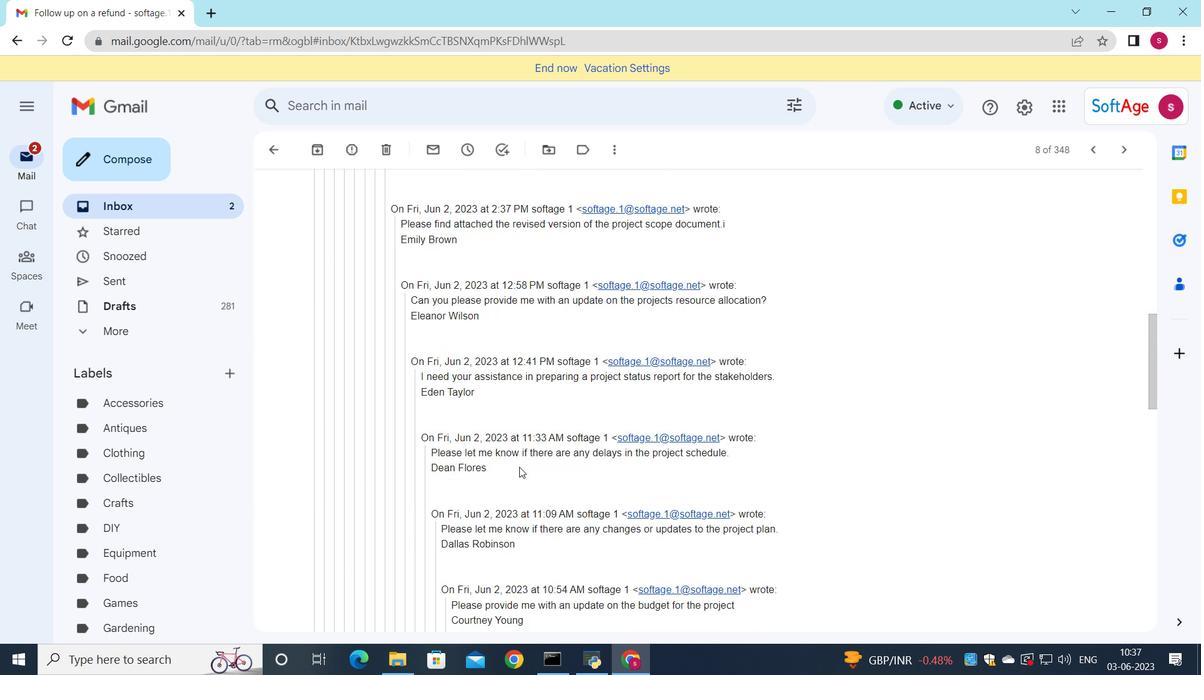 
Action: Mouse moved to (518, 468)
Screenshot: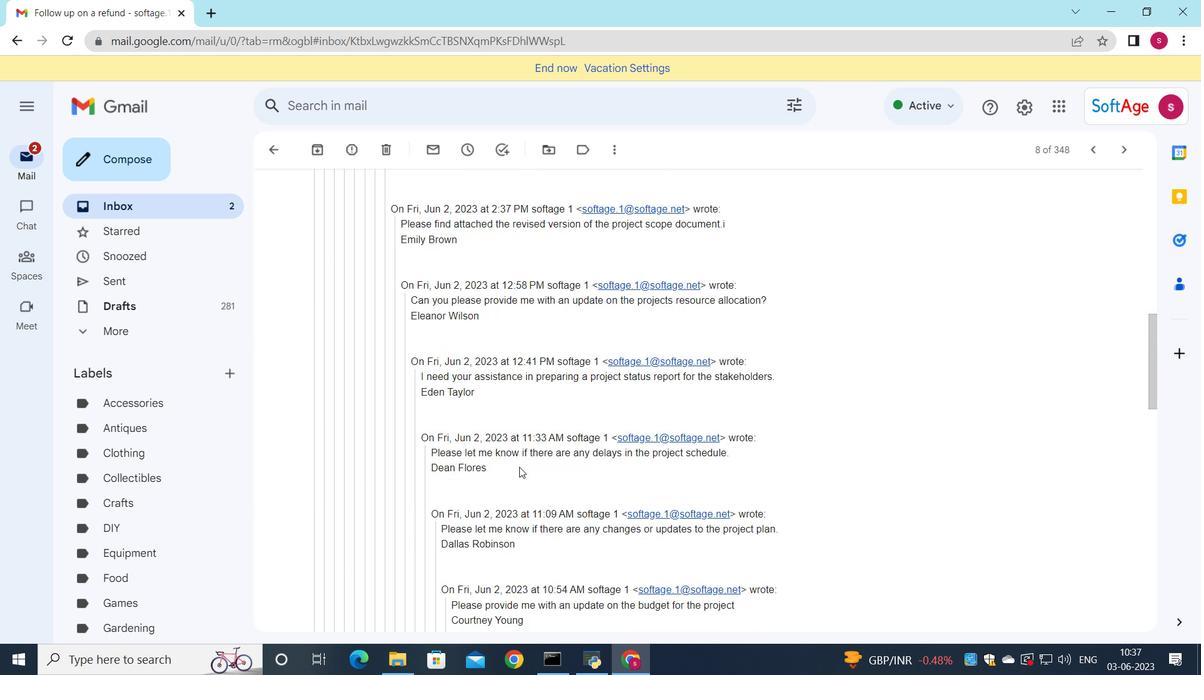 
Action: Mouse scrolled (518, 467) with delta (0, 0)
Screenshot: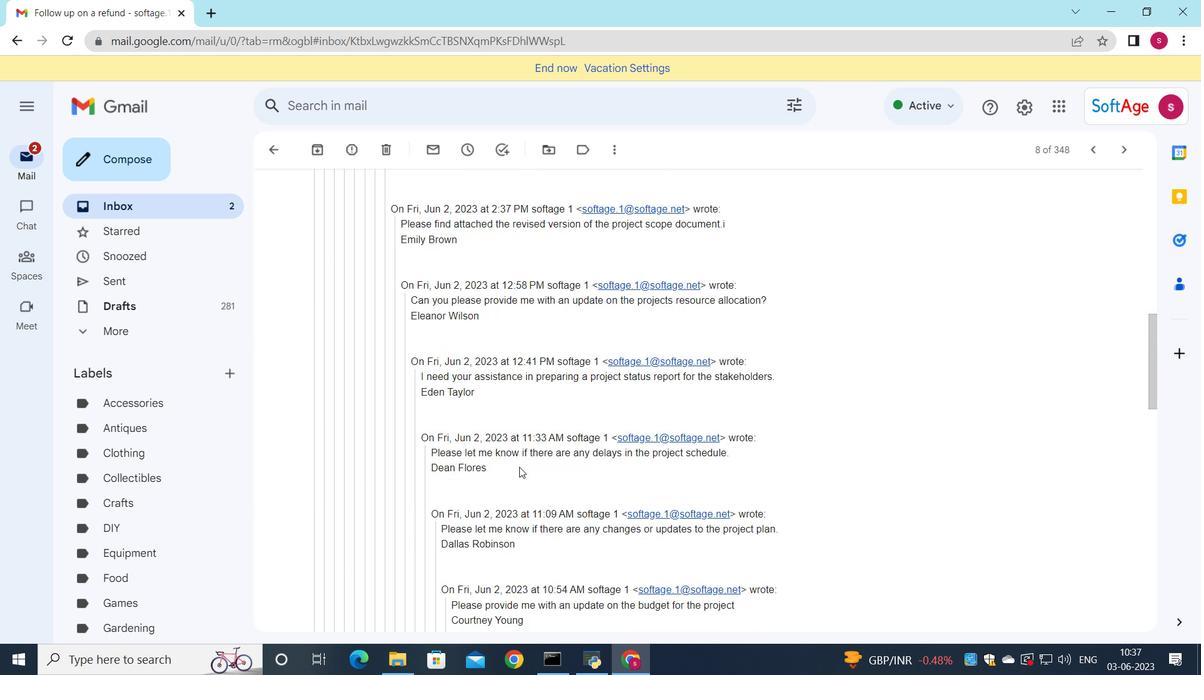 
Action: Mouse moved to (518, 471)
Screenshot: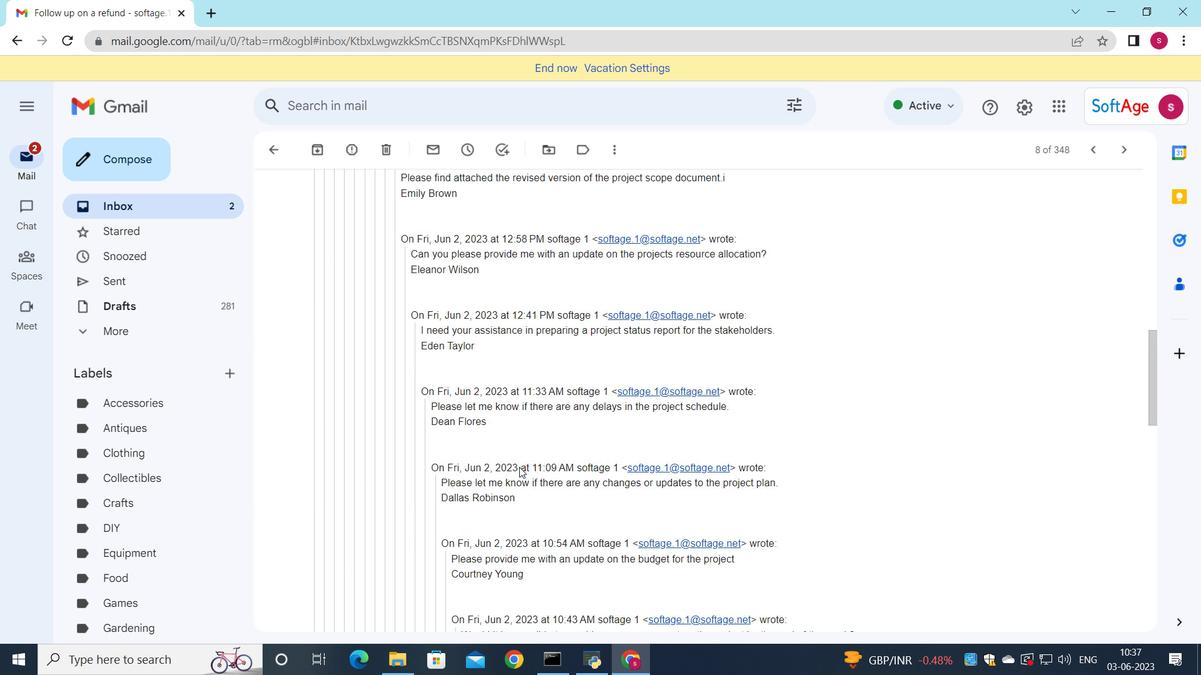 
Action: Mouse scrolled (518, 471) with delta (0, 0)
Screenshot: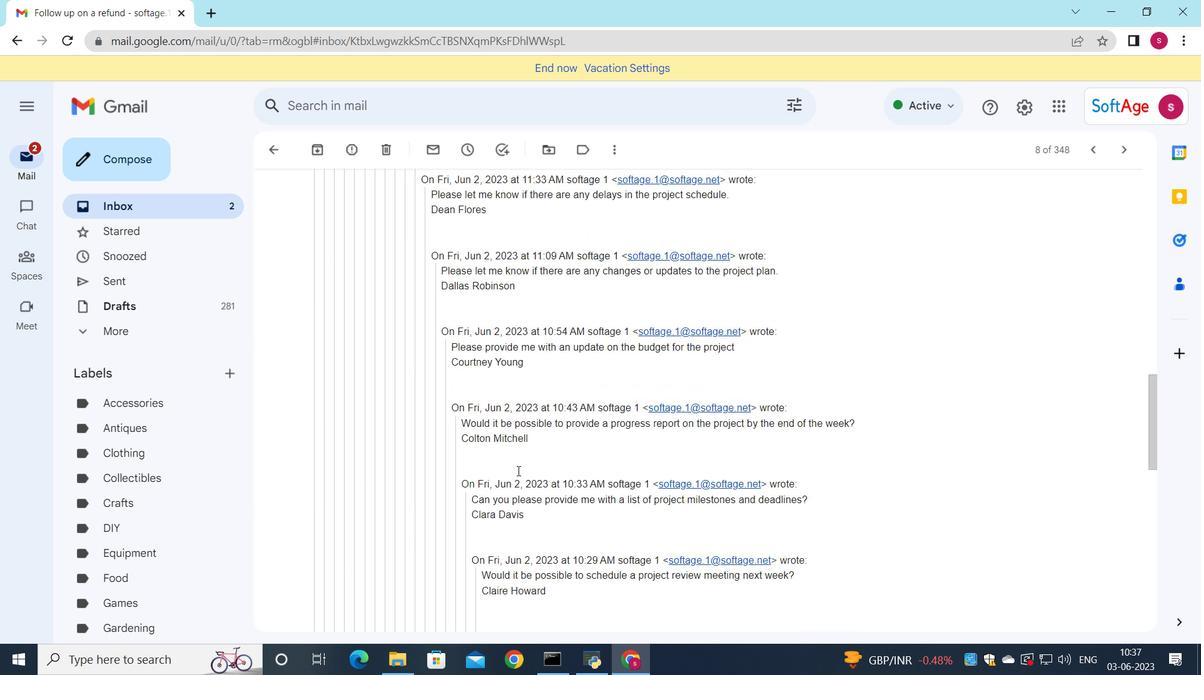 
Action: Mouse scrolled (518, 471) with delta (0, 0)
Screenshot: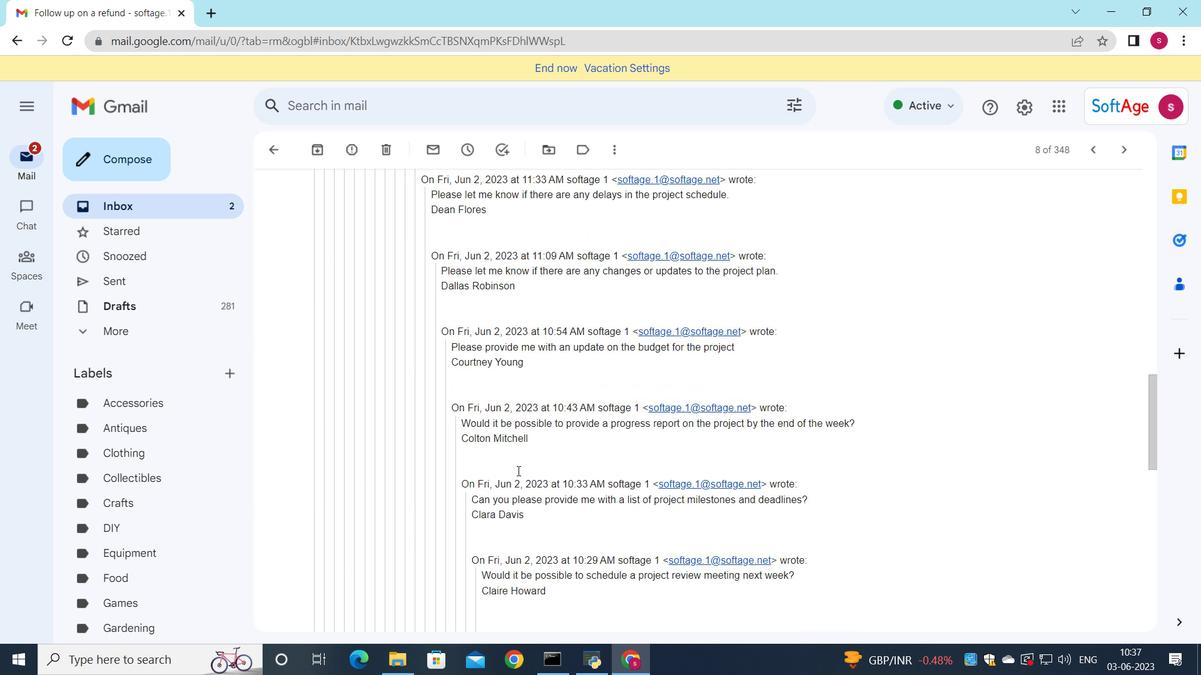 
Action: Mouse scrolled (518, 471) with delta (0, 0)
Screenshot: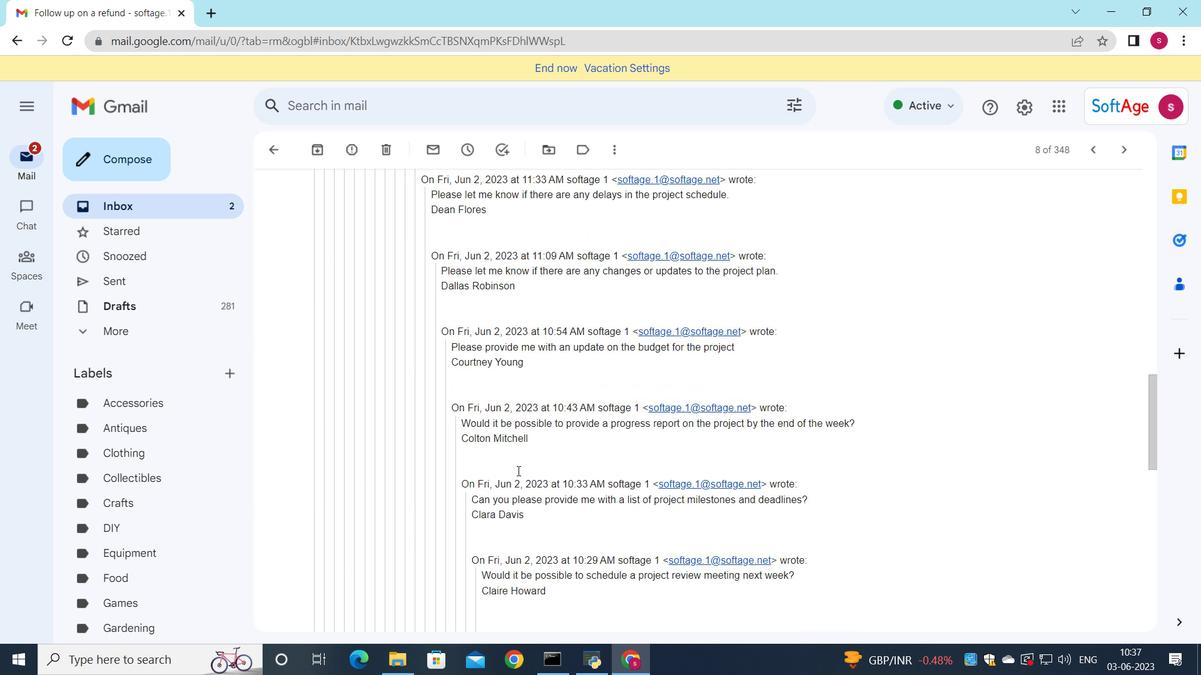 
Action: Mouse scrolled (518, 471) with delta (0, 0)
Screenshot: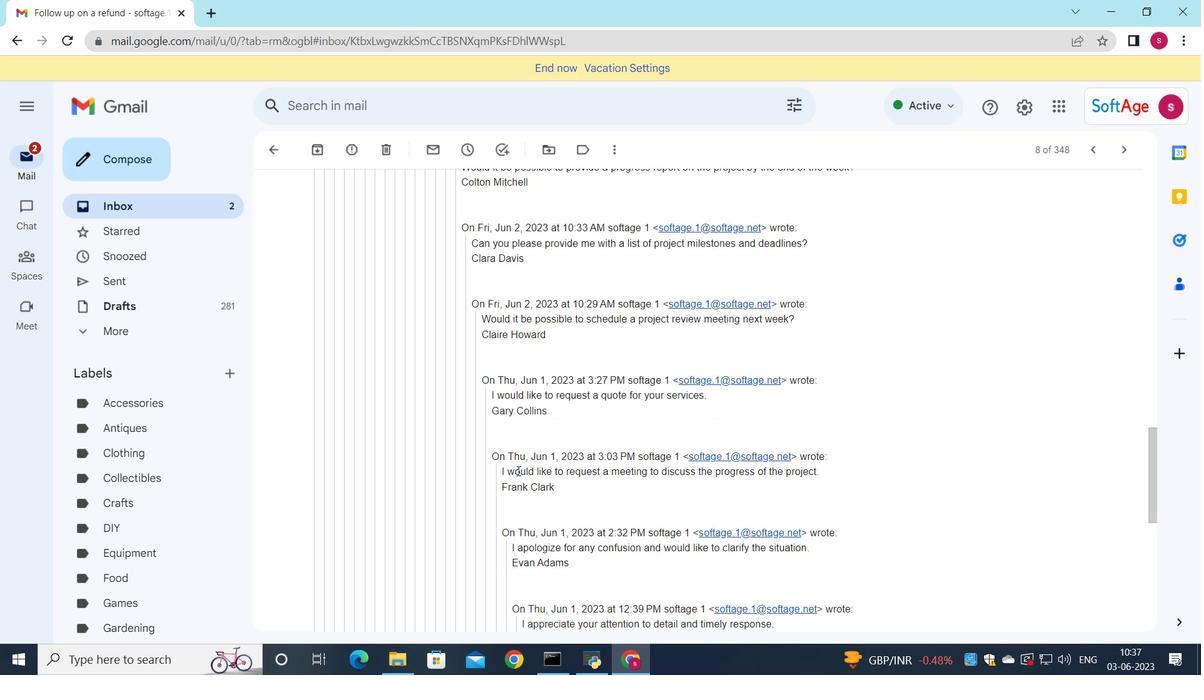 
Action: Mouse scrolled (518, 471) with delta (0, 0)
Screenshot: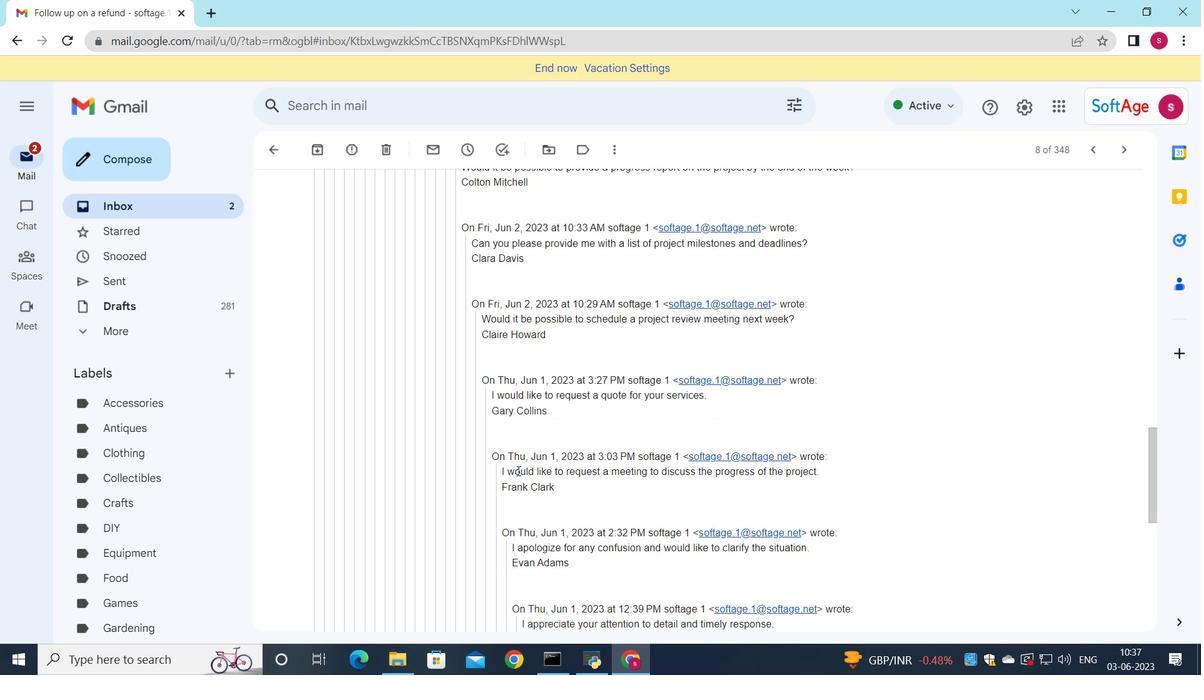 
Action: Mouse scrolled (518, 471) with delta (0, 0)
Screenshot: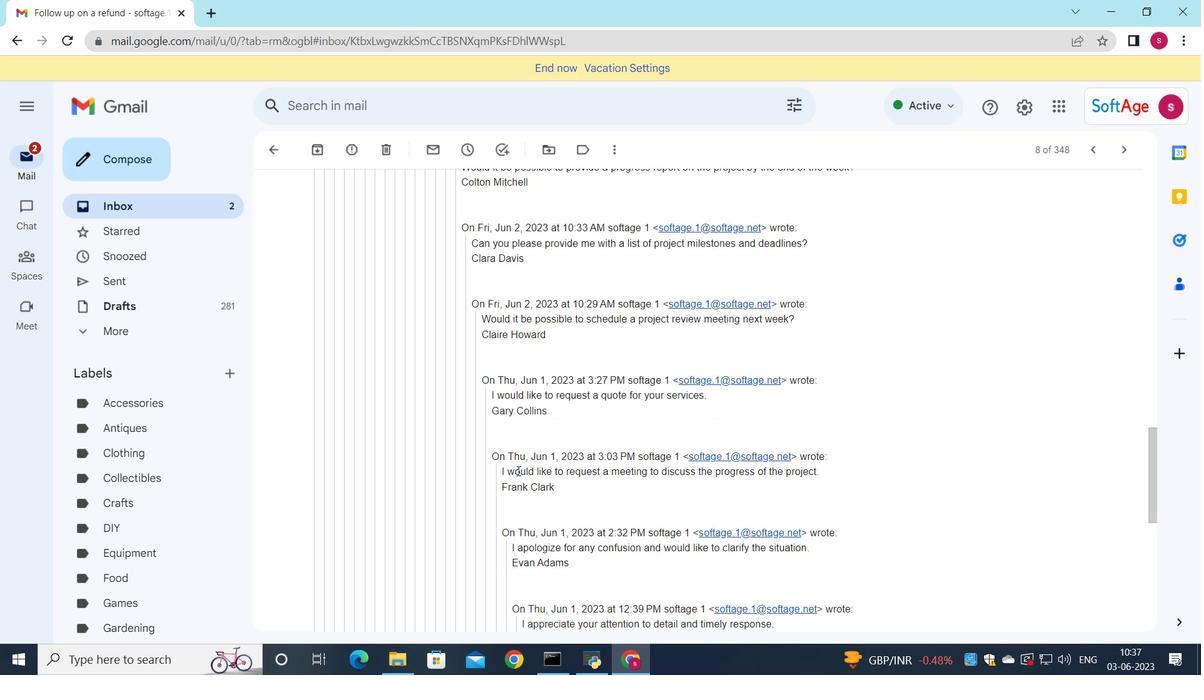 
Action: Mouse scrolled (518, 471) with delta (0, 0)
Screenshot: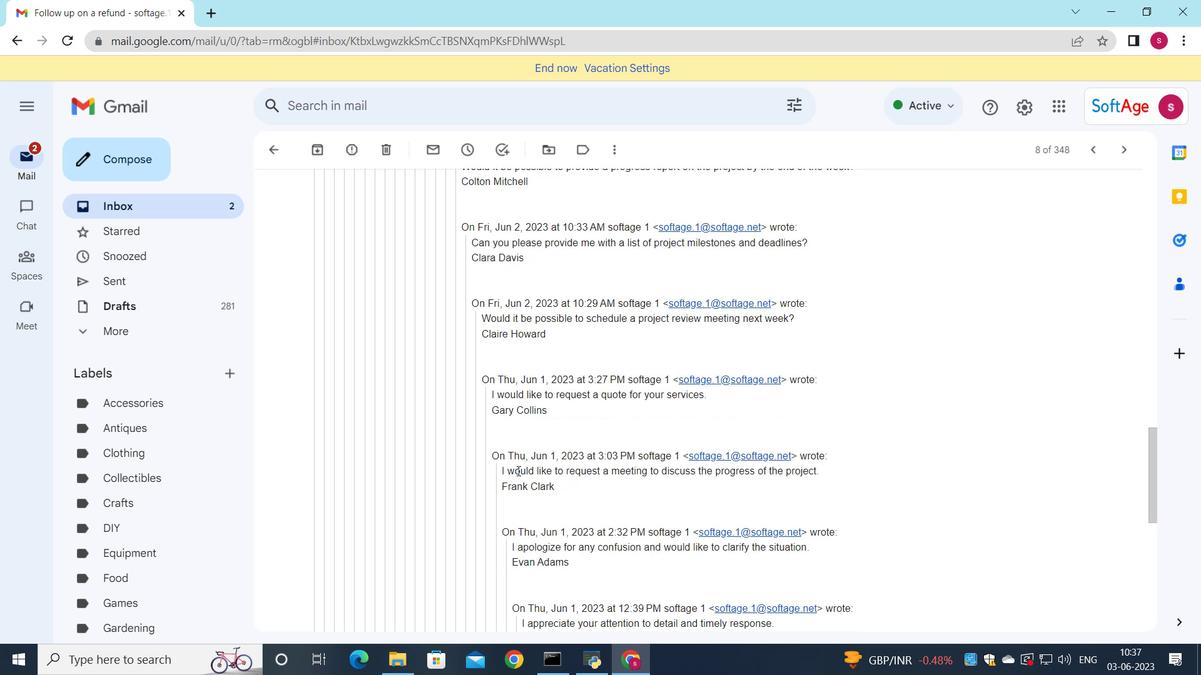 
Action: Mouse scrolled (518, 471) with delta (0, 0)
Screenshot: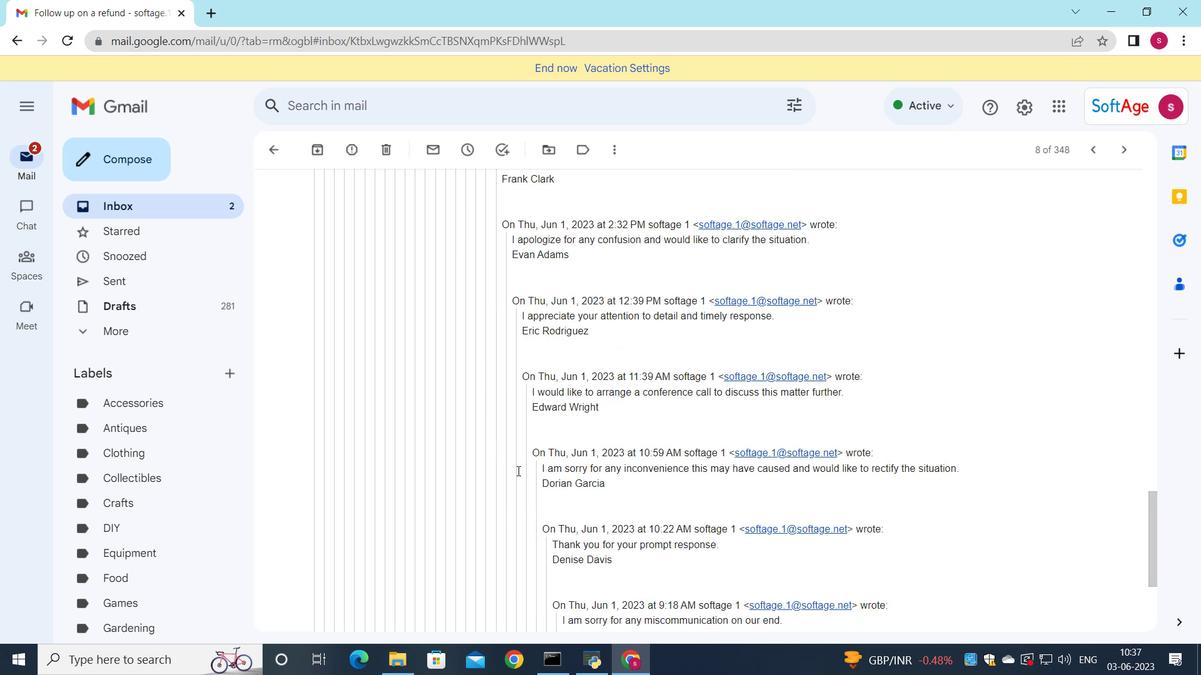 
Action: Mouse scrolled (518, 471) with delta (0, 0)
Screenshot: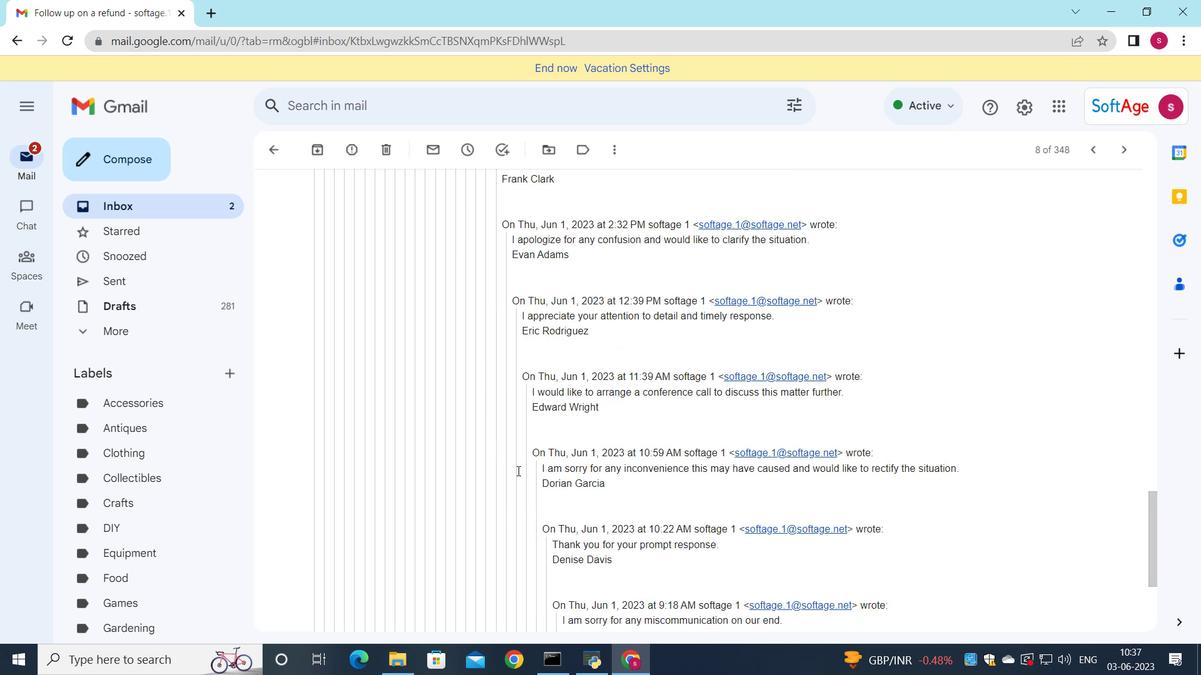 
Action: Mouse scrolled (518, 471) with delta (0, 0)
Screenshot: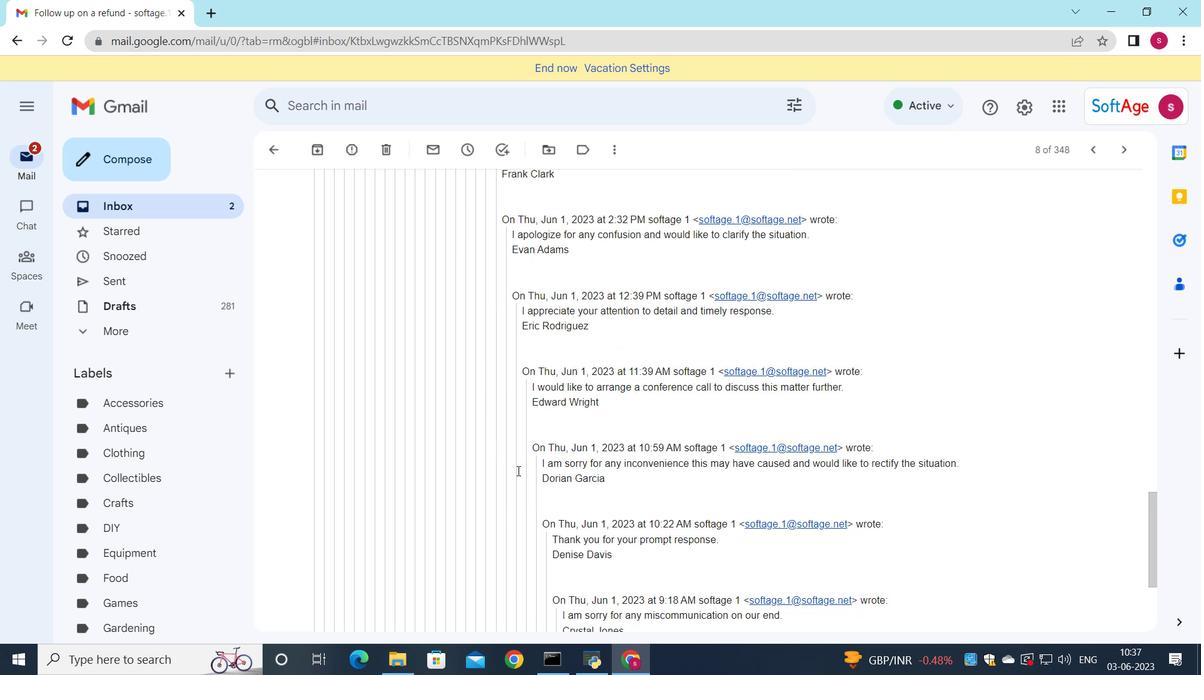 
Action: Mouse scrolled (518, 471) with delta (0, 0)
Screenshot: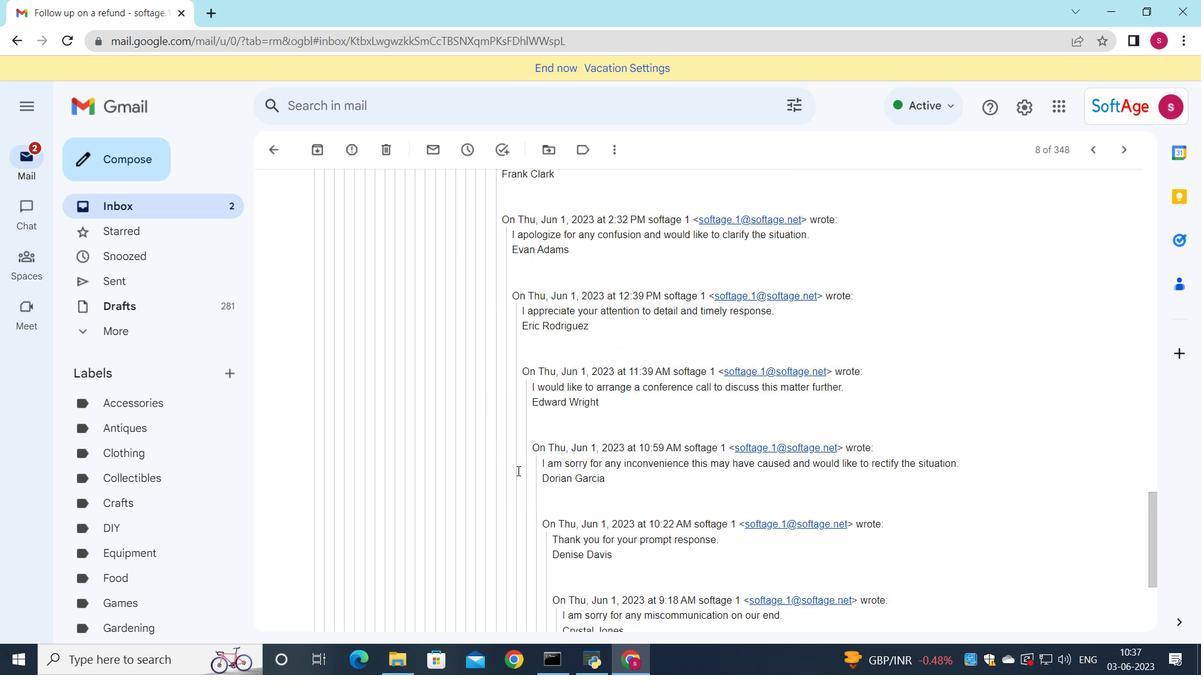 
Action: Mouse scrolled (518, 471) with delta (0, 0)
Screenshot: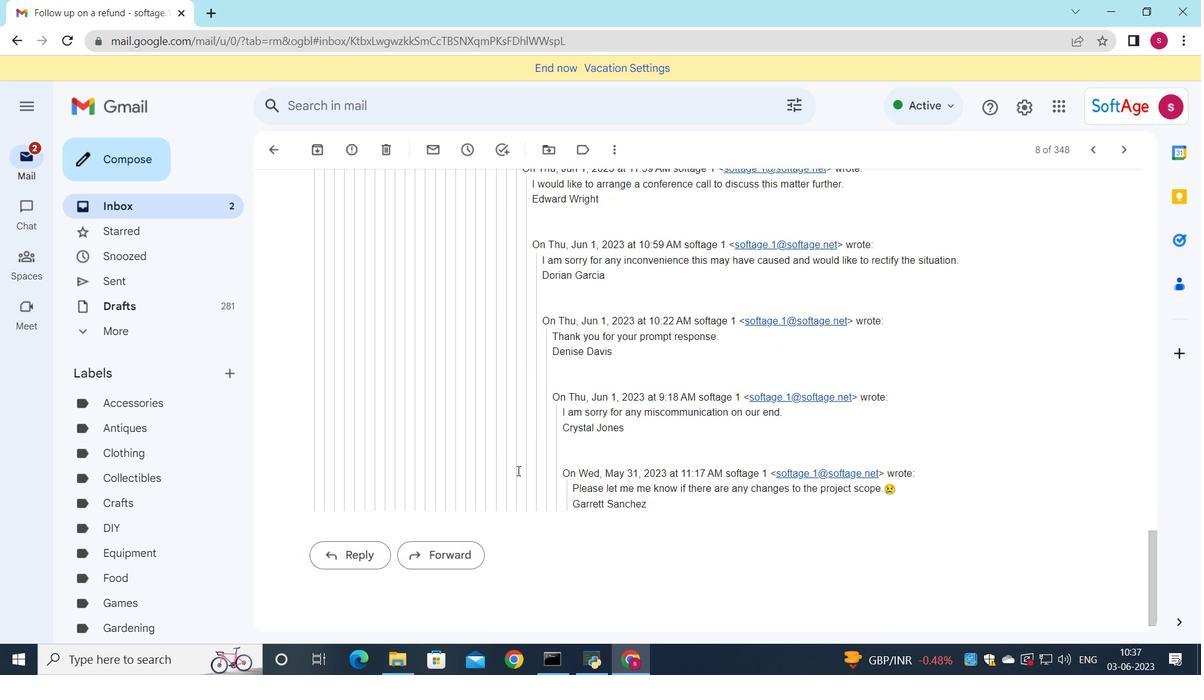 
Action: Mouse scrolled (518, 471) with delta (0, 0)
Screenshot: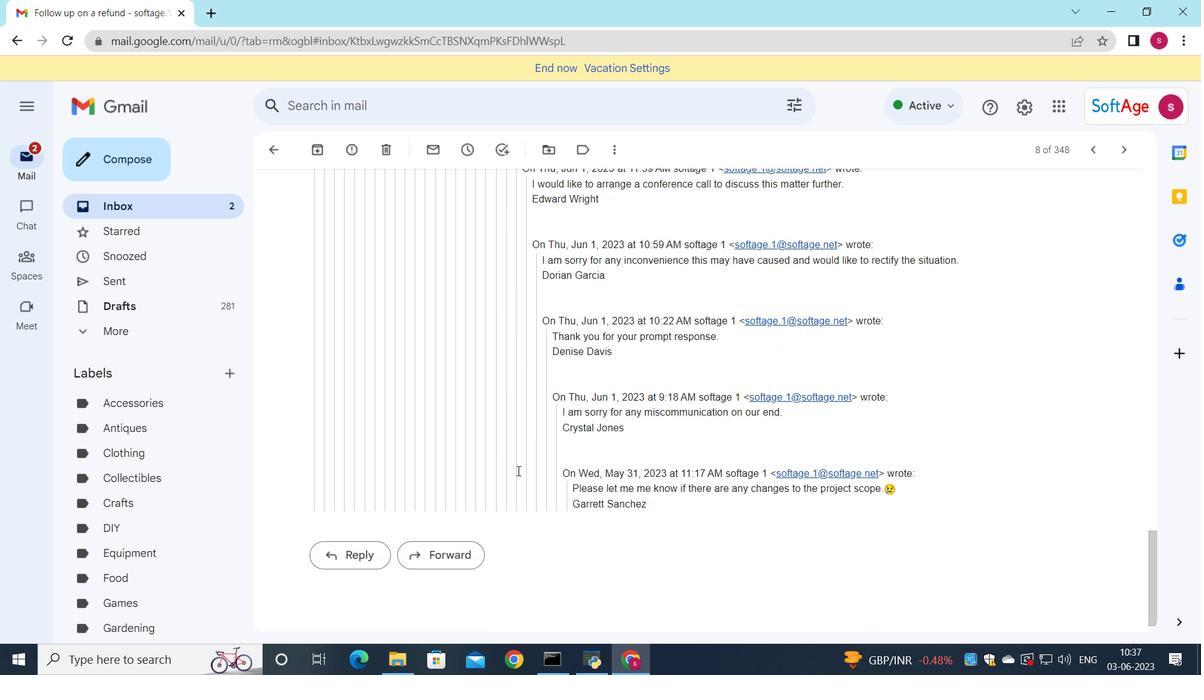 
Action: Mouse scrolled (518, 471) with delta (0, 0)
Screenshot: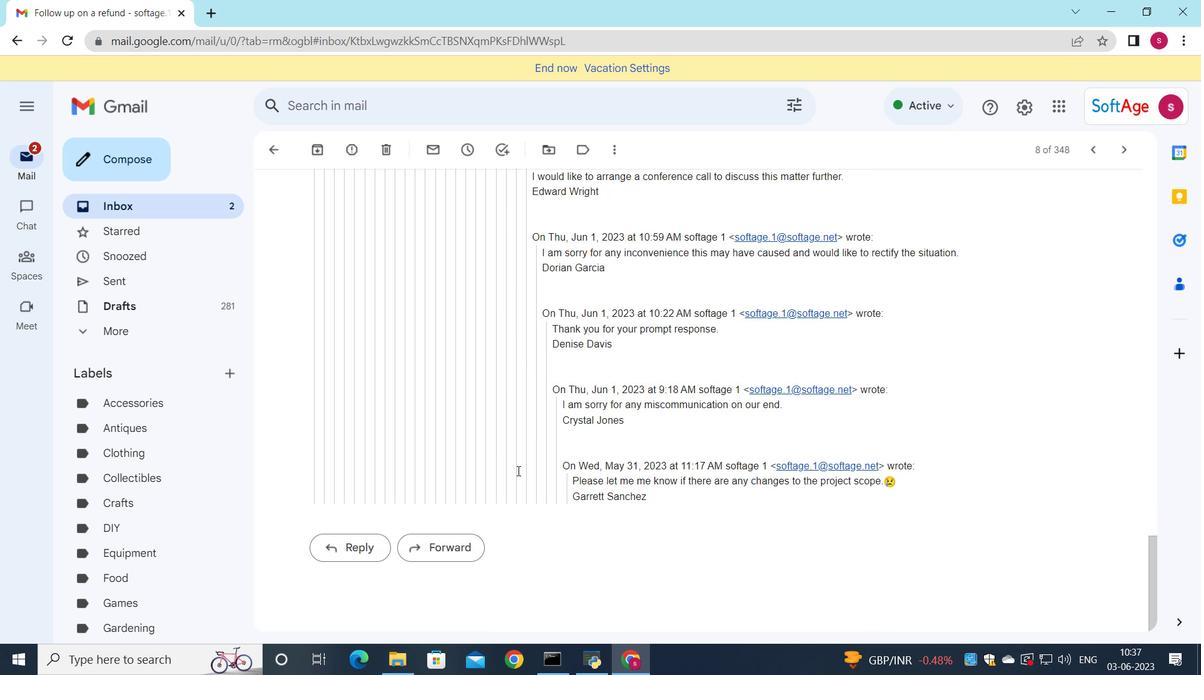 
Action: Mouse scrolled (518, 471) with delta (0, 0)
Screenshot: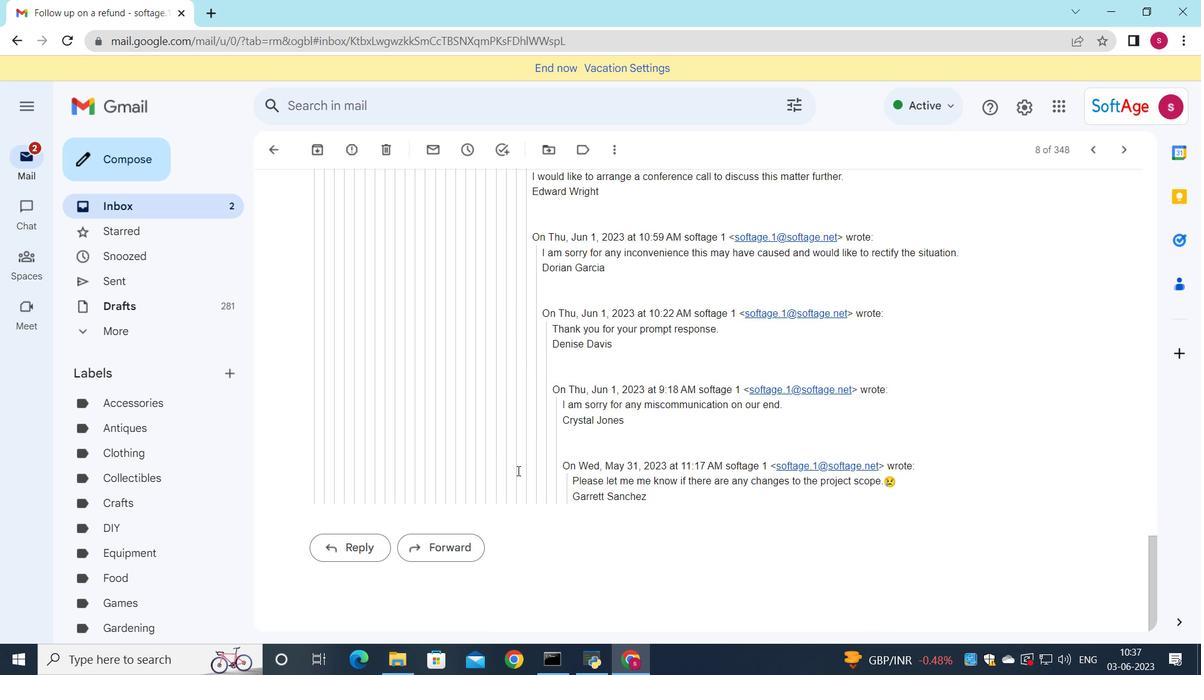 
Action: Mouse moved to (349, 549)
Screenshot: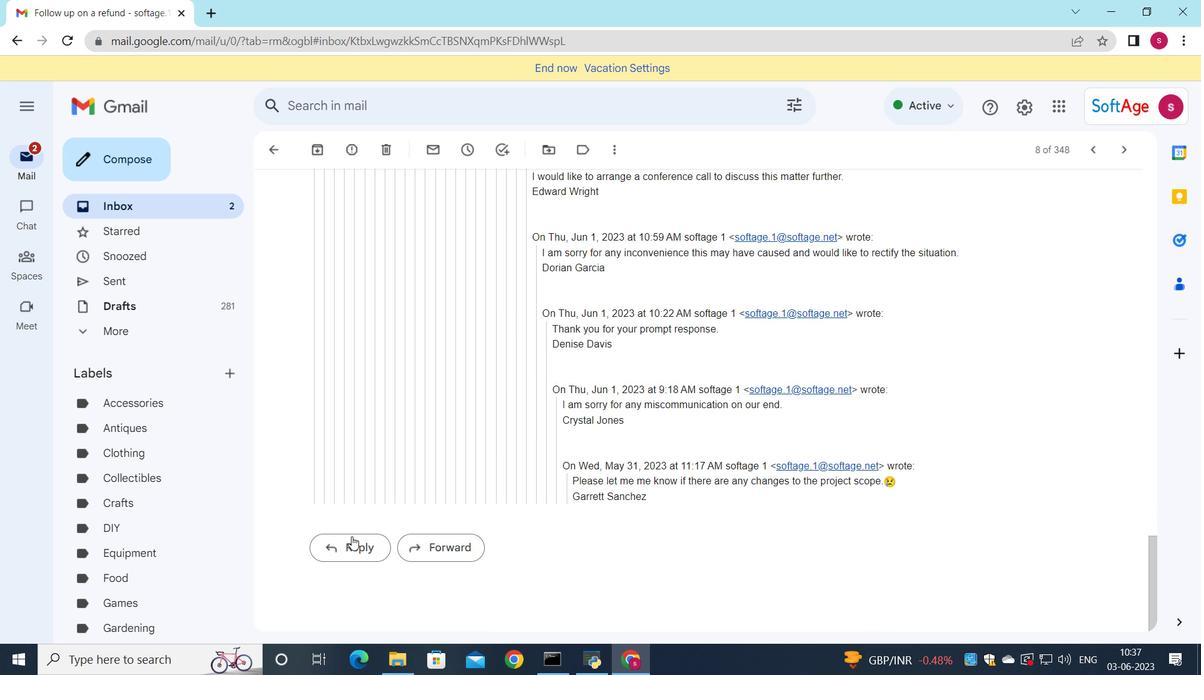 
Action: Mouse pressed left at (349, 549)
Screenshot: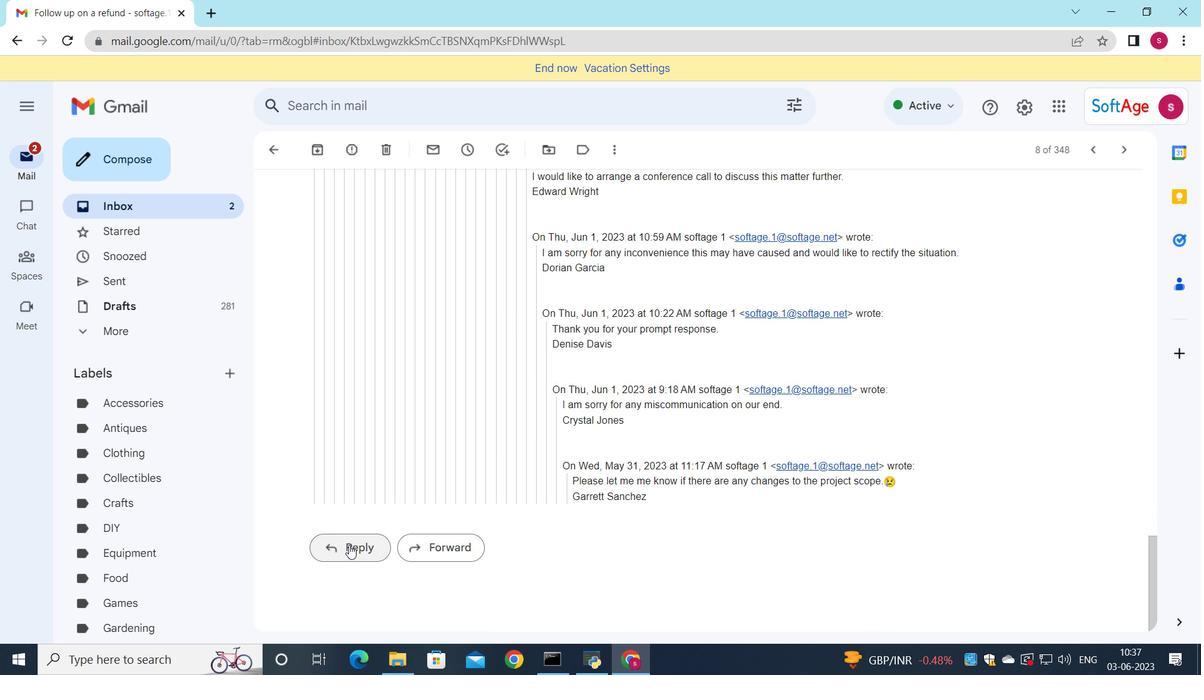 
Action: Mouse moved to (339, 451)
Screenshot: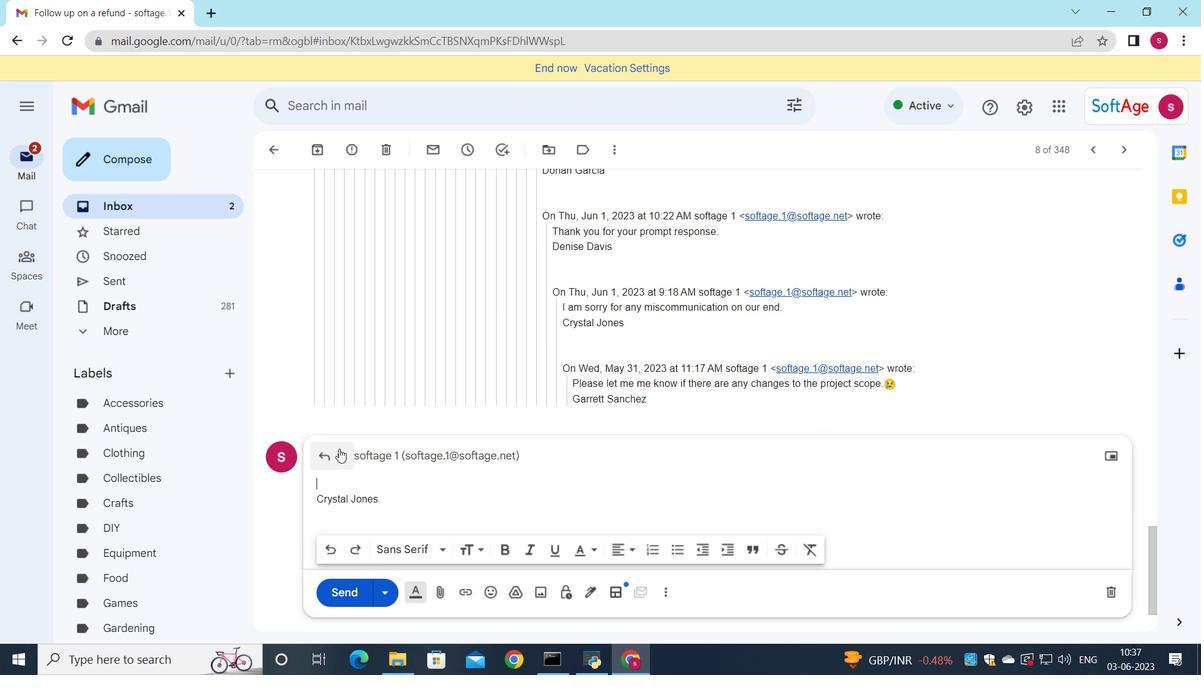 
Action: Mouse pressed left at (339, 451)
Screenshot: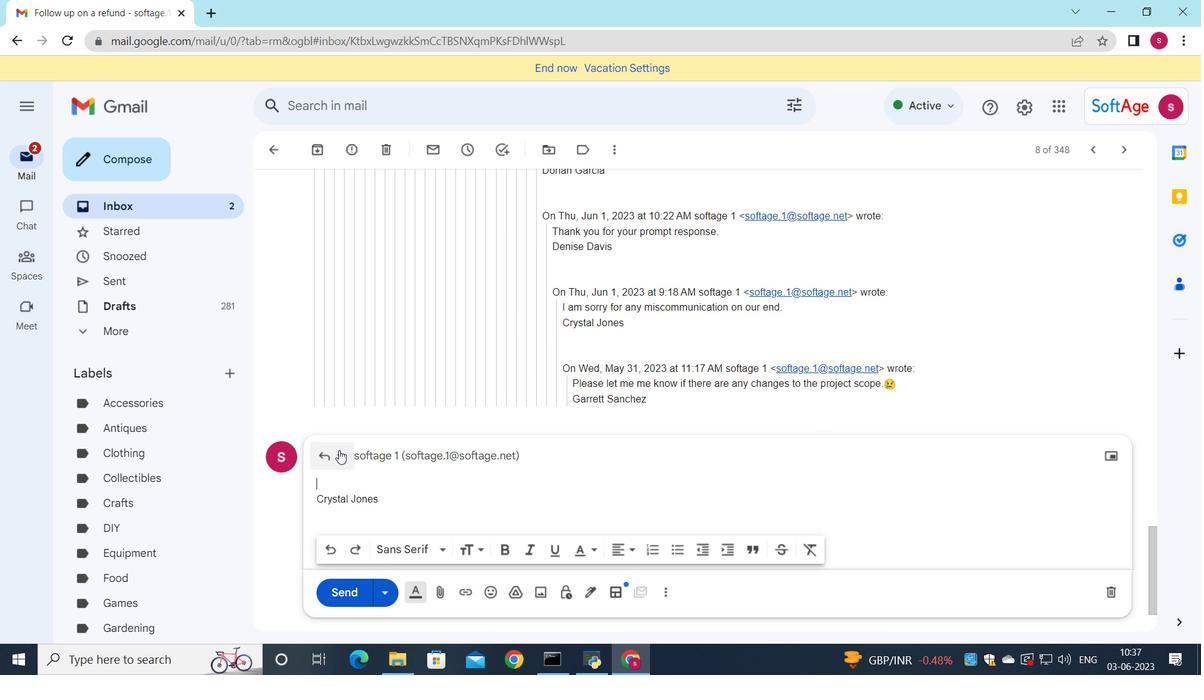 
Action: Mouse moved to (388, 542)
Screenshot: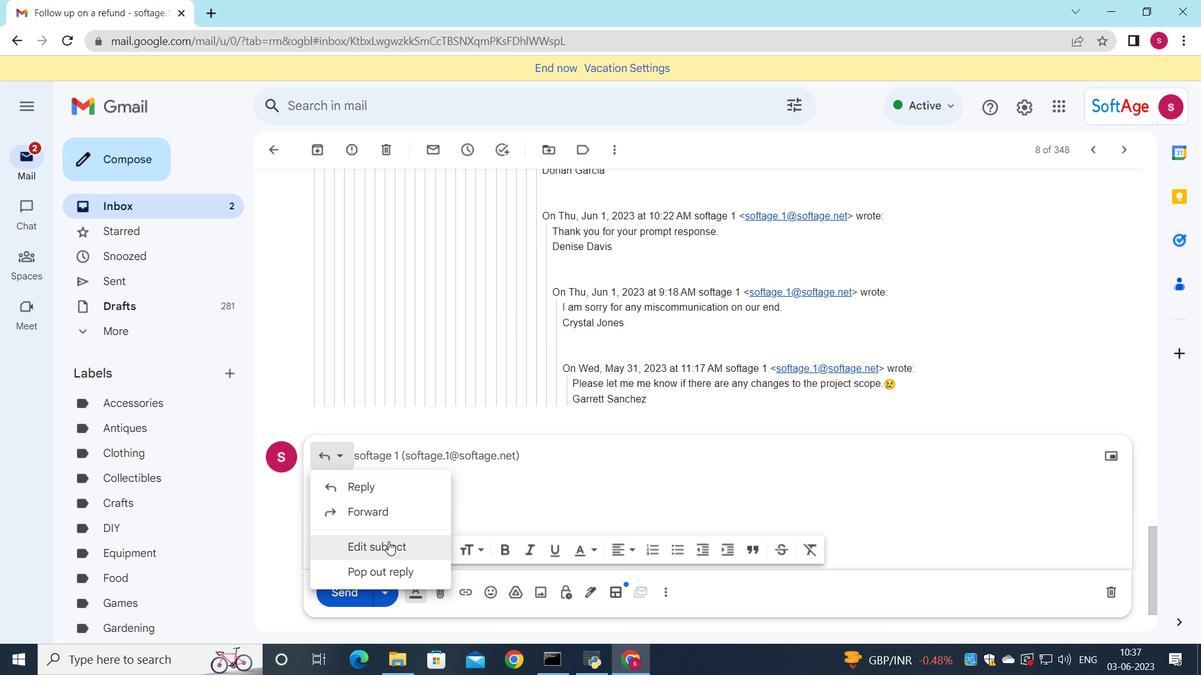 
Action: Mouse pressed left at (388, 542)
Screenshot: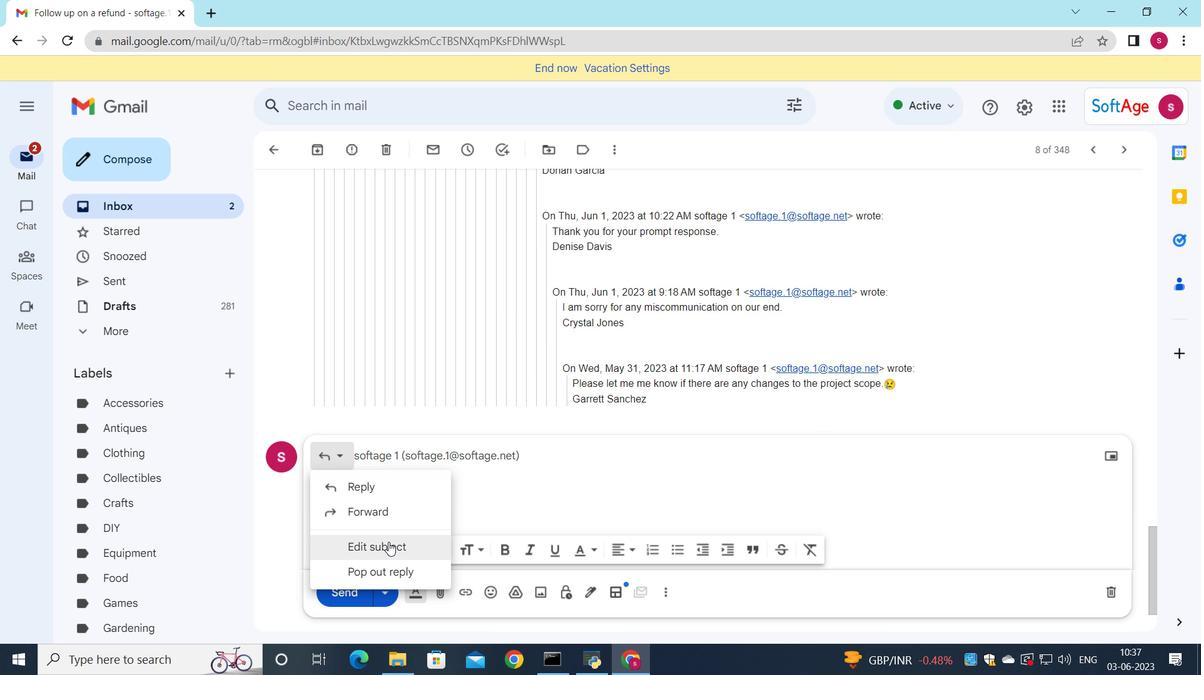 
Action: Mouse moved to (844, 239)
Screenshot: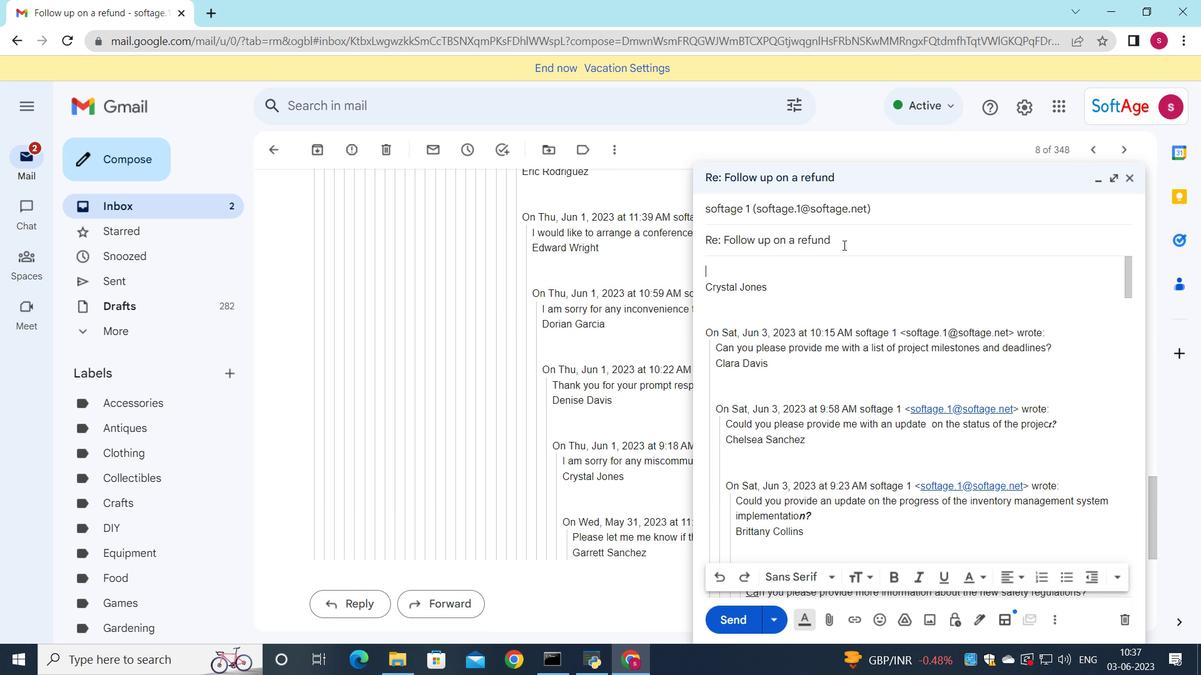 
Action: Mouse pressed left at (844, 239)
Screenshot: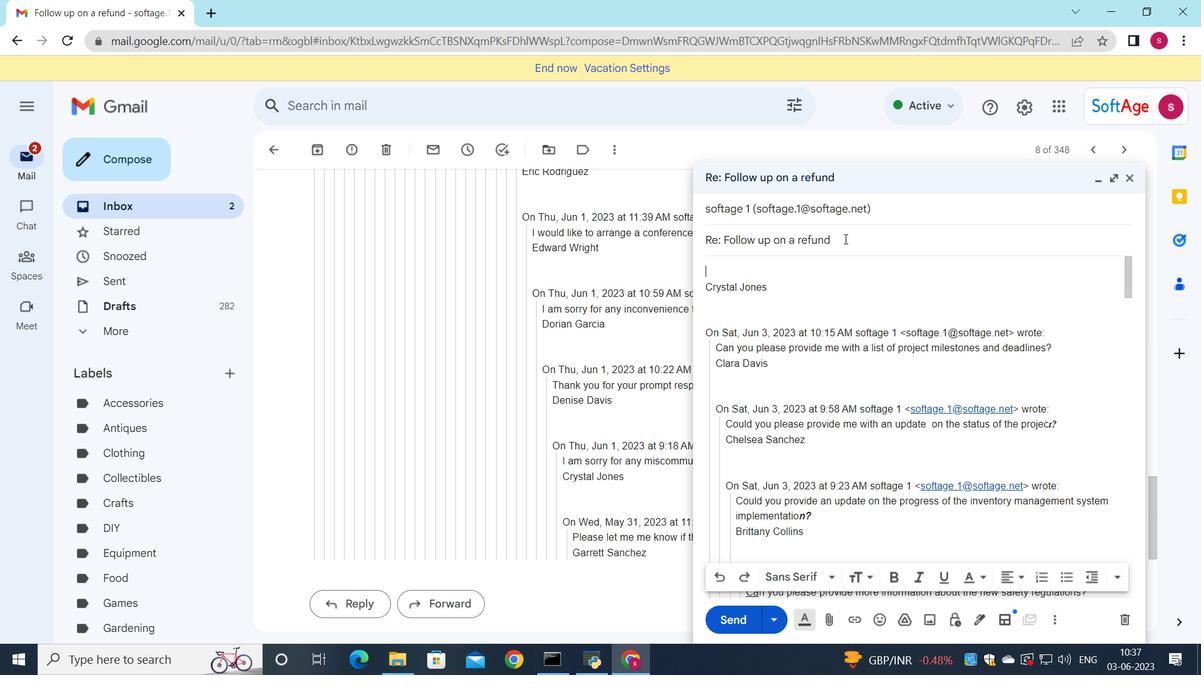 
Action: Mouse moved to (710, 245)
Screenshot: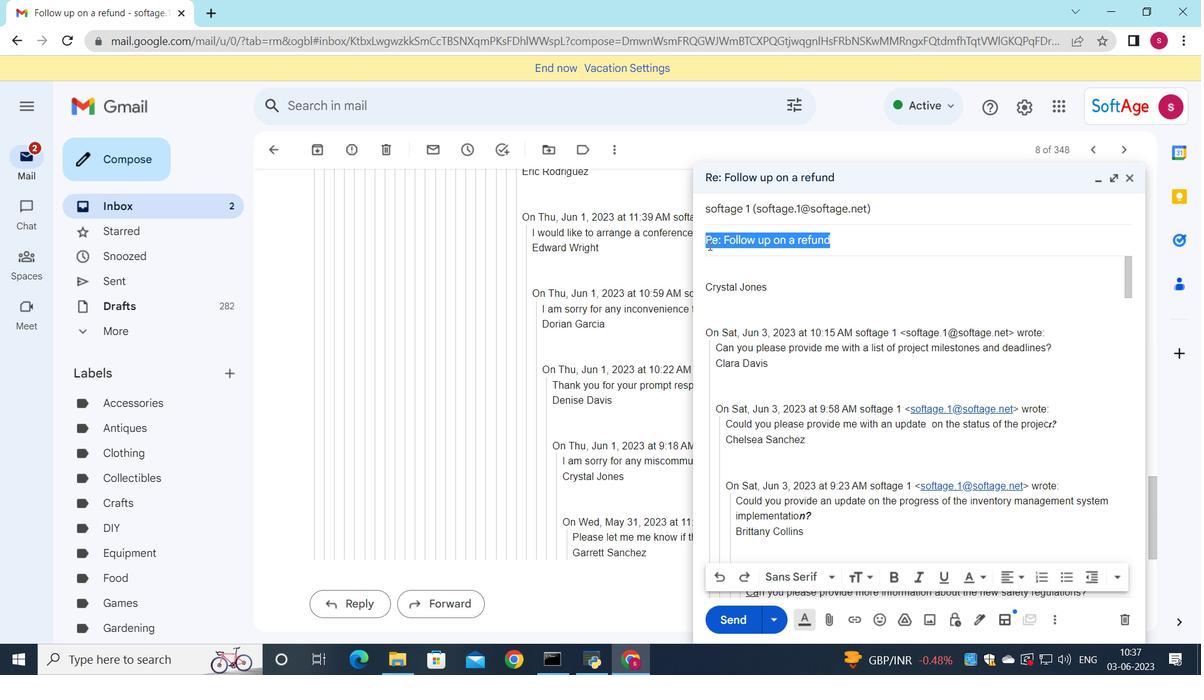 
Action: Key pressed <Key.shift>Service<Key.space>cancellation
Screenshot: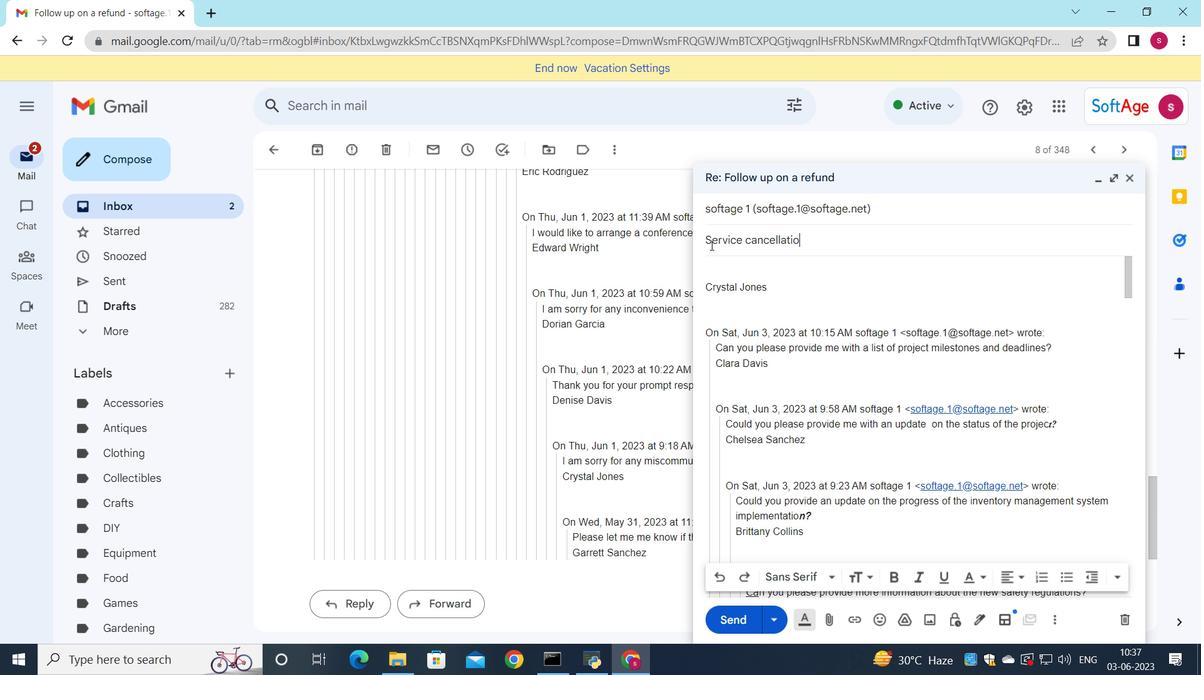 
Action: Mouse moved to (712, 274)
Screenshot: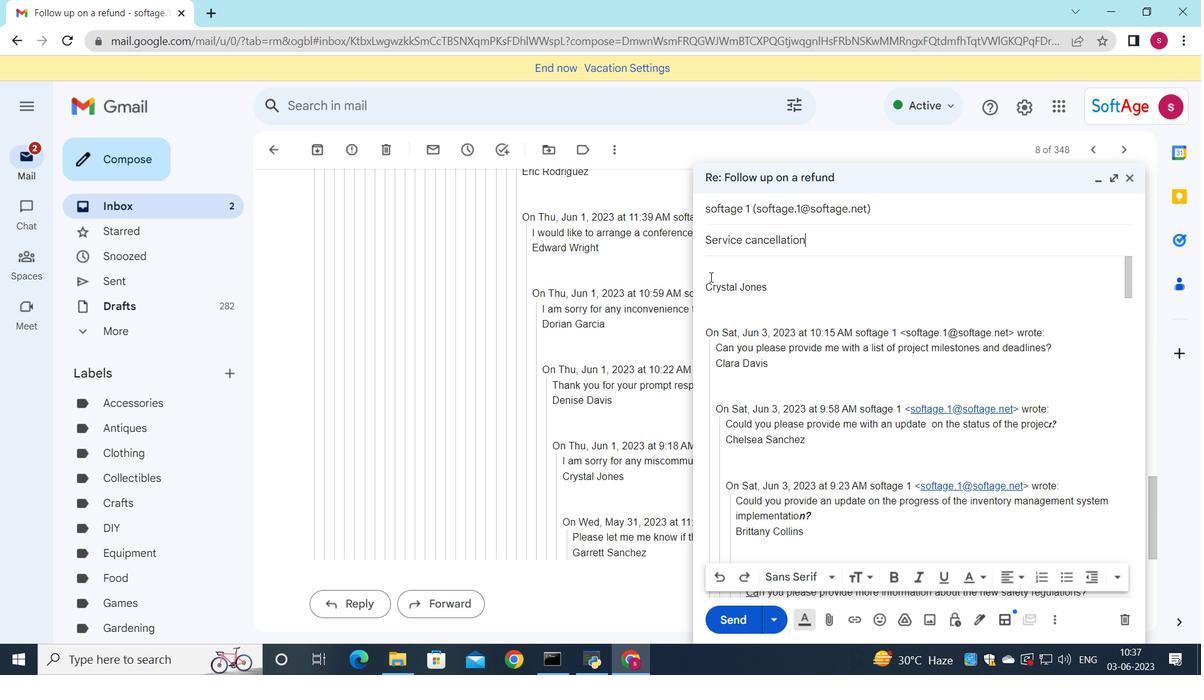 
Action: Mouse pressed left at (712, 274)
Screenshot: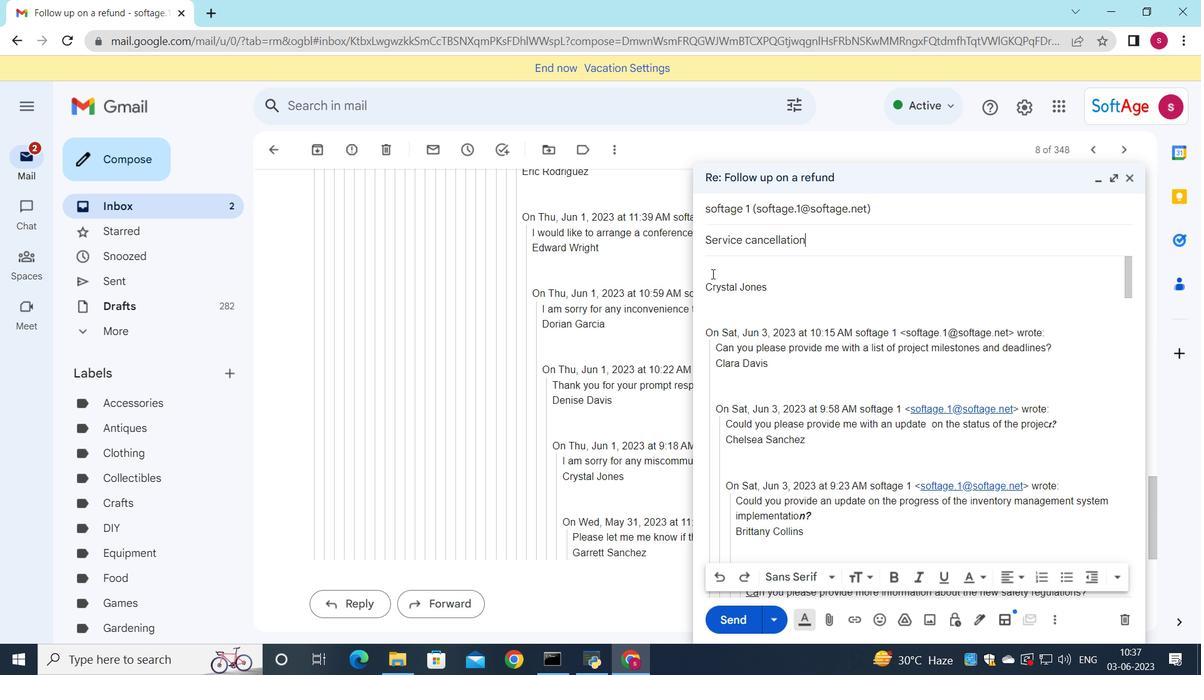 
Action: Key pressed <Key.shift>Can<Key.space>you<Key.space>please<Key.space>sv<Key.backspace>chedule<Key.space>a<Key.space>call<Key.space>to<Key.space>discuss<Key.space>the<Key.space>project<Key.space>budget<Key.space>and<Key.space>resources<Key.shift_r><Key.shift_r><Key.shift_r><Key.shift_r><Key.shift_r>?
Screenshot: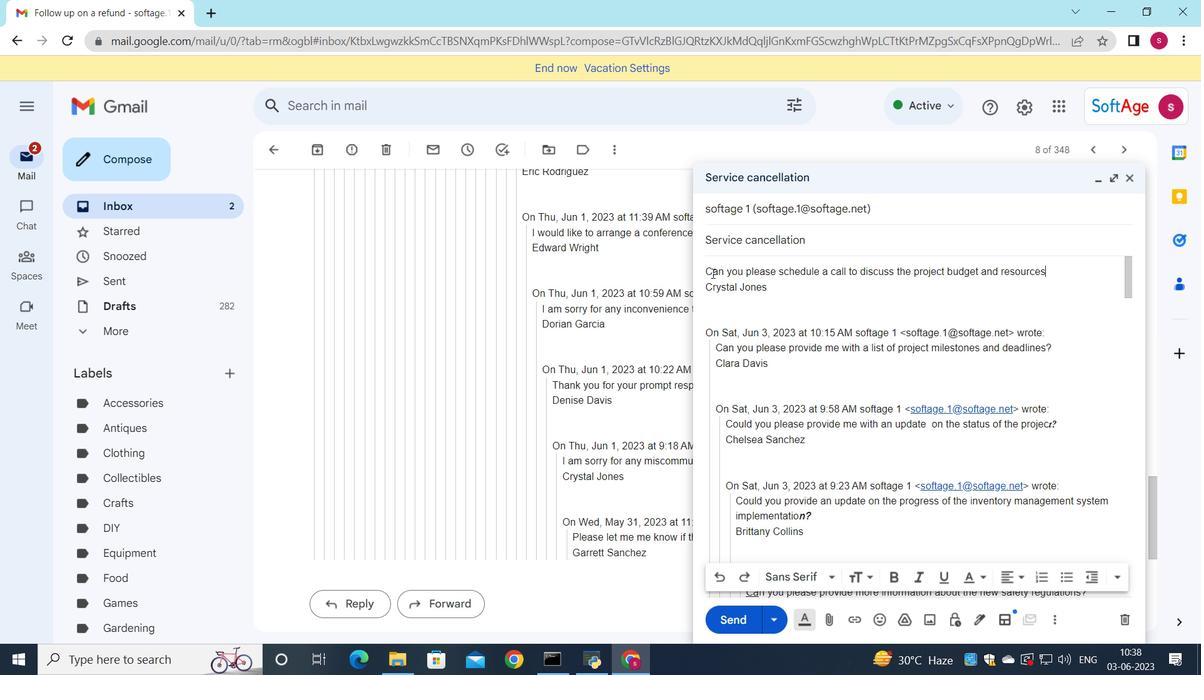 
Action: Mouse moved to (1055, 271)
Screenshot: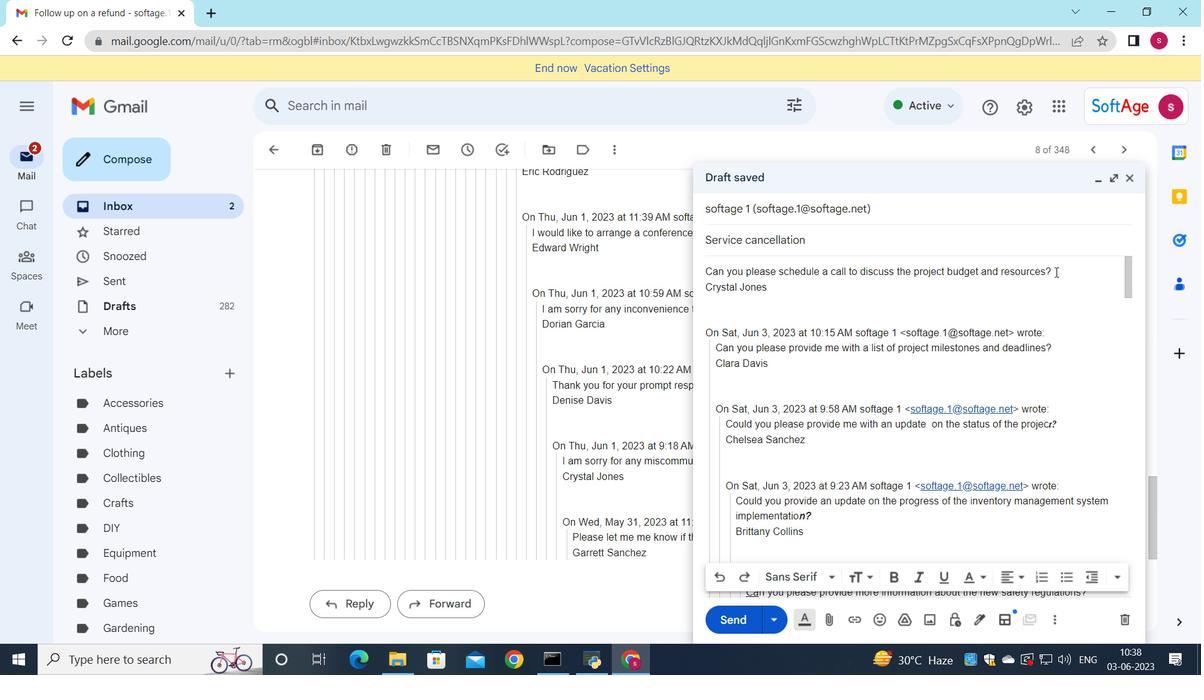 
Action: Mouse pressed left at (1055, 271)
Screenshot: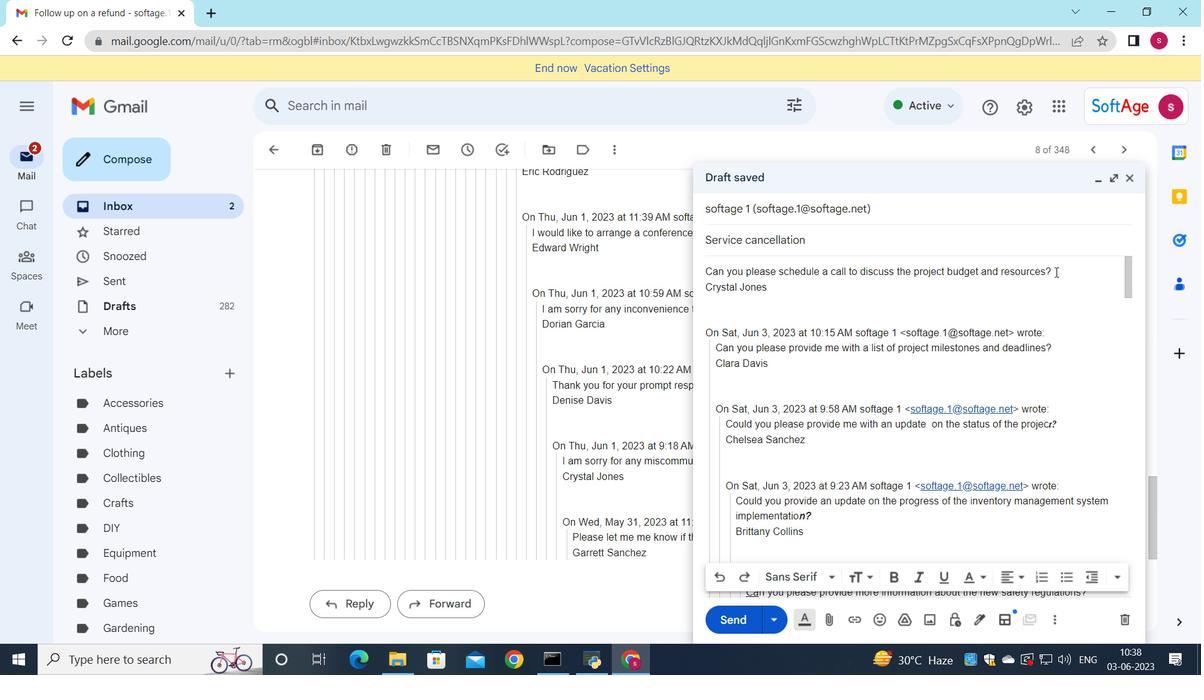 
Action: Mouse moved to (829, 581)
Screenshot: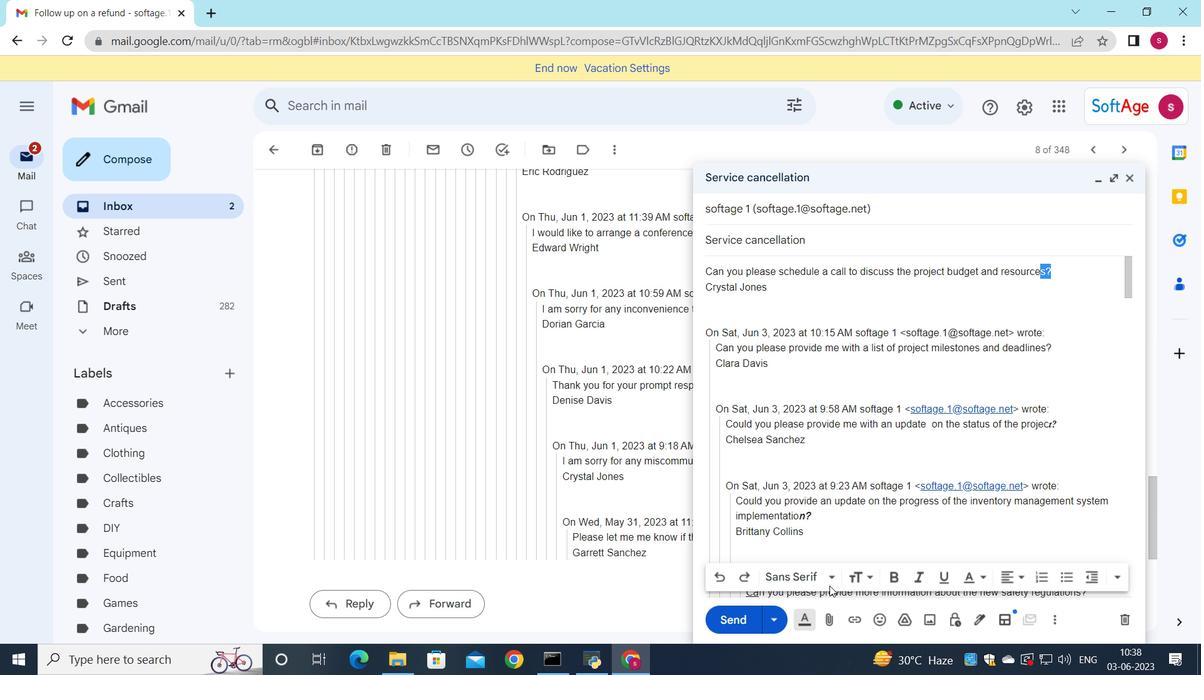 
Action: Mouse pressed left at (829, 581)
Screenshot: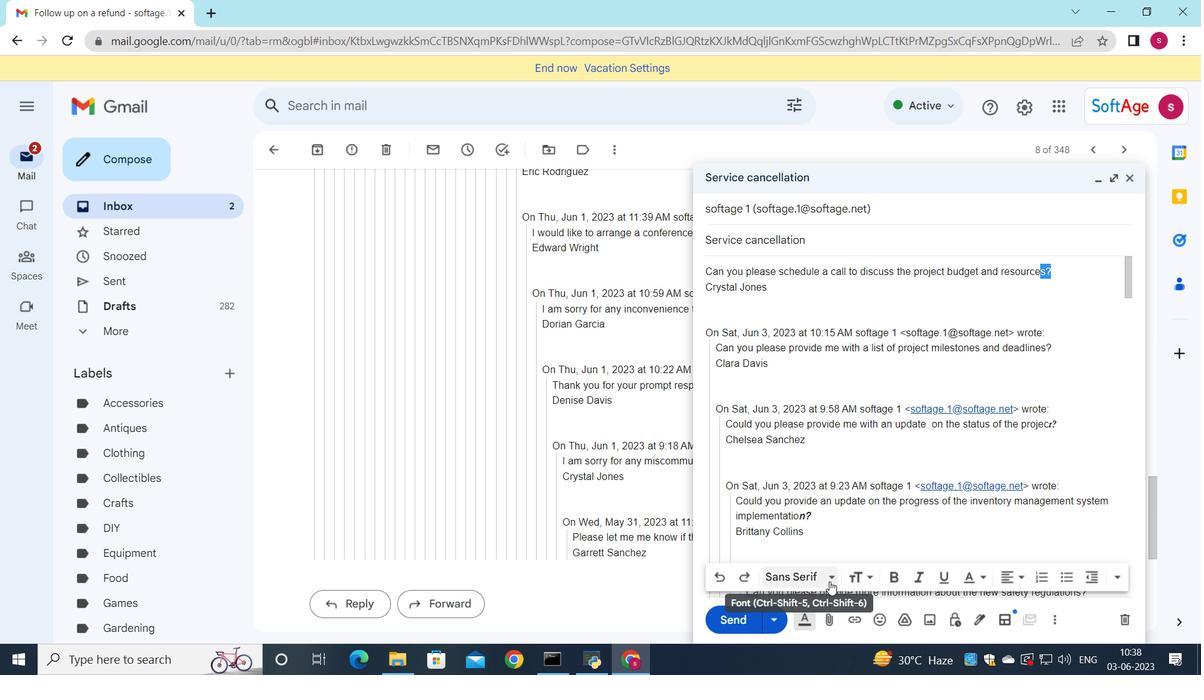 
Action: Mouse moved to (860, 483)
Screenshot: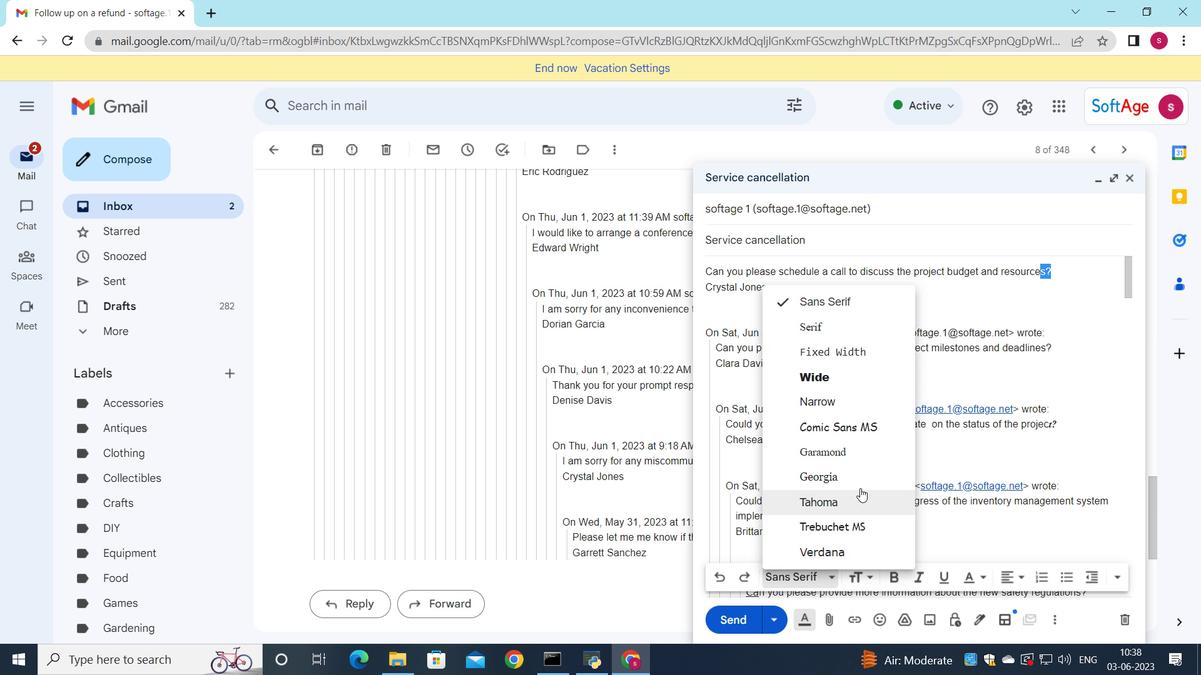 
Action: Mouse pressed left at (860, 483)
Screenshot: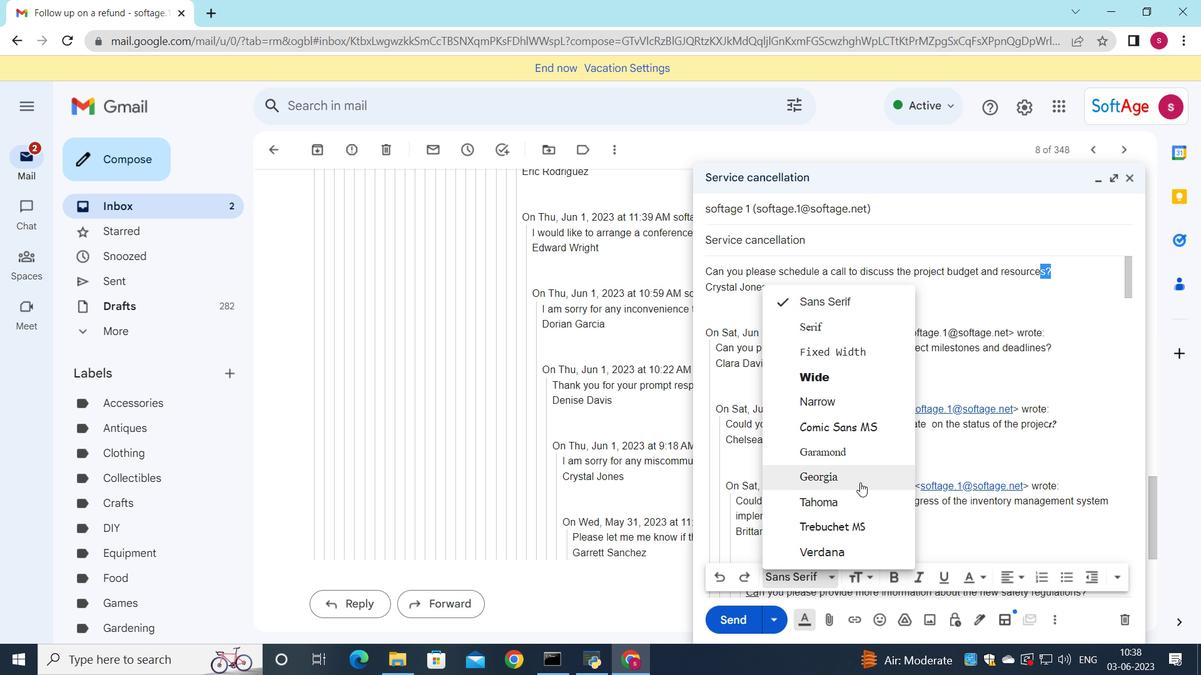
Action: Mouse moved to (922, 578)
Screenshot: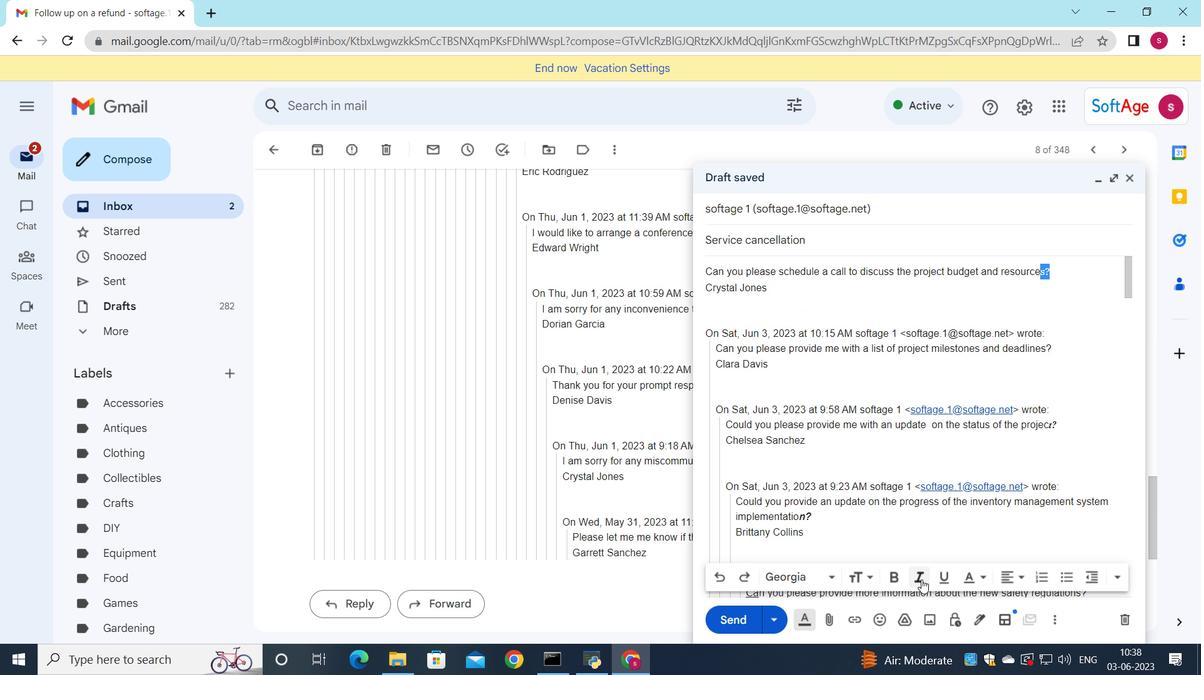
Action: Mouse pressed left at (922, 578)
Screenshot: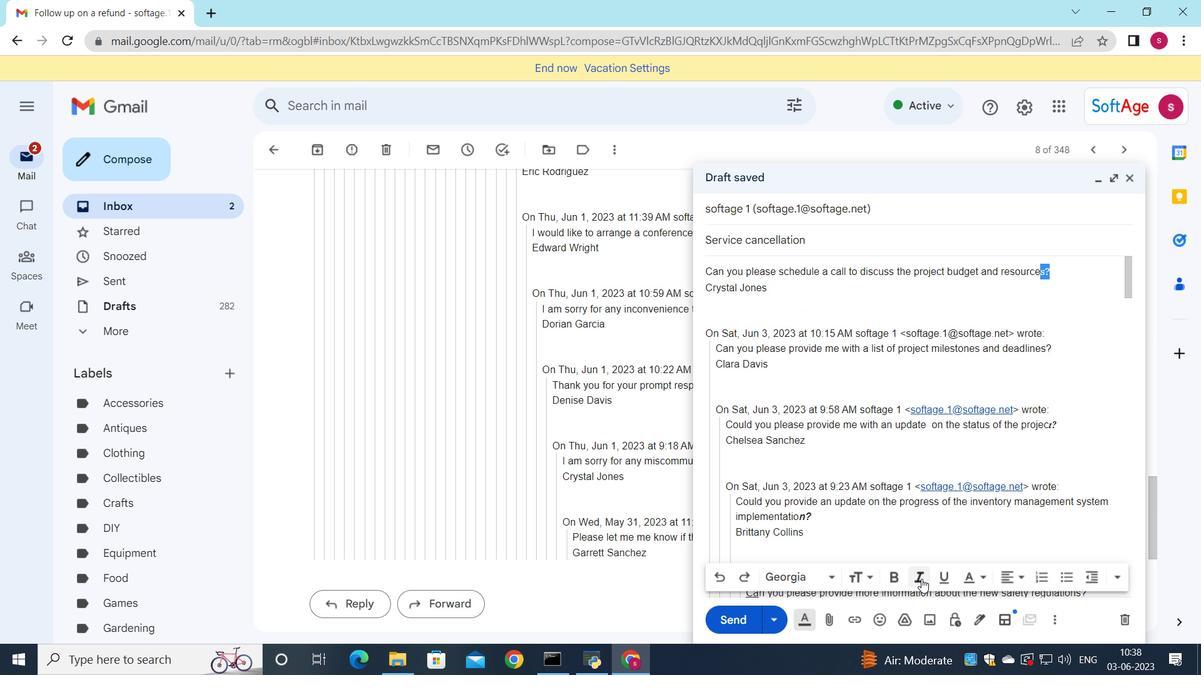 
Action: Mouse moved to (730, 621)
Screenshot: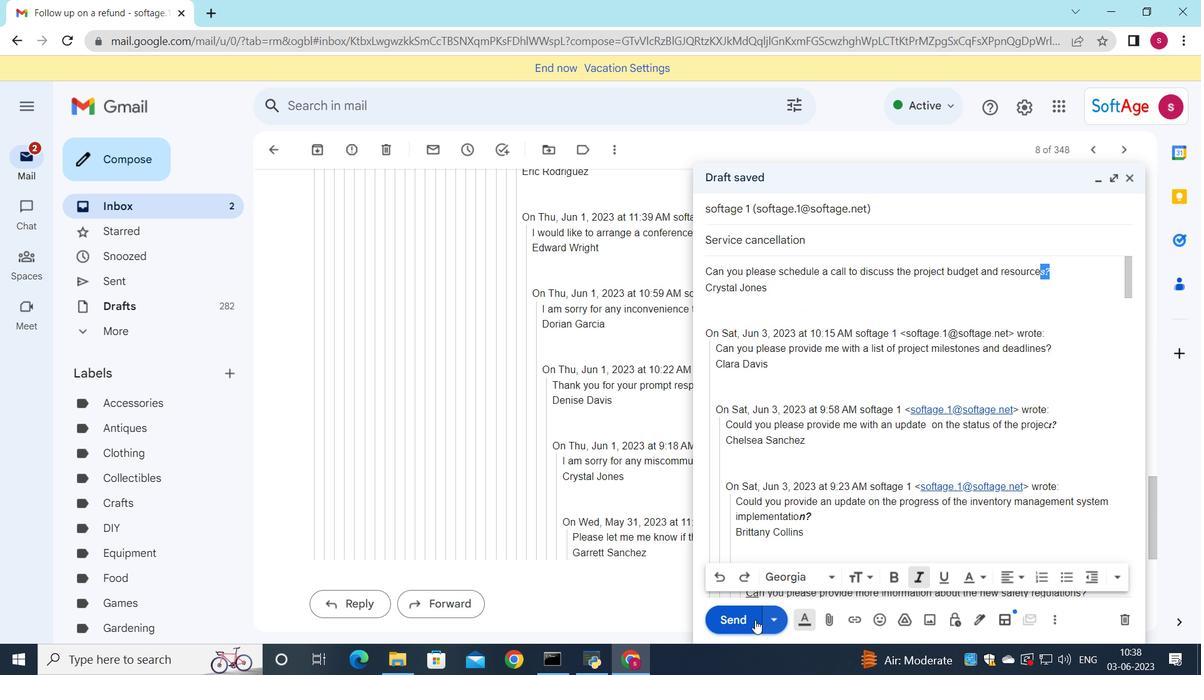 
Action: Mouse pressed left at (730, 621)
Screenshot: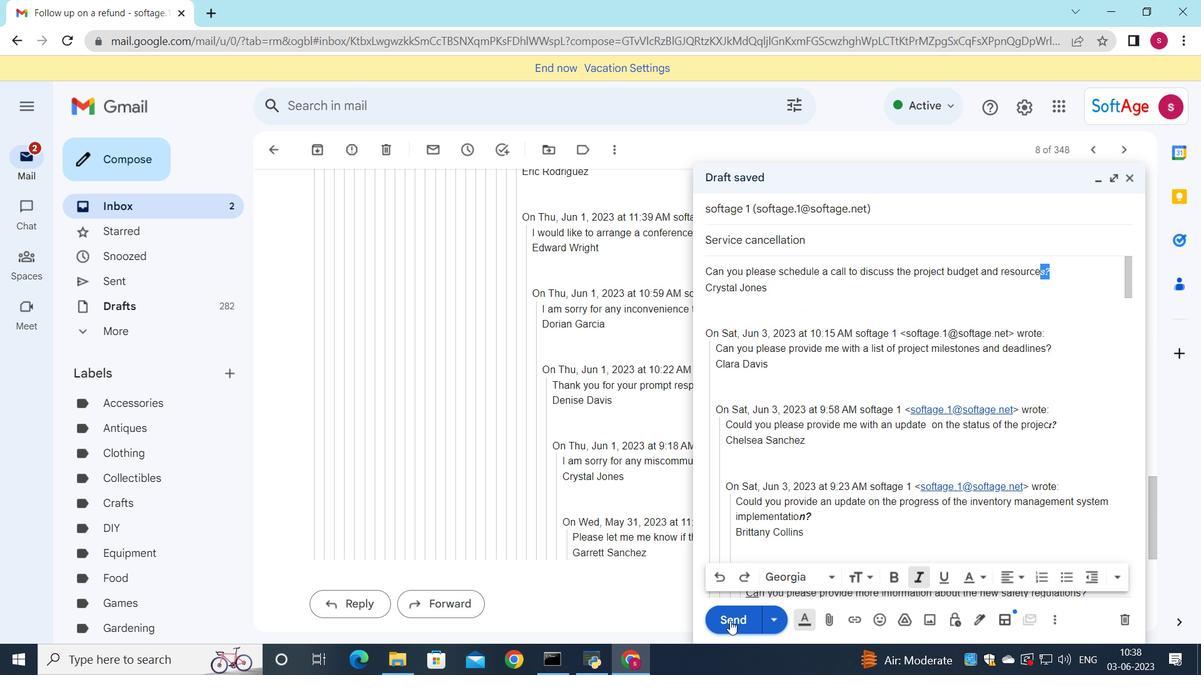 
Action: Mouse moved to (234, 209)
Screenshot: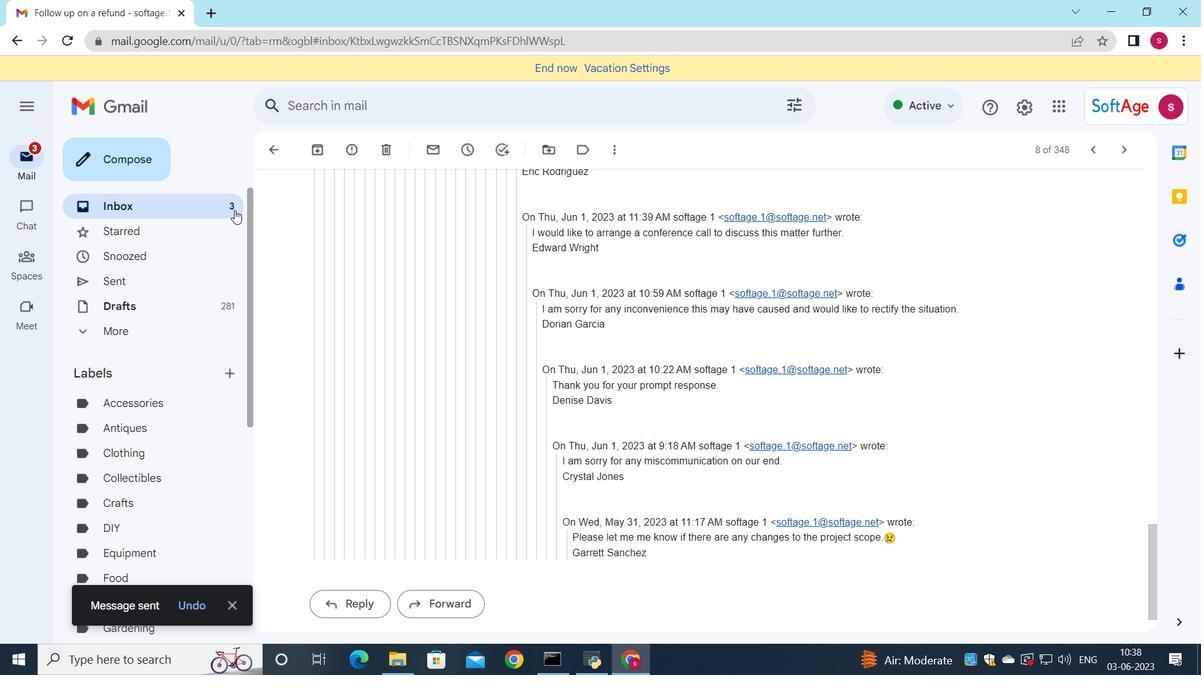 
Action: Mouse pressed left at (234, 209)
Screenshot: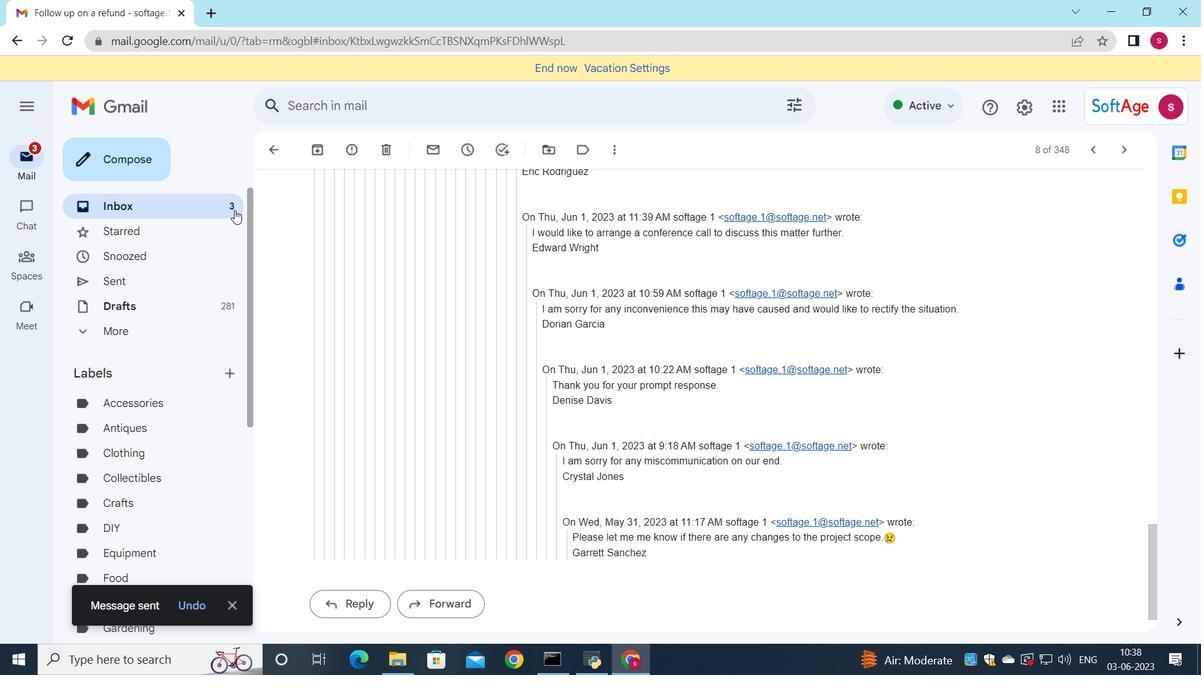 
Action: Mouse moved to (348, 188)
Screenshot: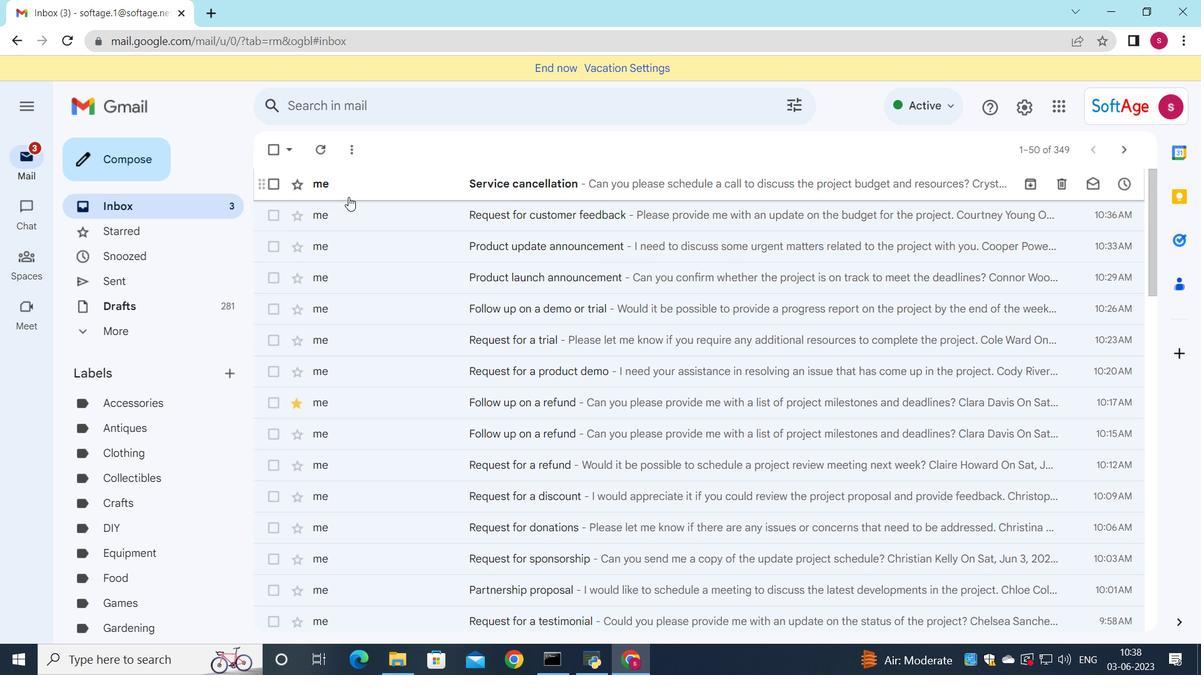 
Action: Mouse pressed left at (348, 188)
Screenshot: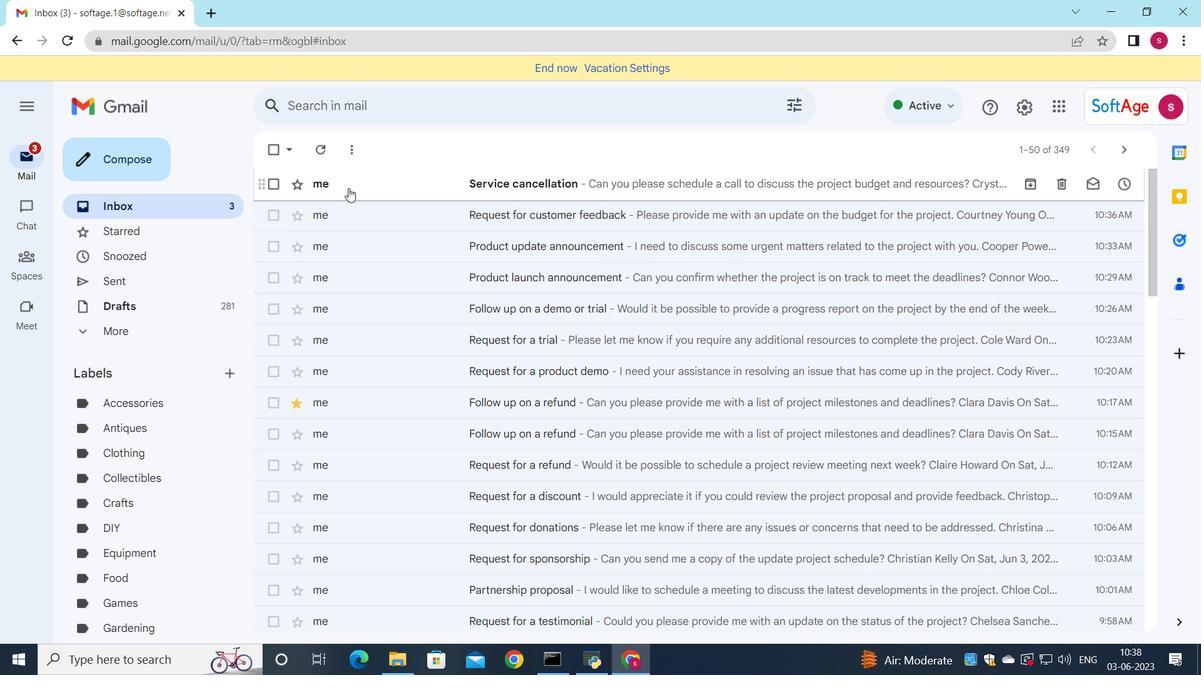 
